 Task: Find connections with filter location Thorold with filter topic #Brandwith filter profile language French with filter current company Indman with filter school Deenbandhu Chhotu Ram University of Science & Technology with filter industry Waste Treatment and Disposal with filter service category Date Entry with filter keywords title Lodging Manager
Action: Mouse moved to (649, 124)
Screenshot: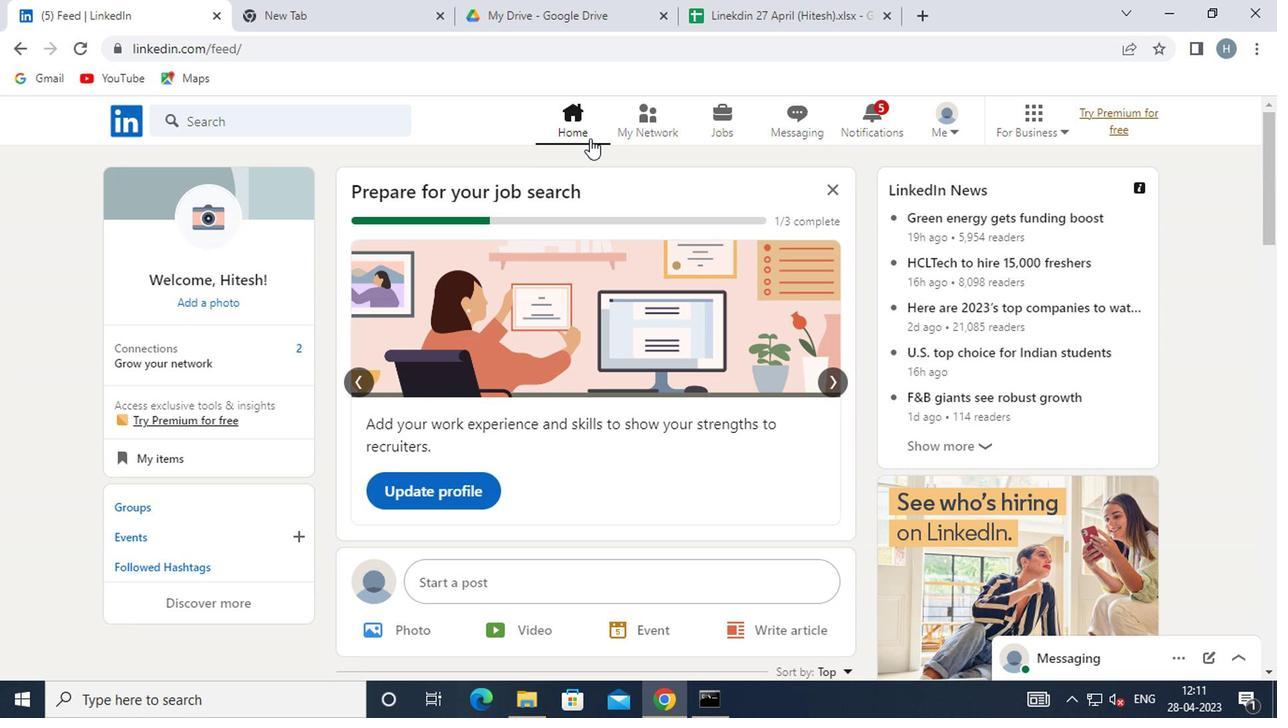 
Action: Mouse pressed left at (649, 124)
Screenshot: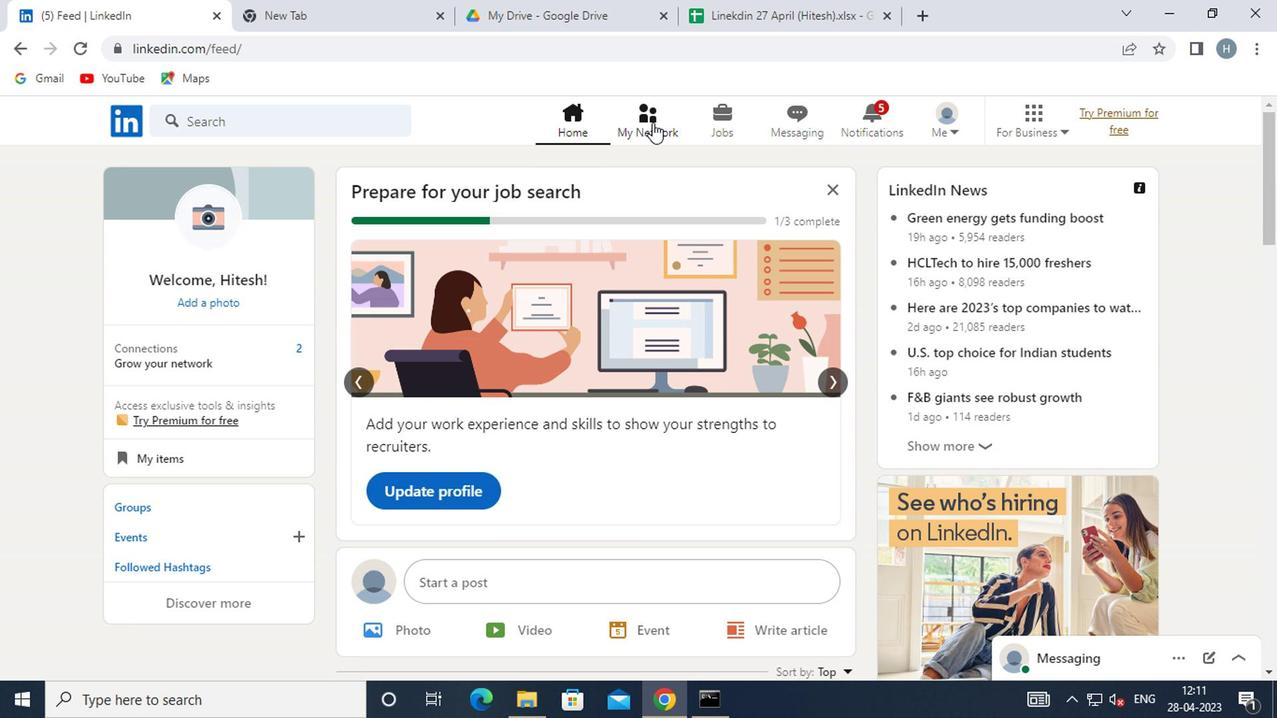 
Action: Mouse moved to (296, 222)
Screenshot: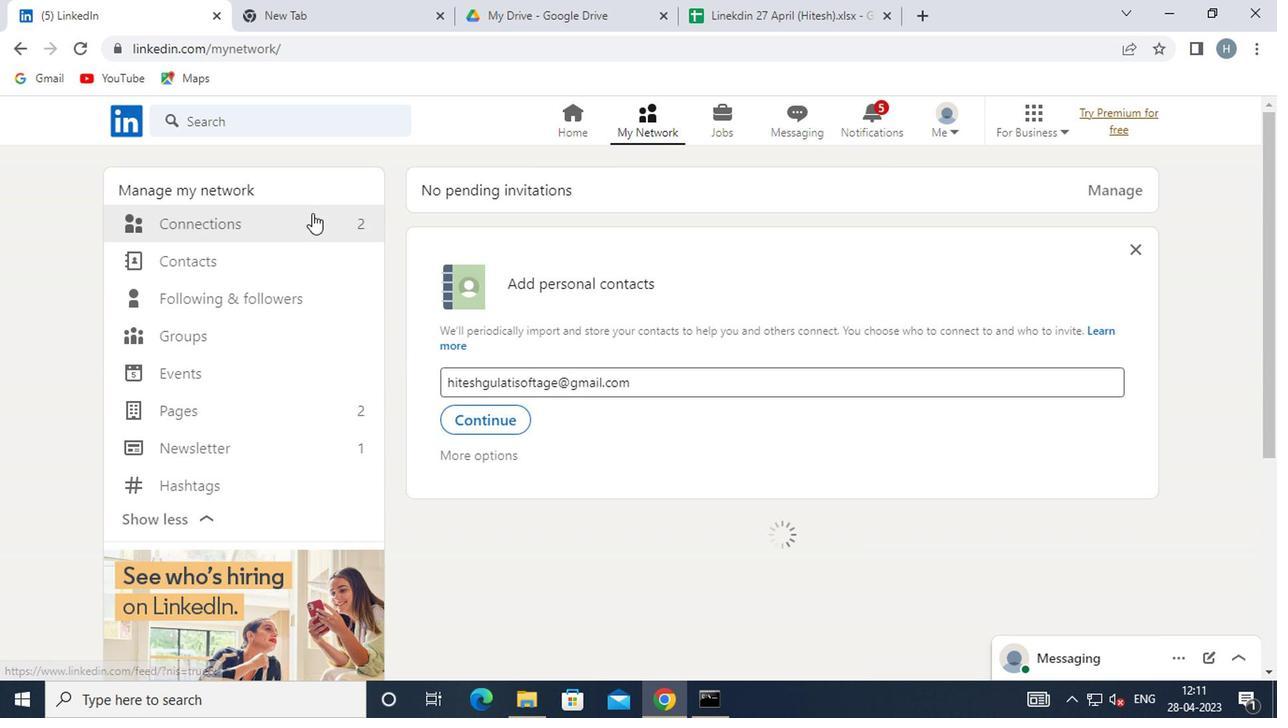 
Action: Mouse pressed left at (296, 222)
Screenshot: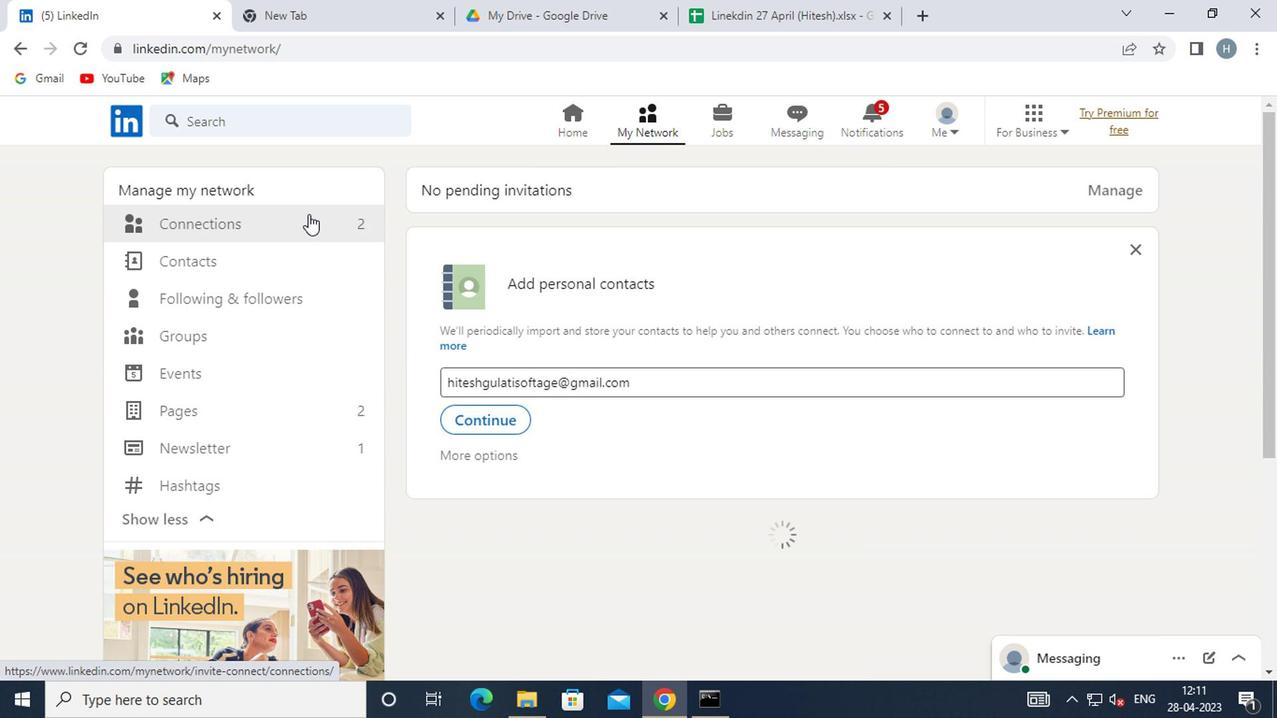 
Action: Mouse moved to (776, 223)
Screenshot: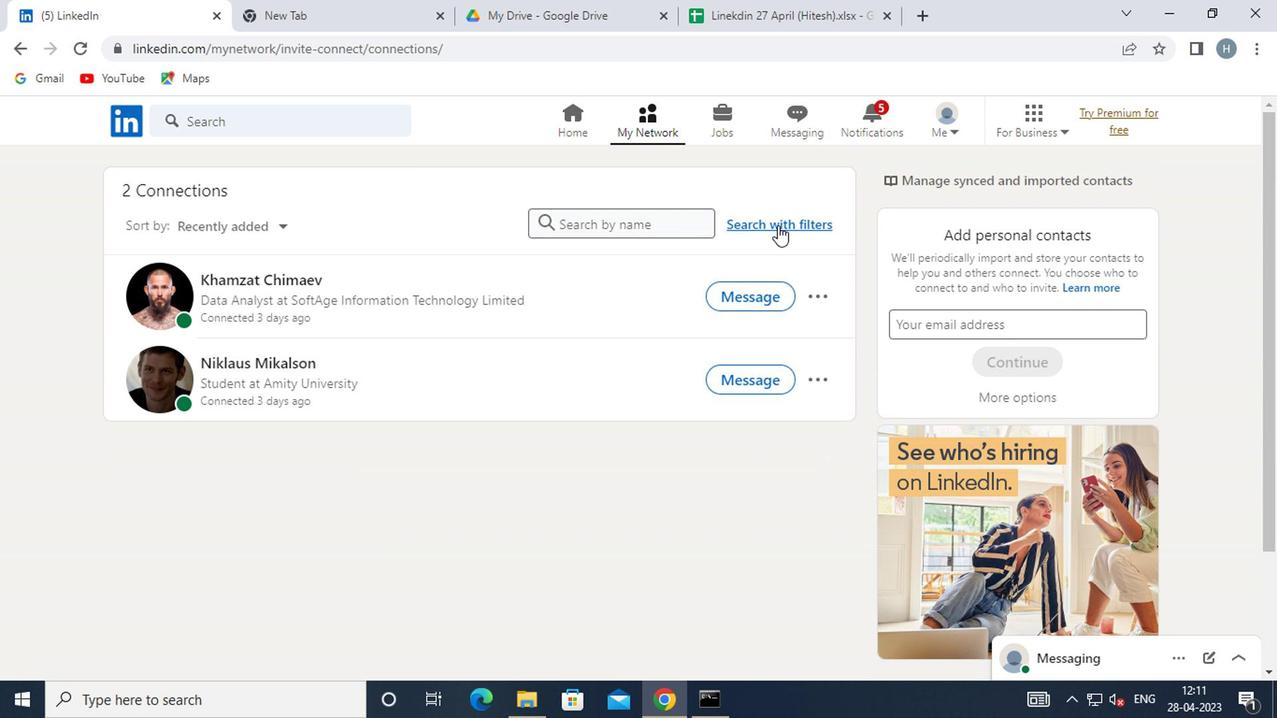 
Action: Mouse pressed left at (776, 223)
Screenshot: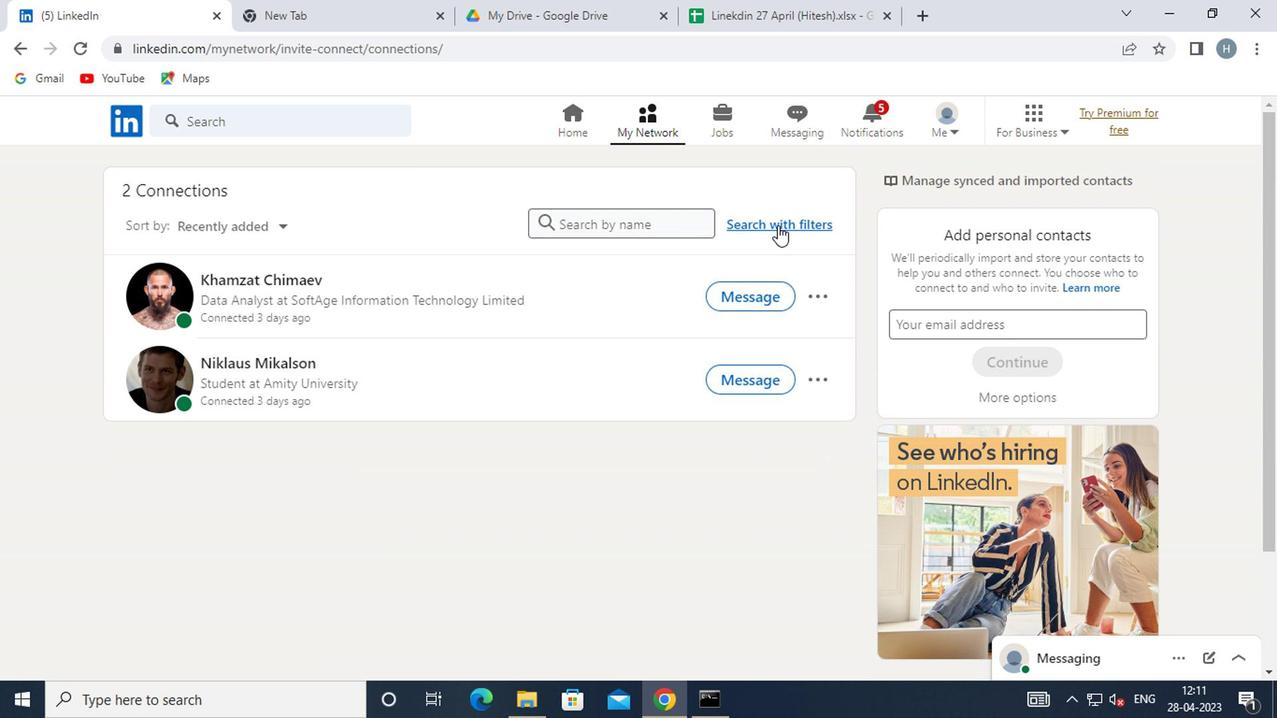 
Action: Mouse moved to (696, 175)
Screenshot: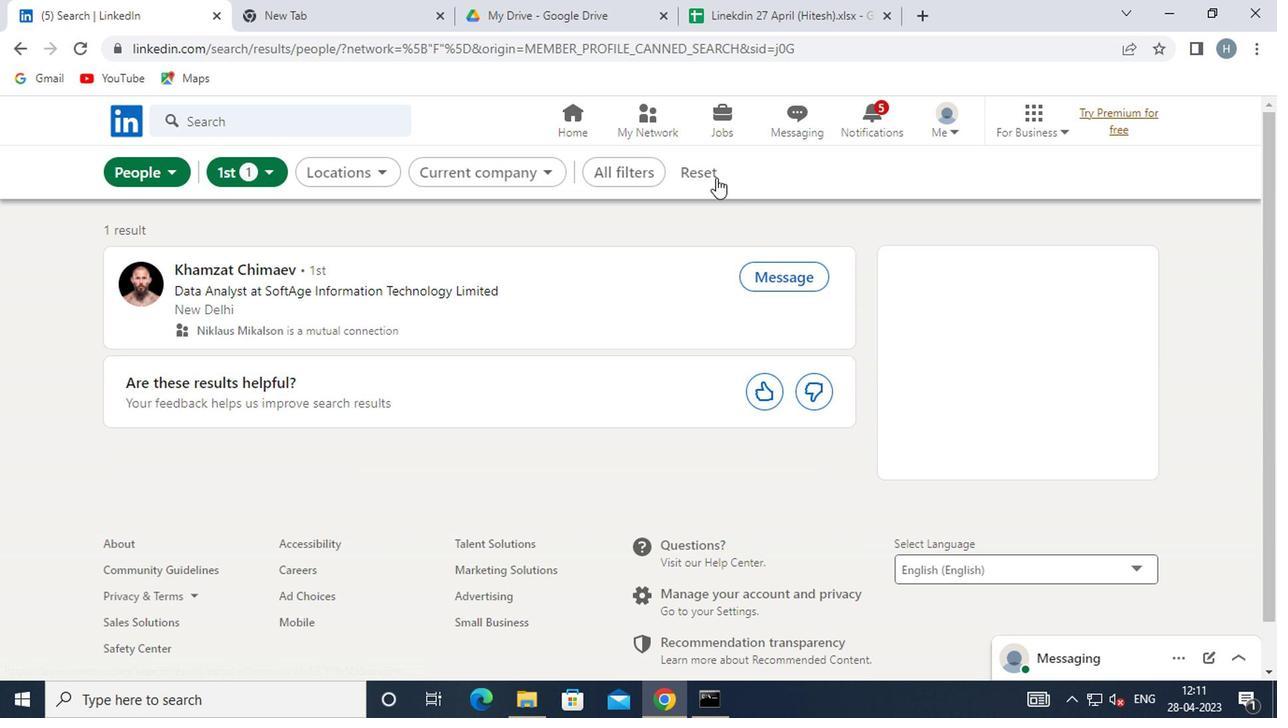 
Action: Mouse pressed left at (696, 175)
Screenshot: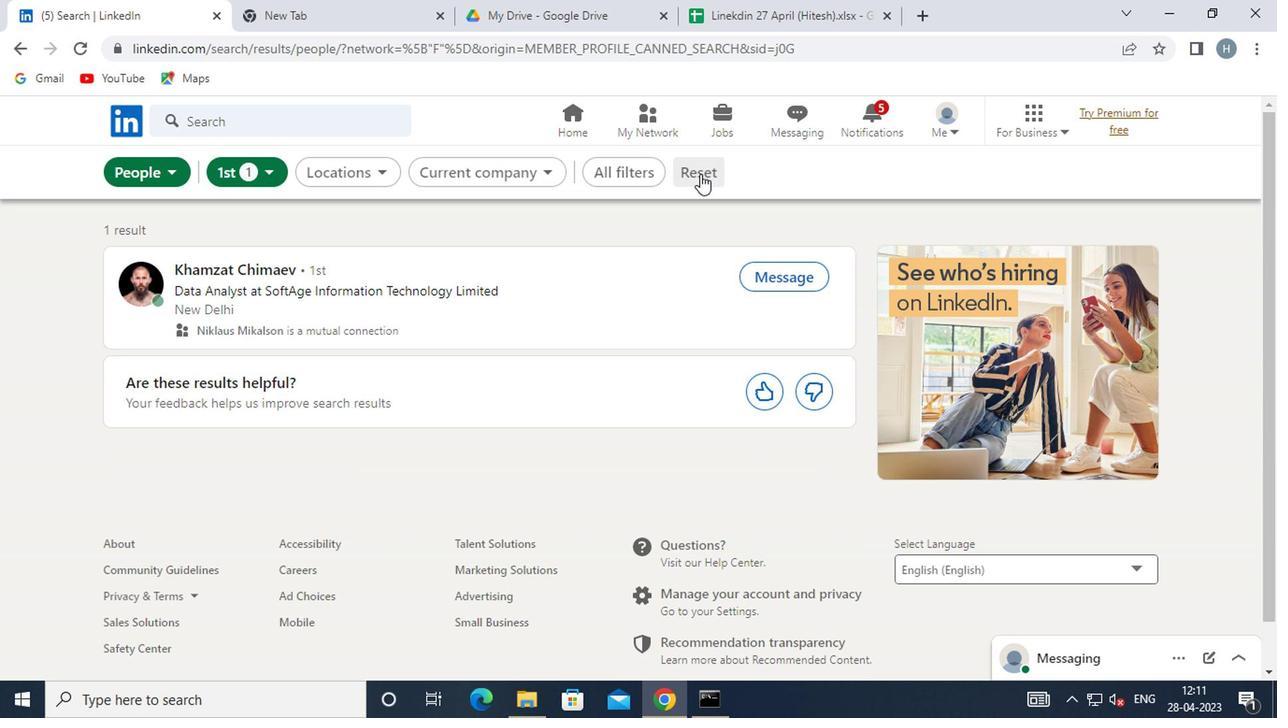 
Action: Mouse moved to (684, 173)
Screenshot: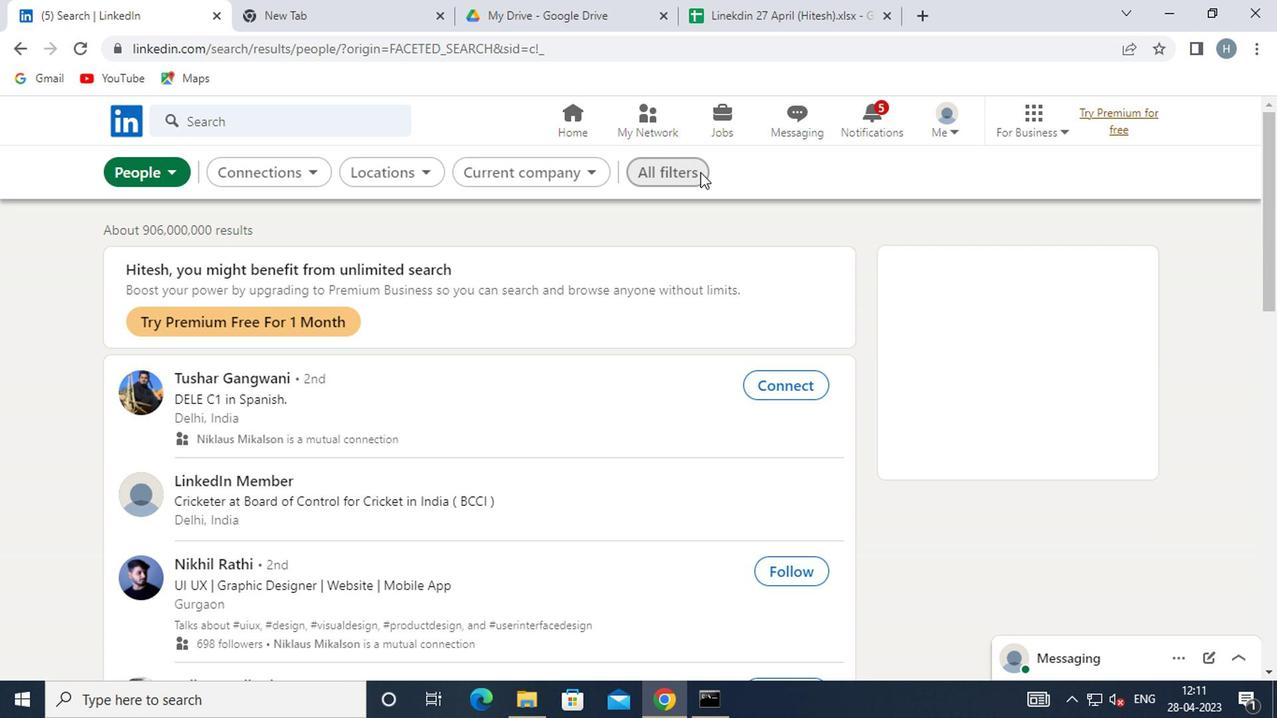 
Action: Mouse pressed left at (684, 173)
Screenshot: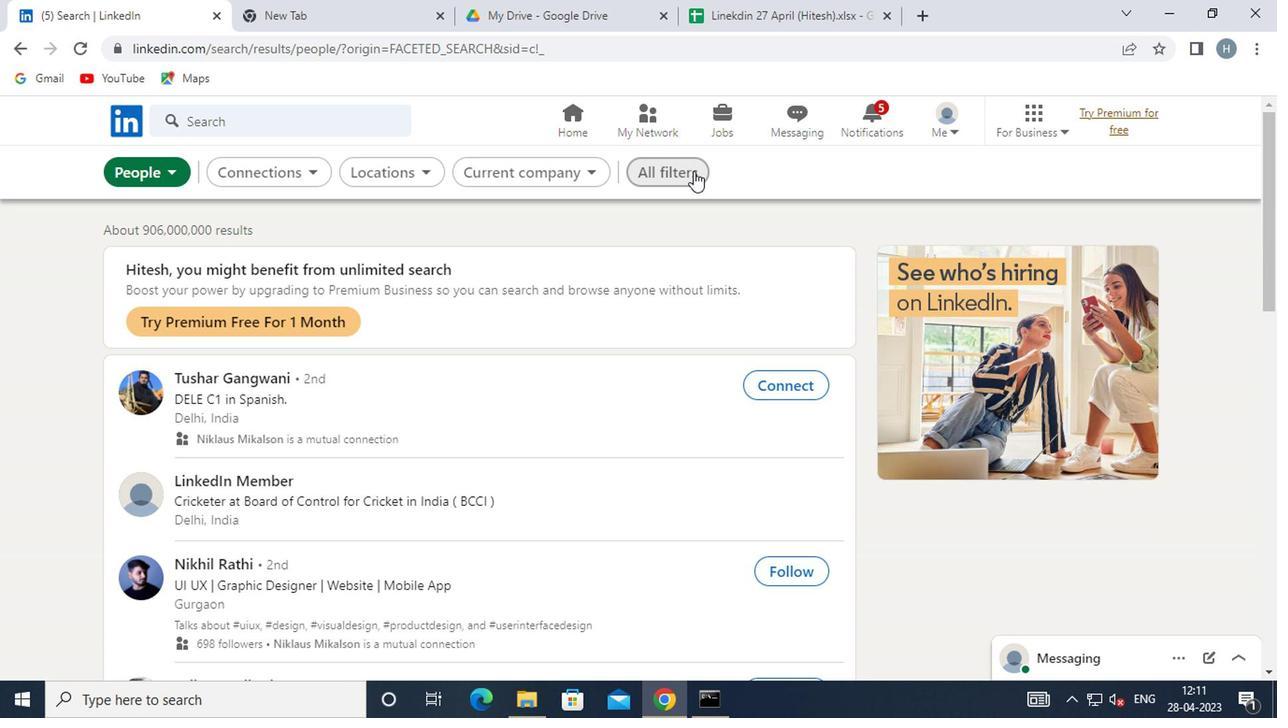 
Action: Mouse moved to (899, 486)
Screenshot: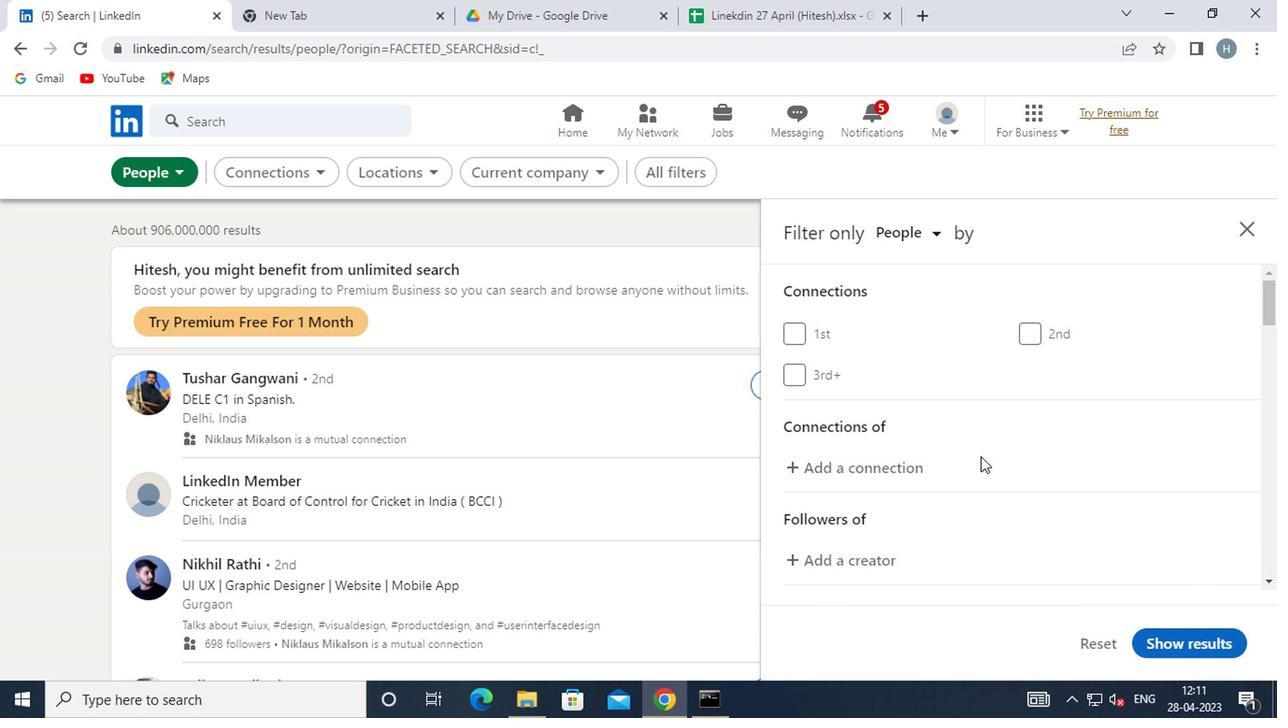 
Action: Mouse scrolled (899, 485) with delta (0, 0)
Screenshot: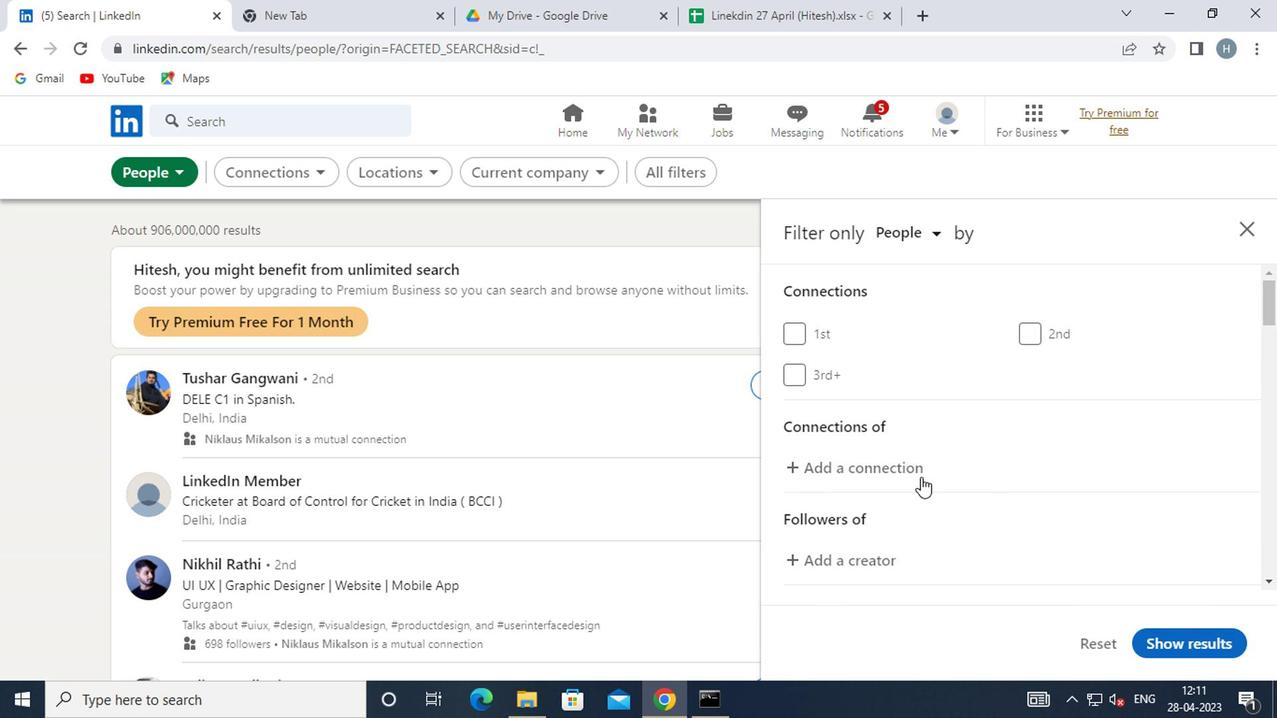 
Action: Mouse scrolled (899, 485) with delta (0, 0)
Screenshot: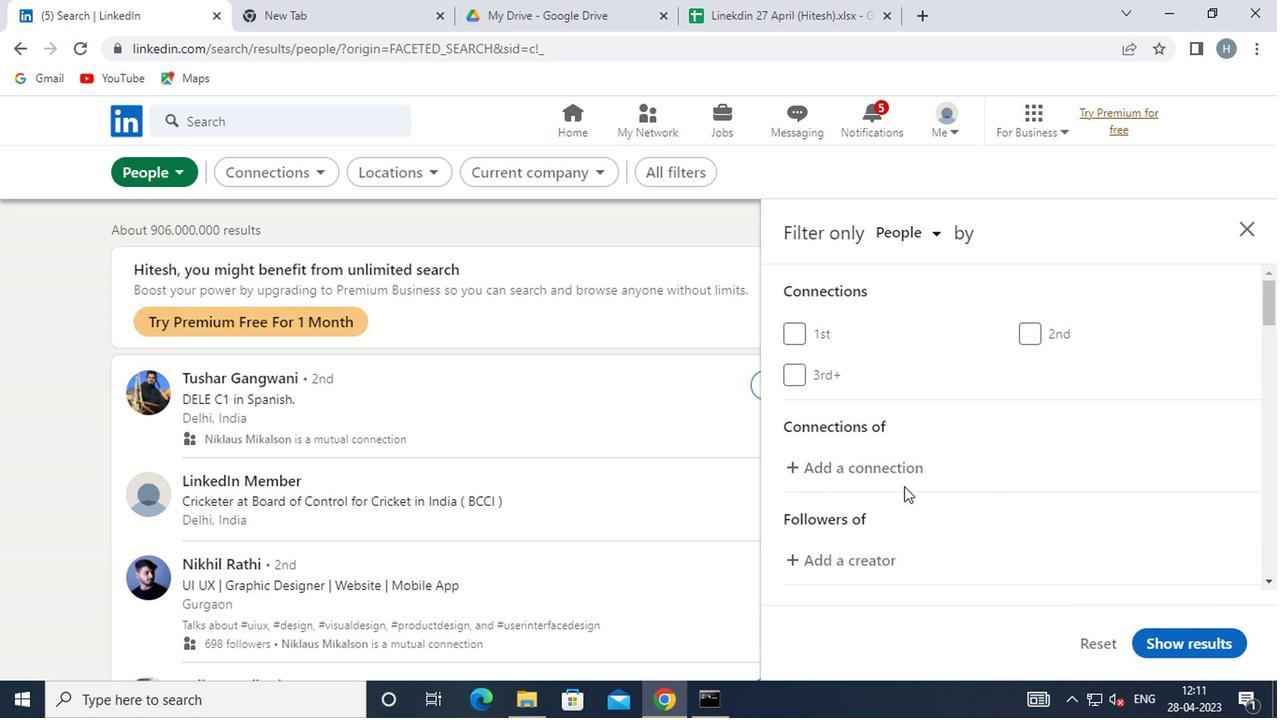 
Action: Mouse moved to (898, 479)
Screenshot: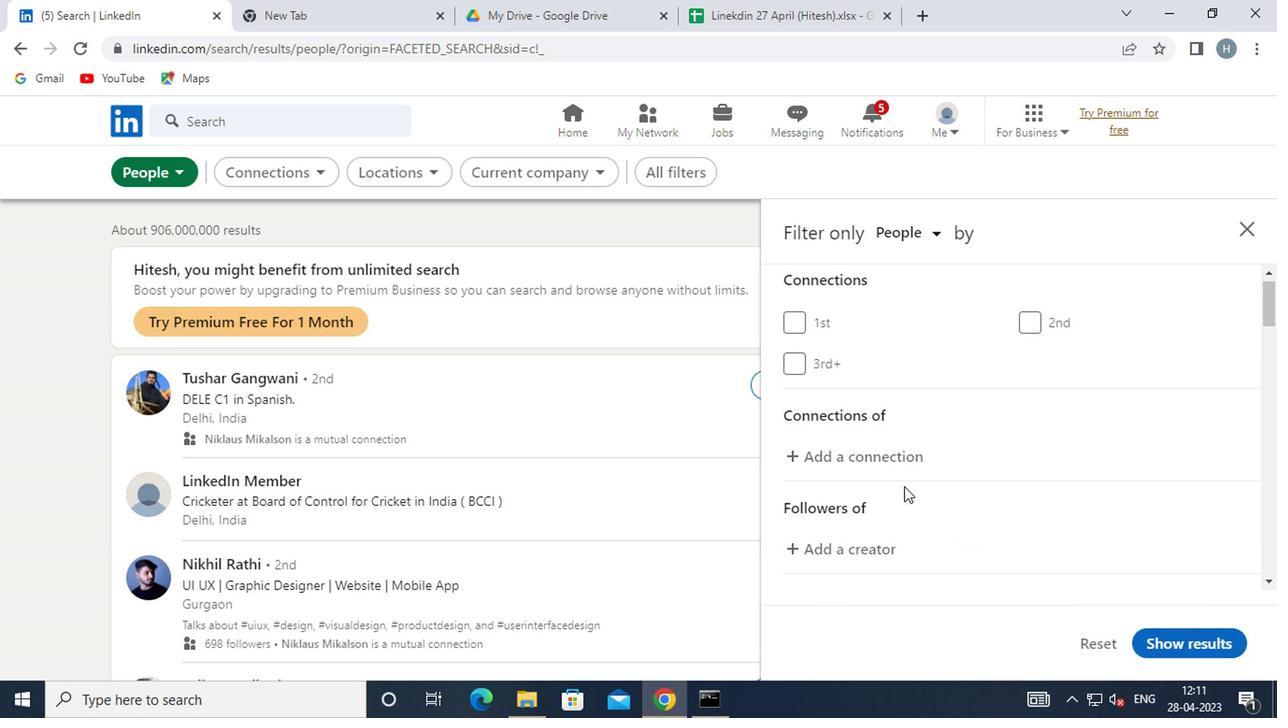 
Action: Mouse scrolled (898, 478) with delta (0, 0)
Screenshot: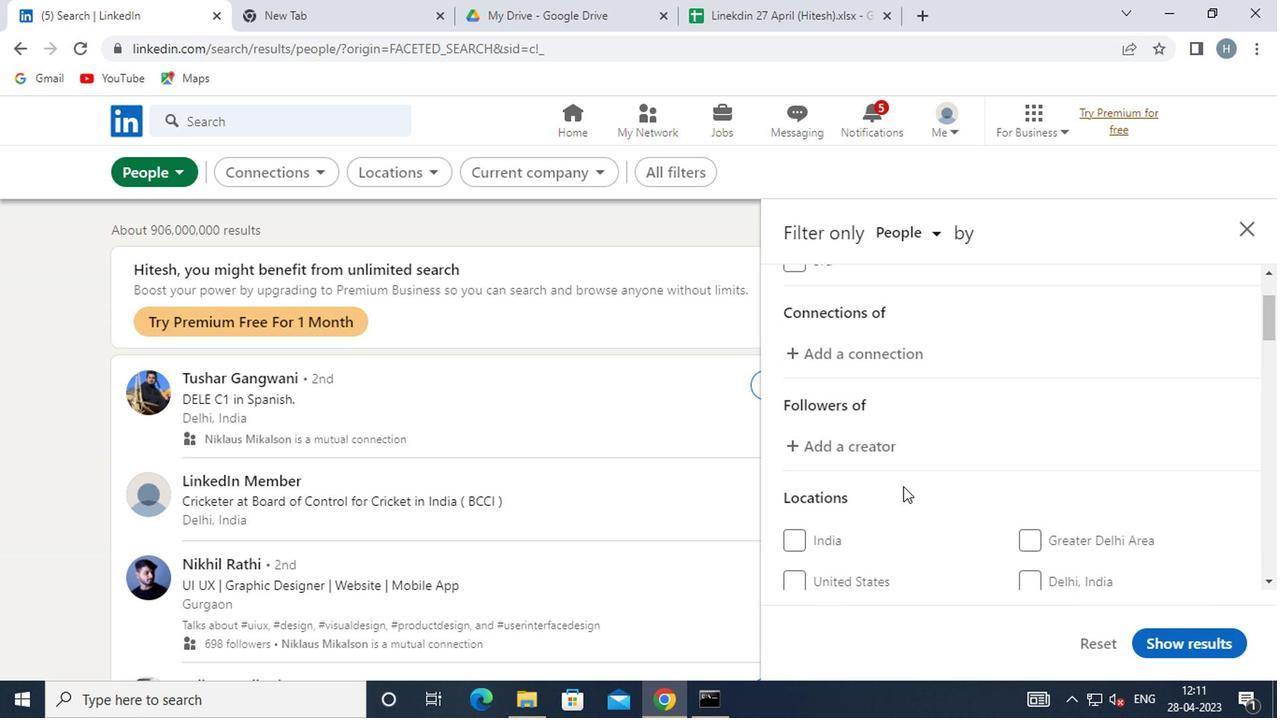 
Action: Mouse moved to (1054, 450)
Screenshot: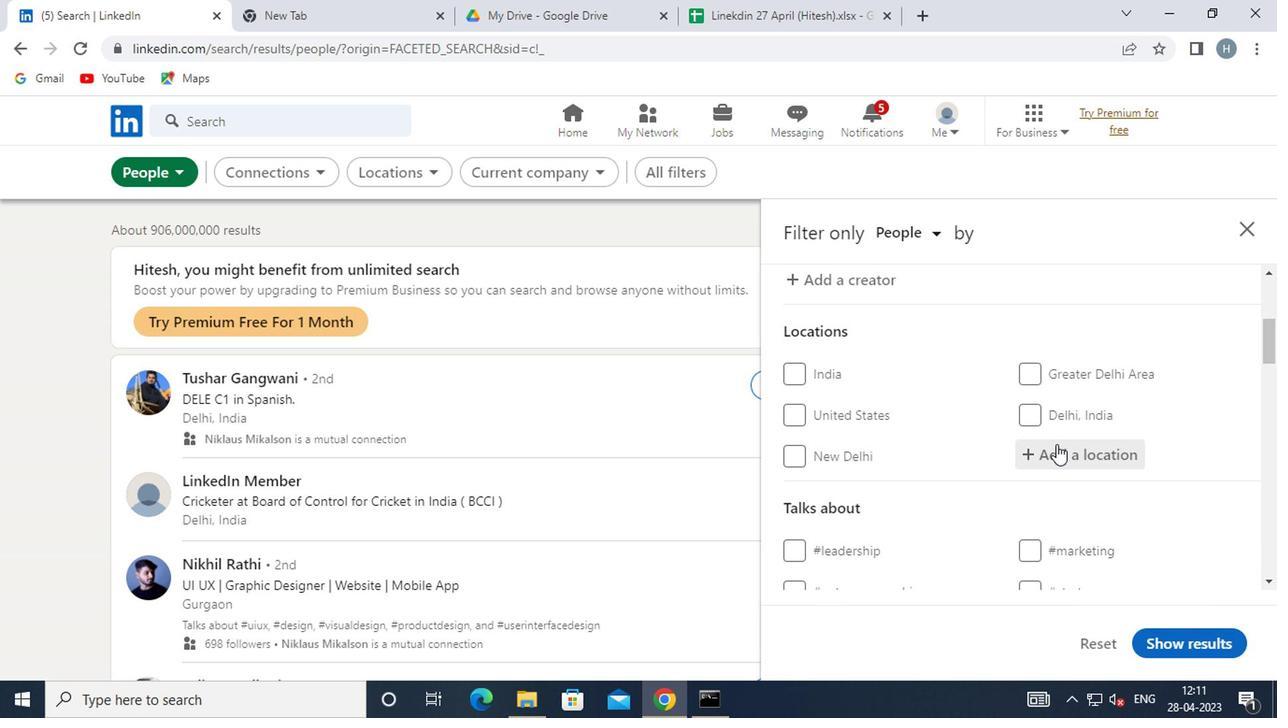 
Action: Mouse pressed left at (1054, 450)
Screenshot: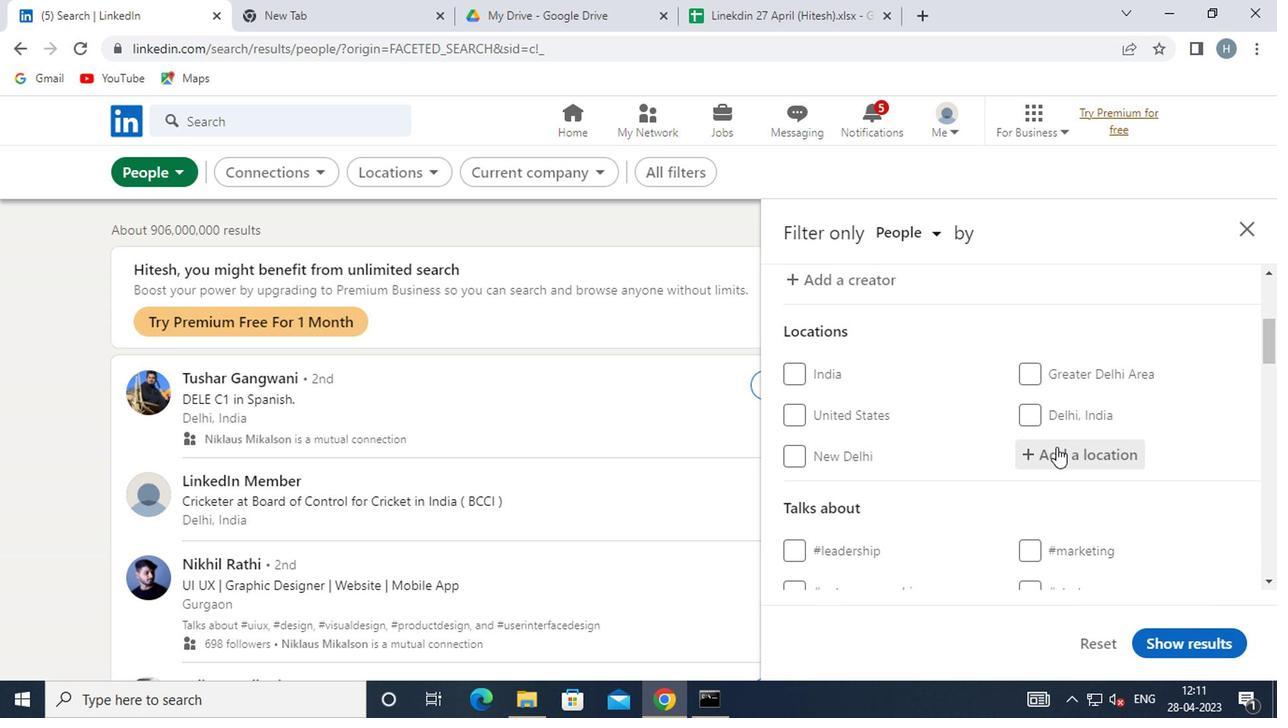 
Action: Mouse moved to (1054, 451)
Screenshot: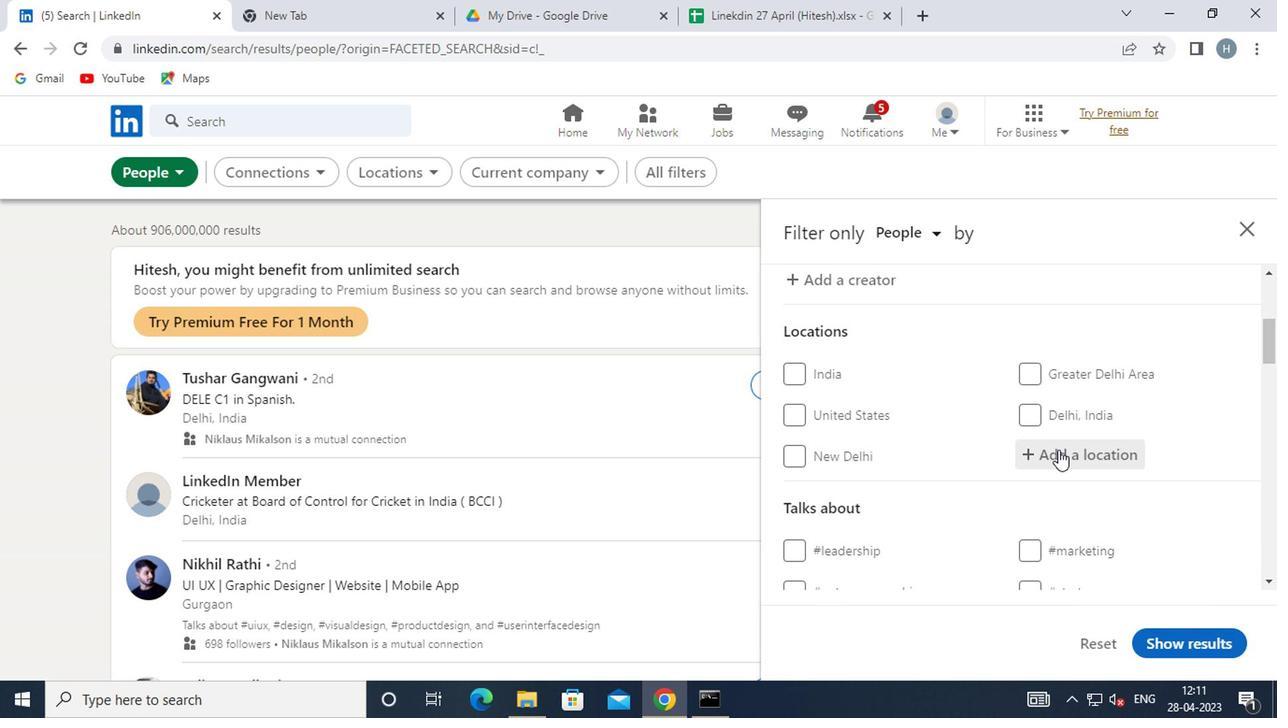 
Action: Key pressed <Key.shift>THOROL
Screenshot: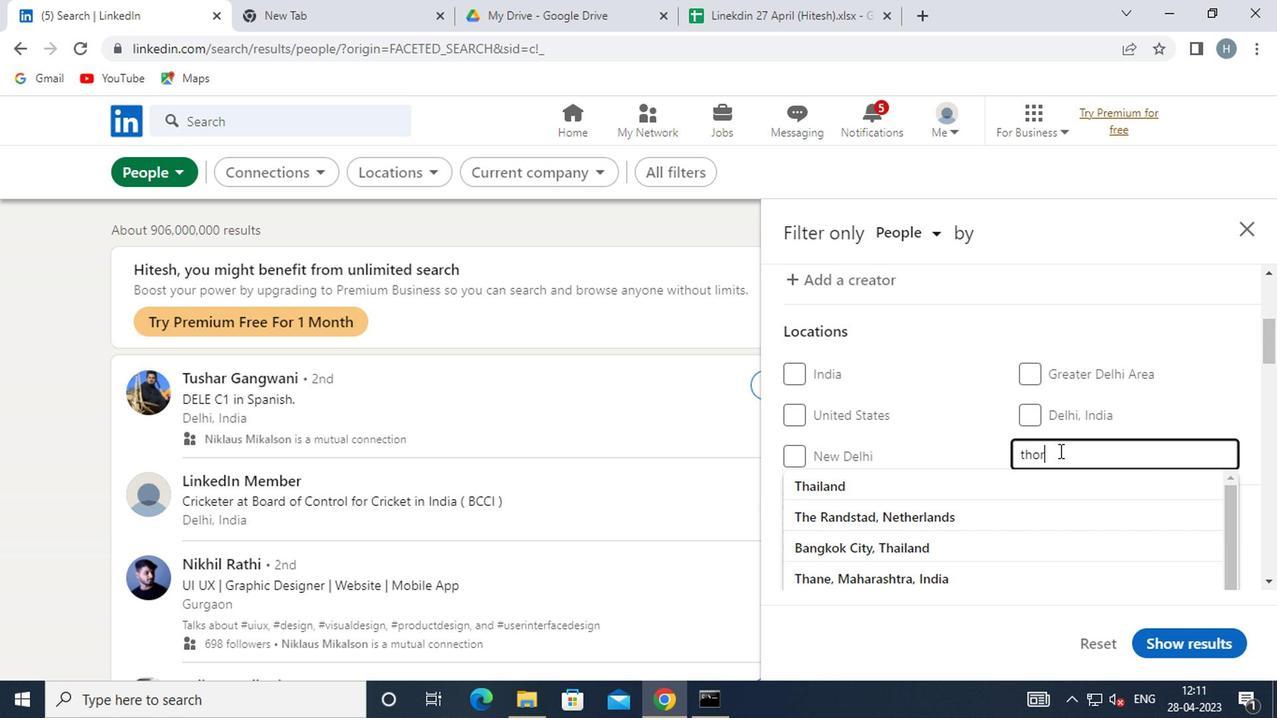 
Action: Mouse moved to (1017, 498)
Screenshot: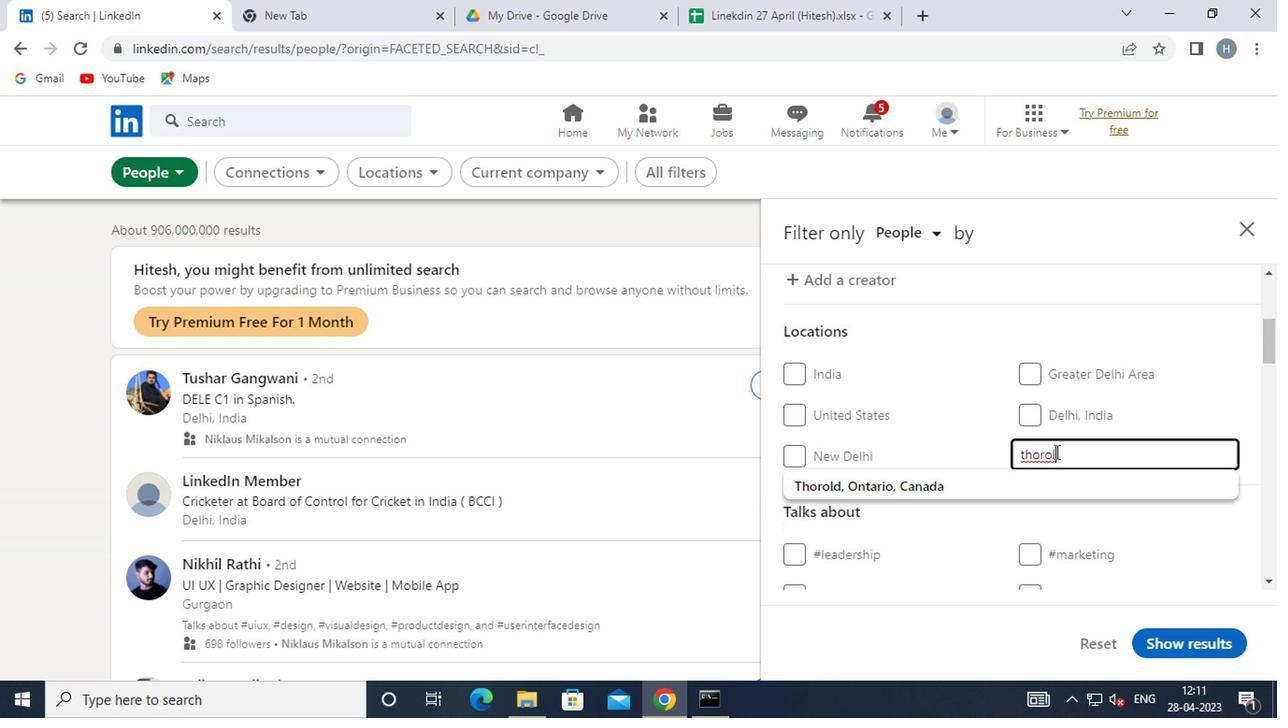 
Action: Mouse pressed left at (1017, 498)
Screenshot: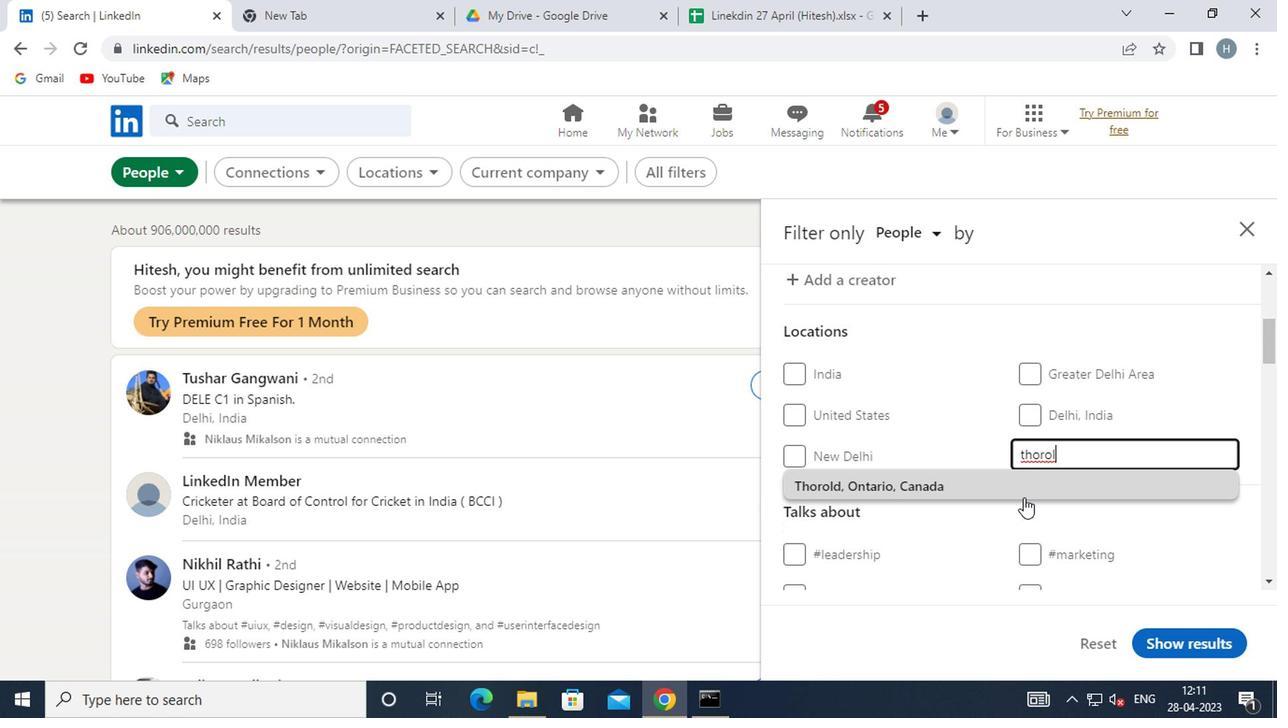 
Action: Mouse moved to (1020, 480)
Screenshot: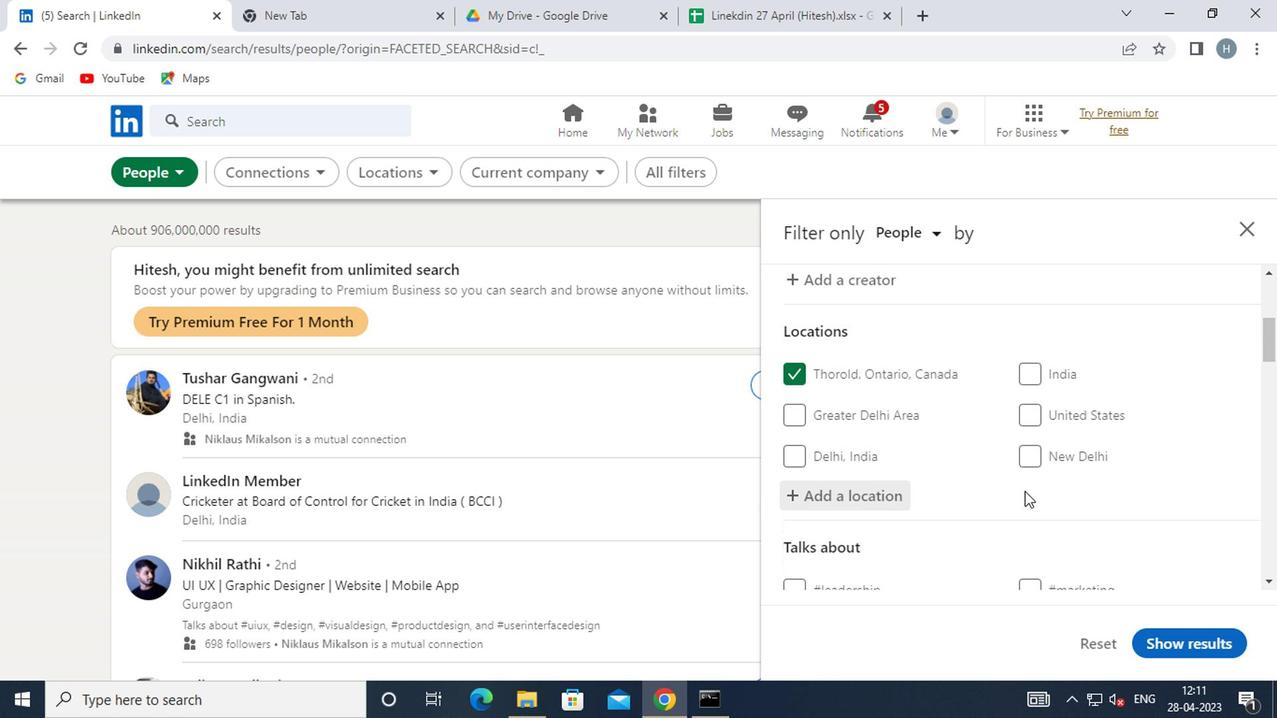 
Action: Mouse scrolled (1020, 479) with delta (0, -1)
Screenshot: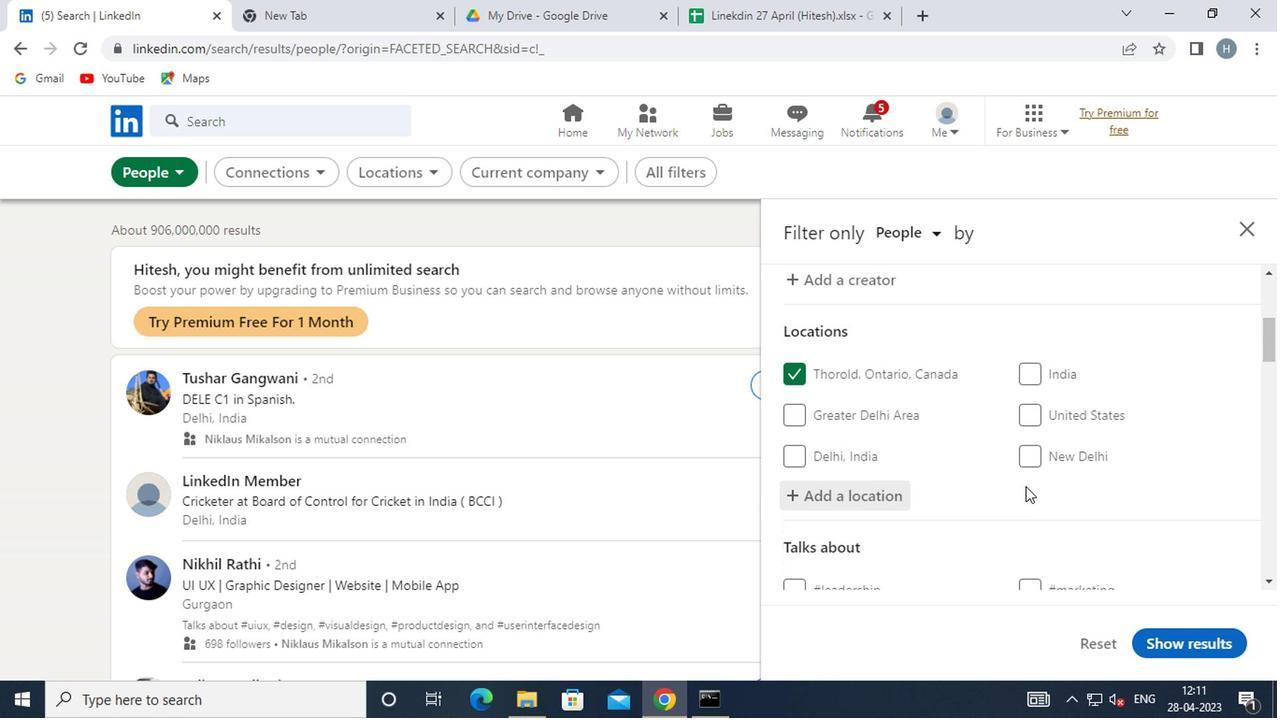 
Action: Mouse scrolled (1020, 479) with delta (0, -1)
Screenshot: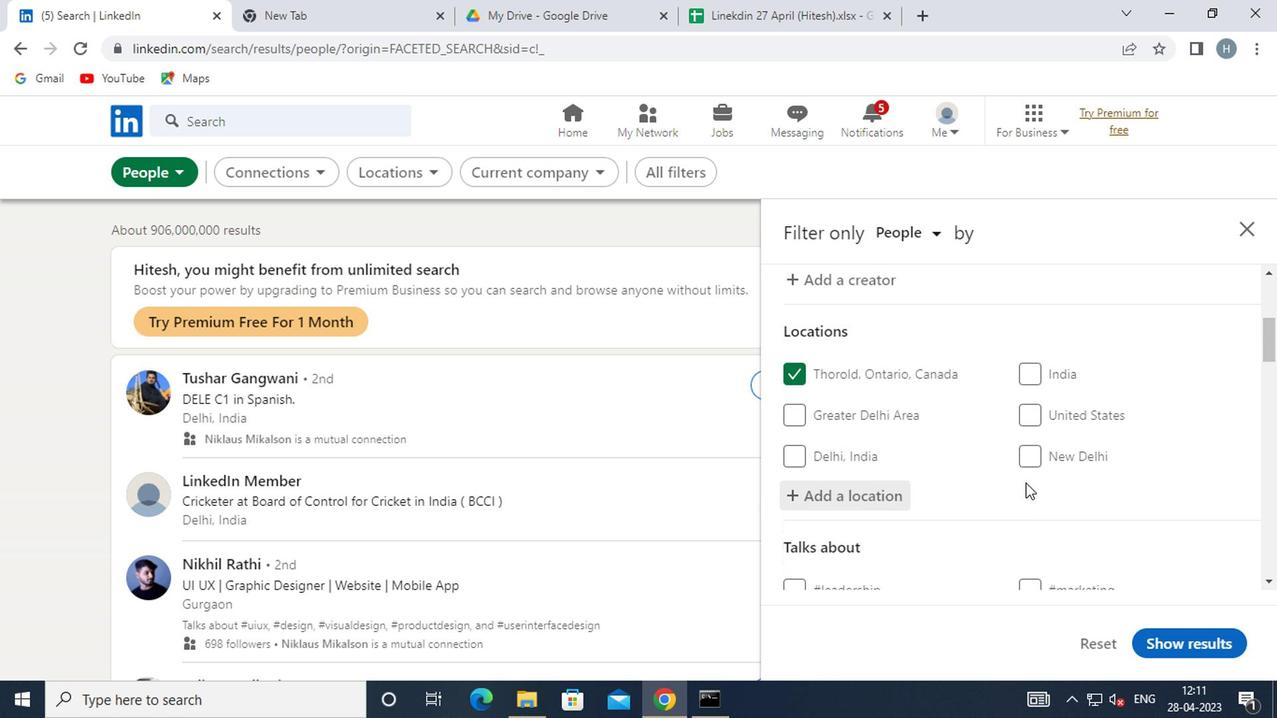 
Action: Mouse moved to (1042, 481)
Screenshot: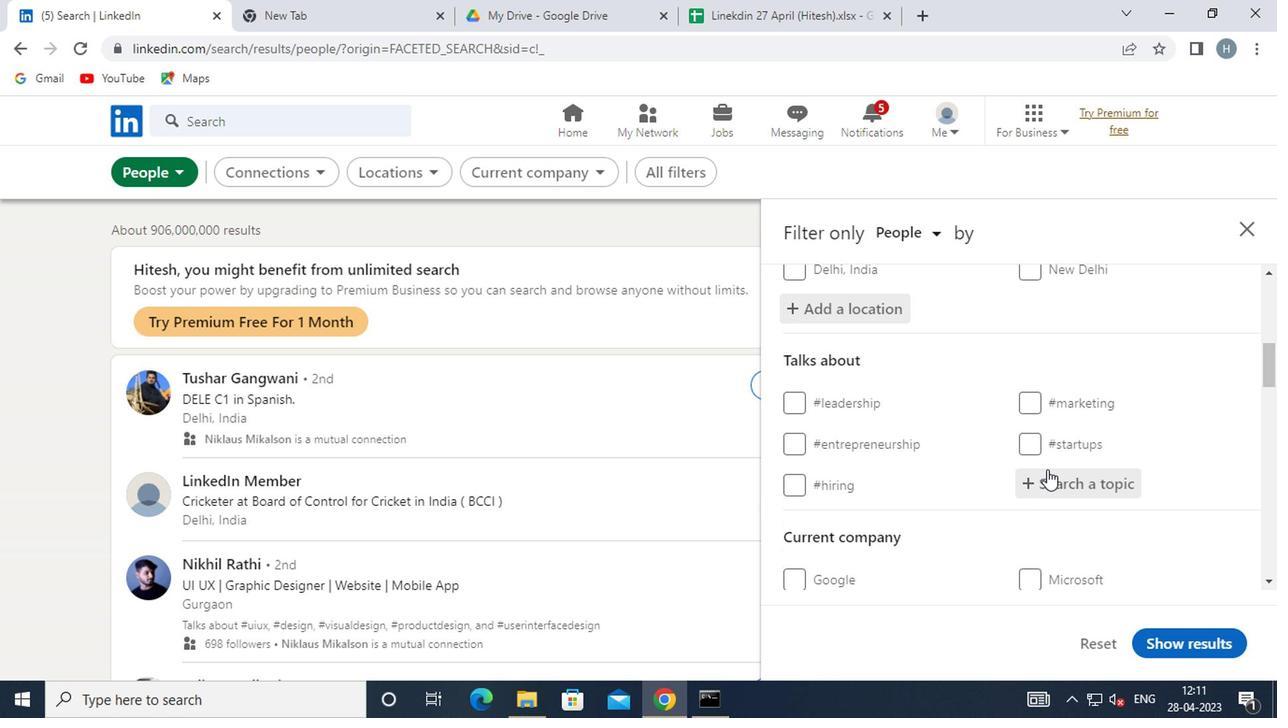 
Action: Mouse pressed left at (1042, 481)
Screenshot: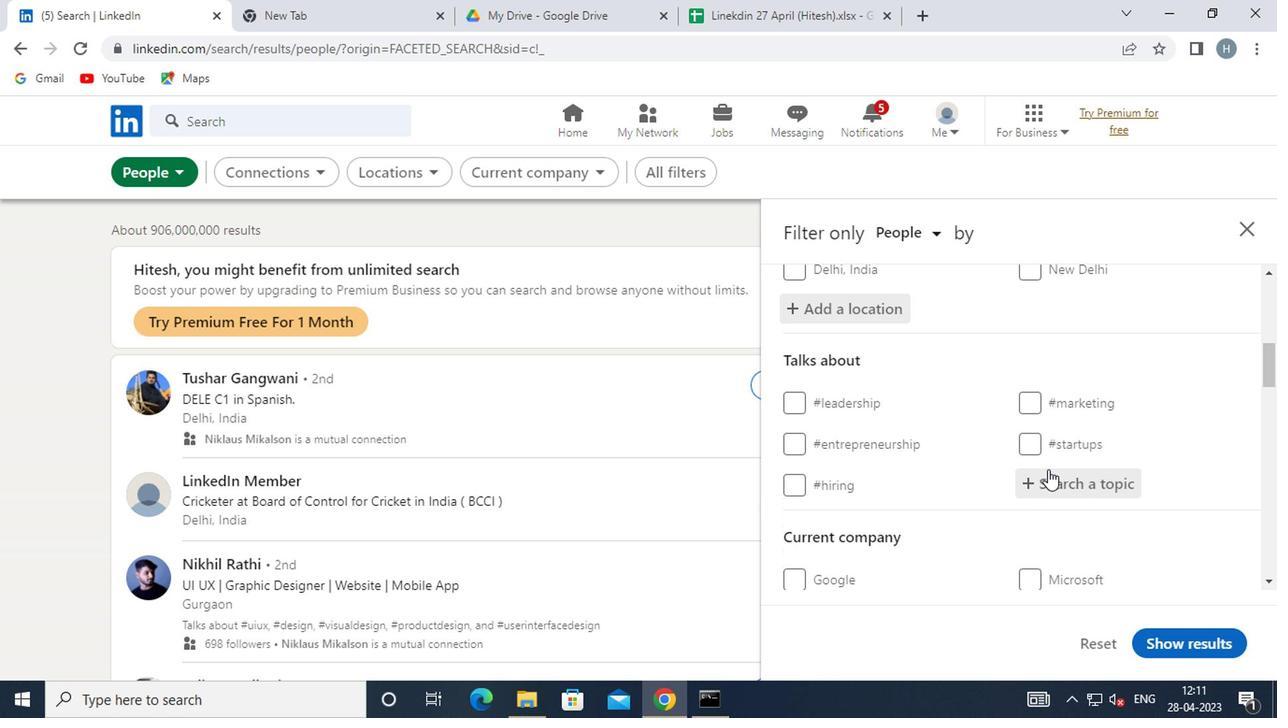 
Action: Key pressed <Key.shift><Key.shift><Key.shift><Key.shift><Key.shift><Key.shift><Key.shift><Key.shift>#<Key.shift>BRAND
Screenshot: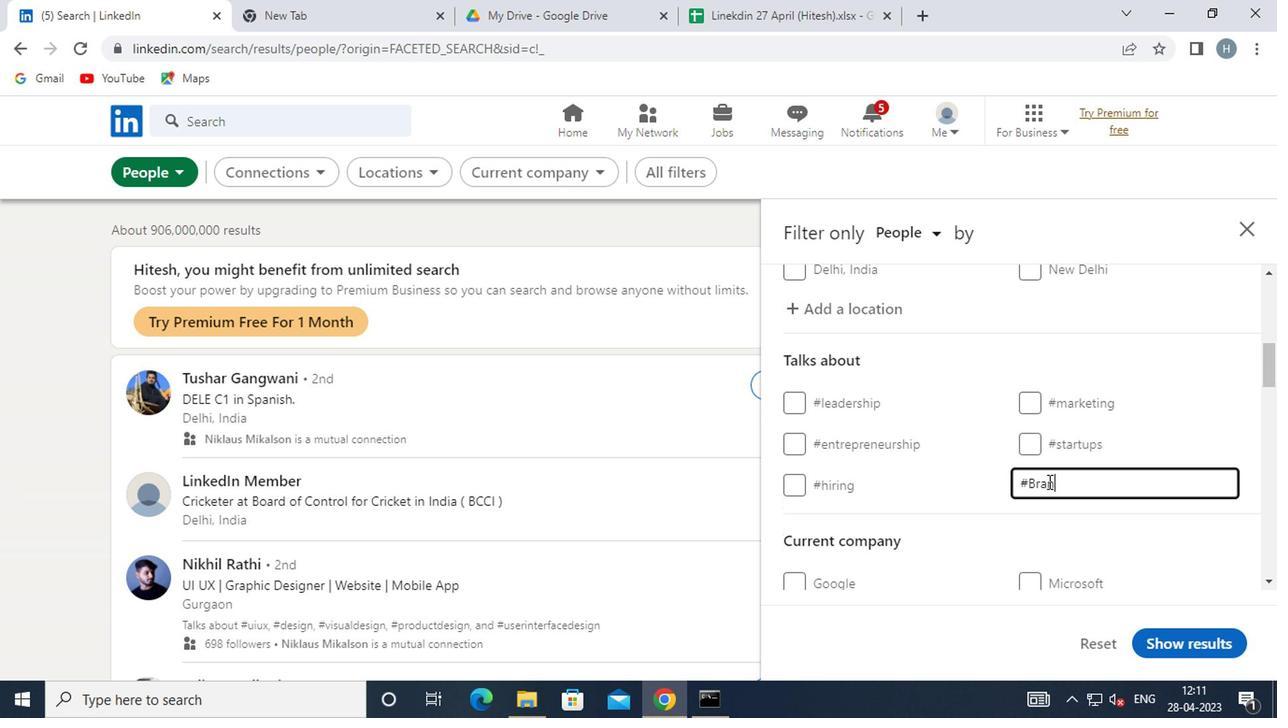 
Action: Mouse moved to (1108, 540)
Screenshot: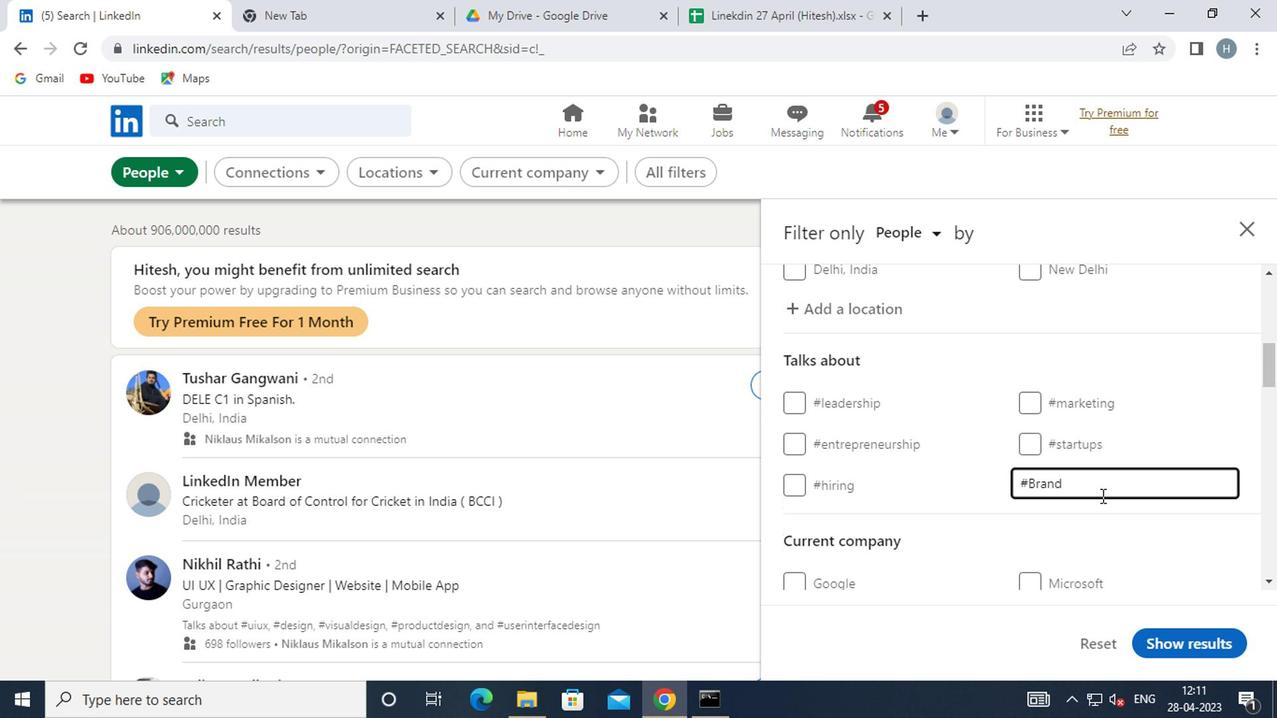 
Action: Mouse scrolled (1108, 539) with delta (0, 0)
Screenshot: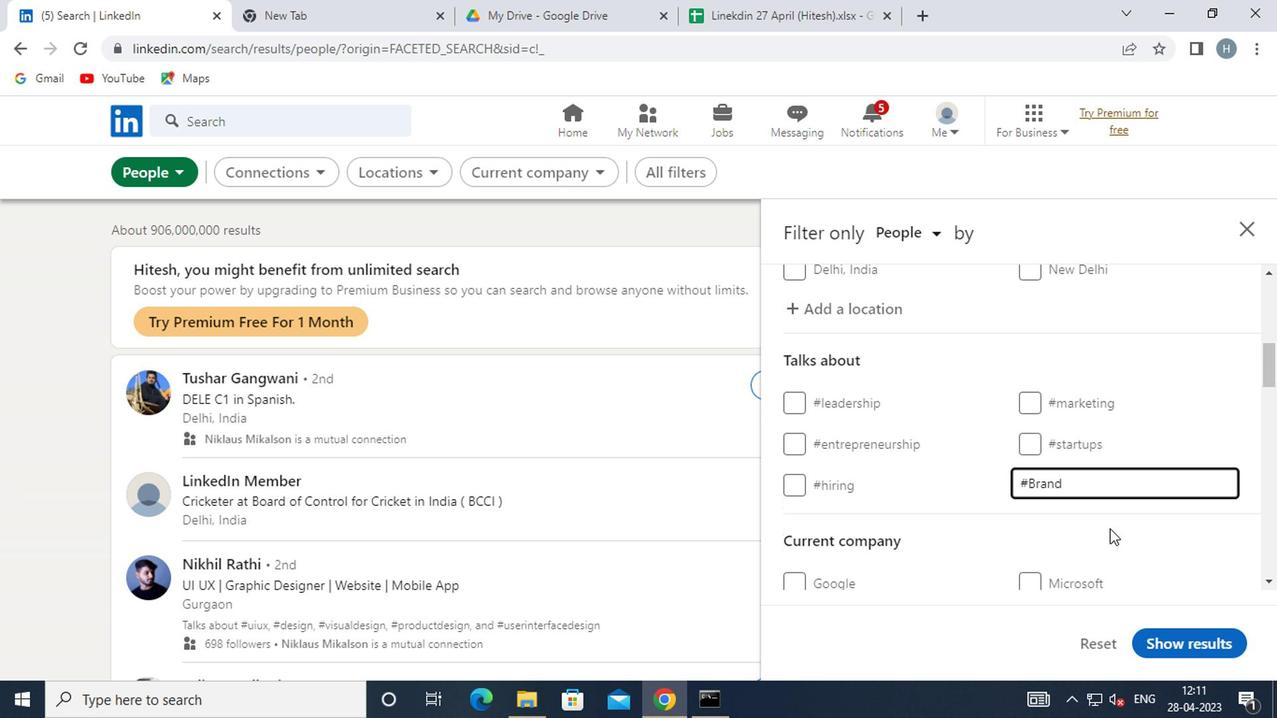 
Action: Mouse scrolled (1108, 539) with delta (0, 0)
Screenshot: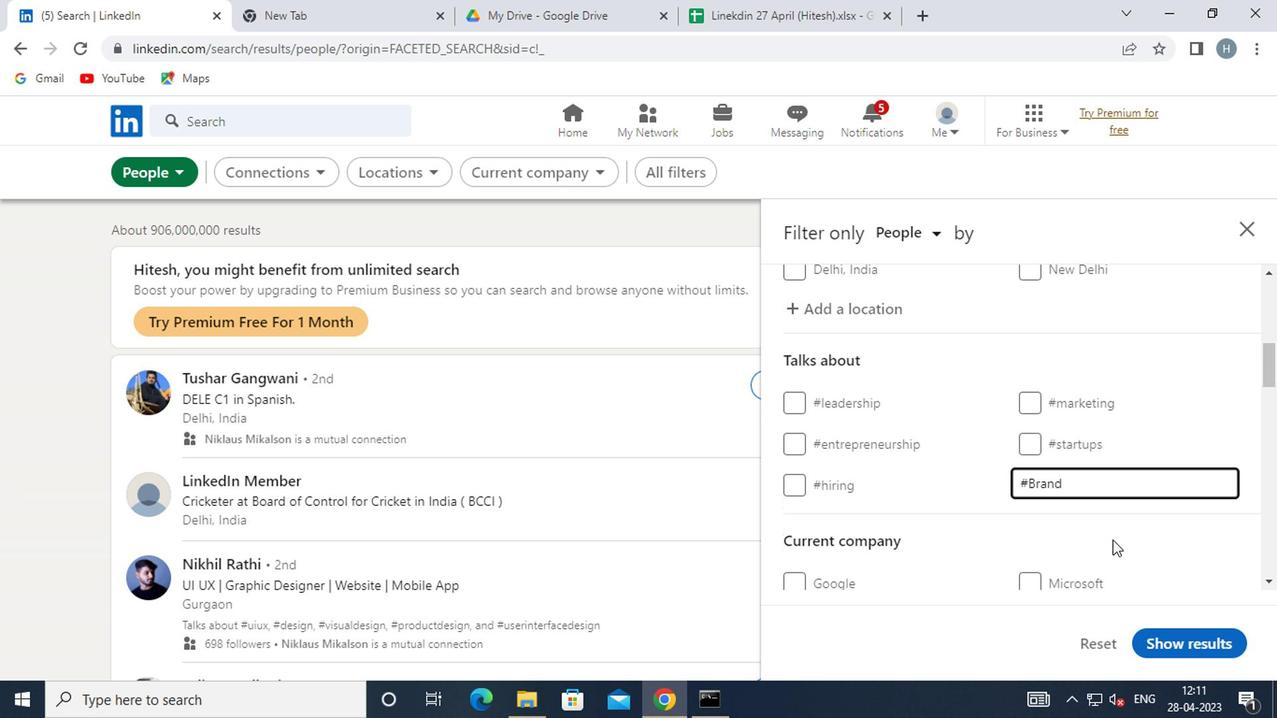 
Action: Mouse scrolled (1108, 539) with delta (0, 0)
Screenshot: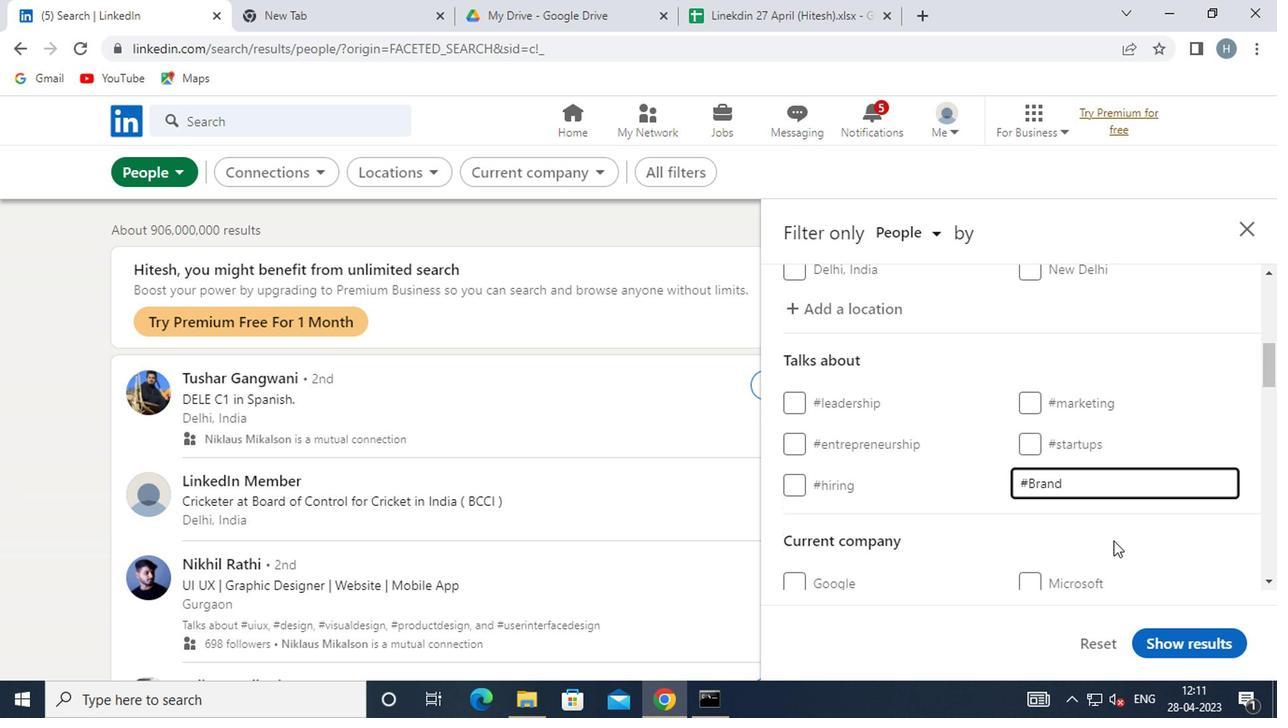 
Action: Mouse moved to (1108, 495)
Screenshot: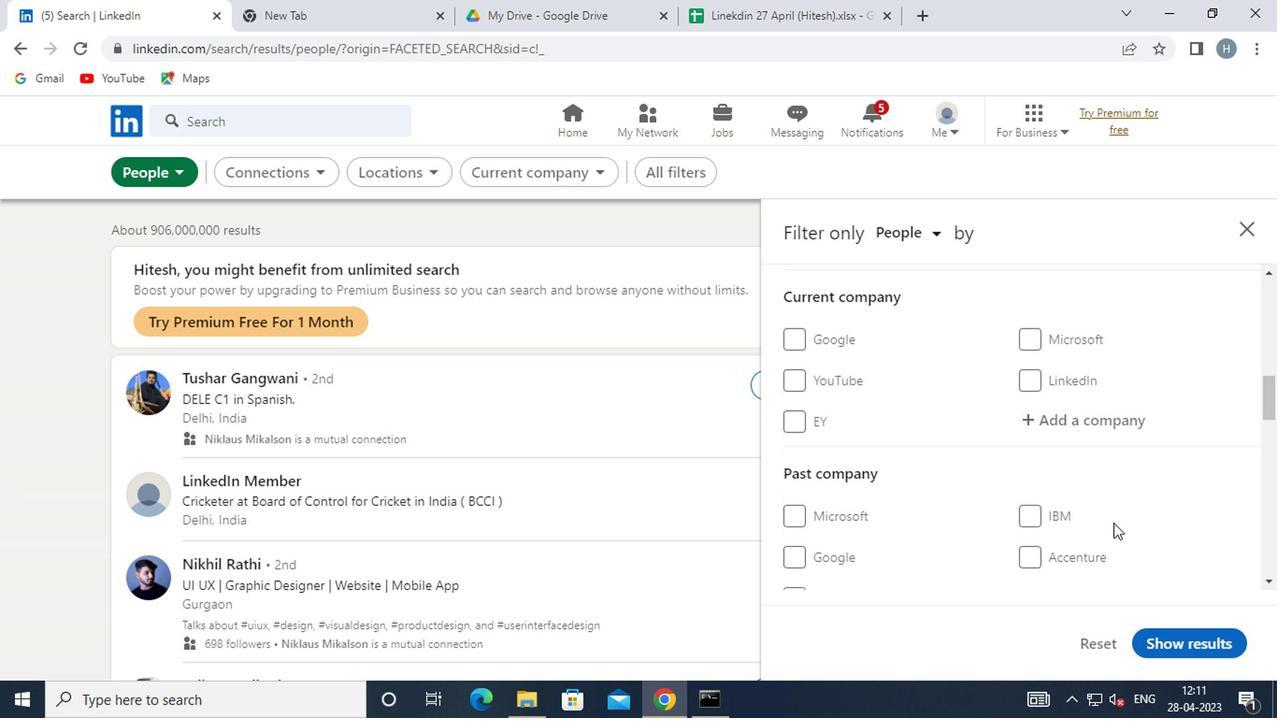 
Action: Mouse scrolled (1108, 493) with delta (0, -1)
Screenshot: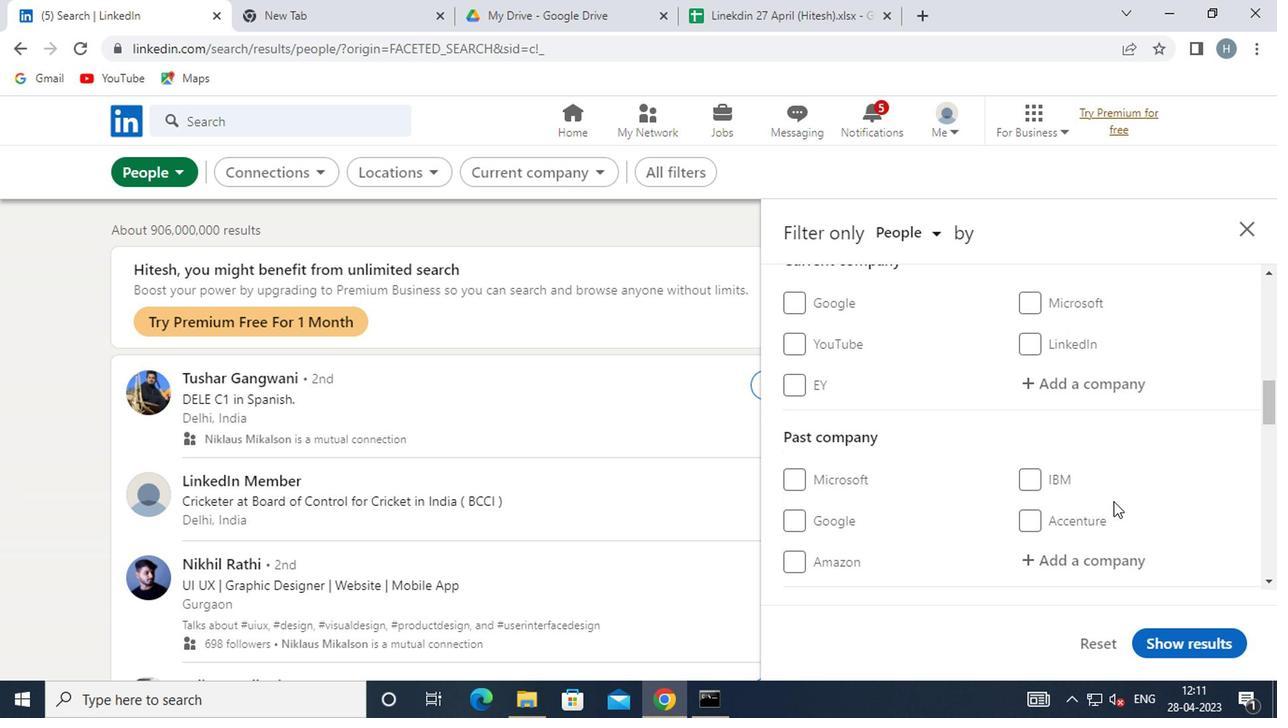 
Action: Mouse moved to (1108, 493)
Screenshot: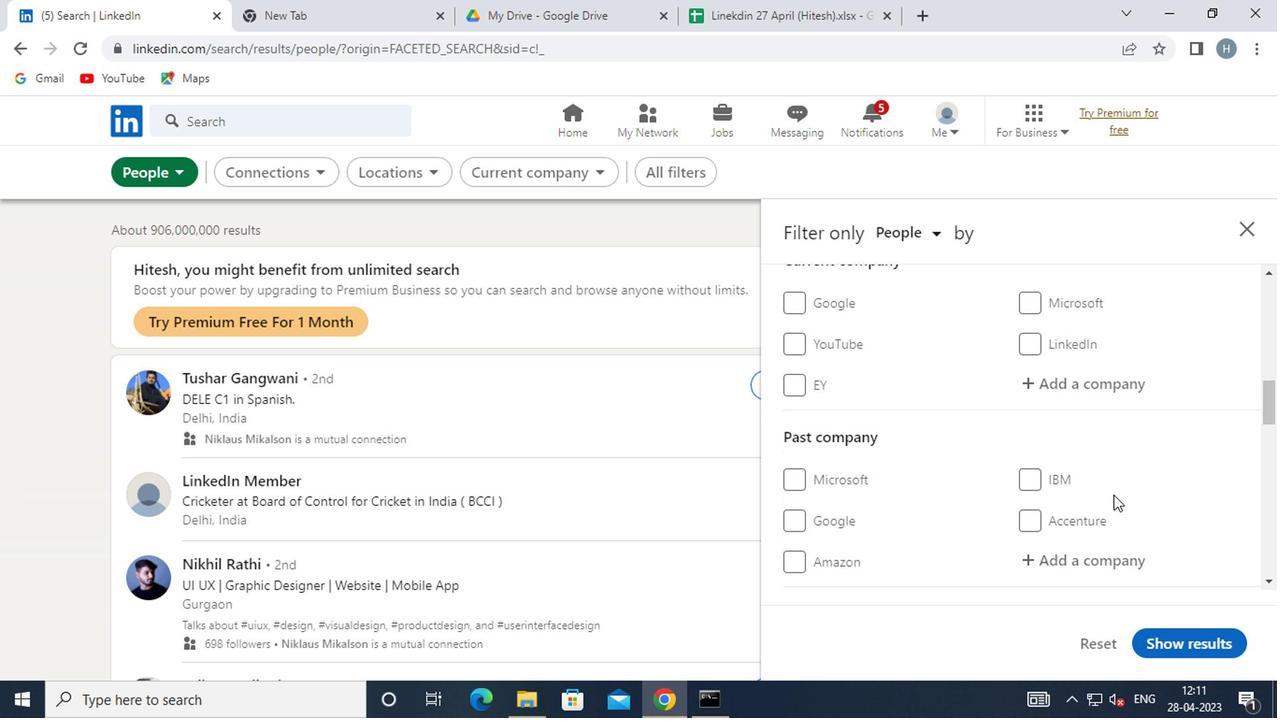 
Action: Mouse scrolled (1108, 493) with delta (0, 0)
Screenshot: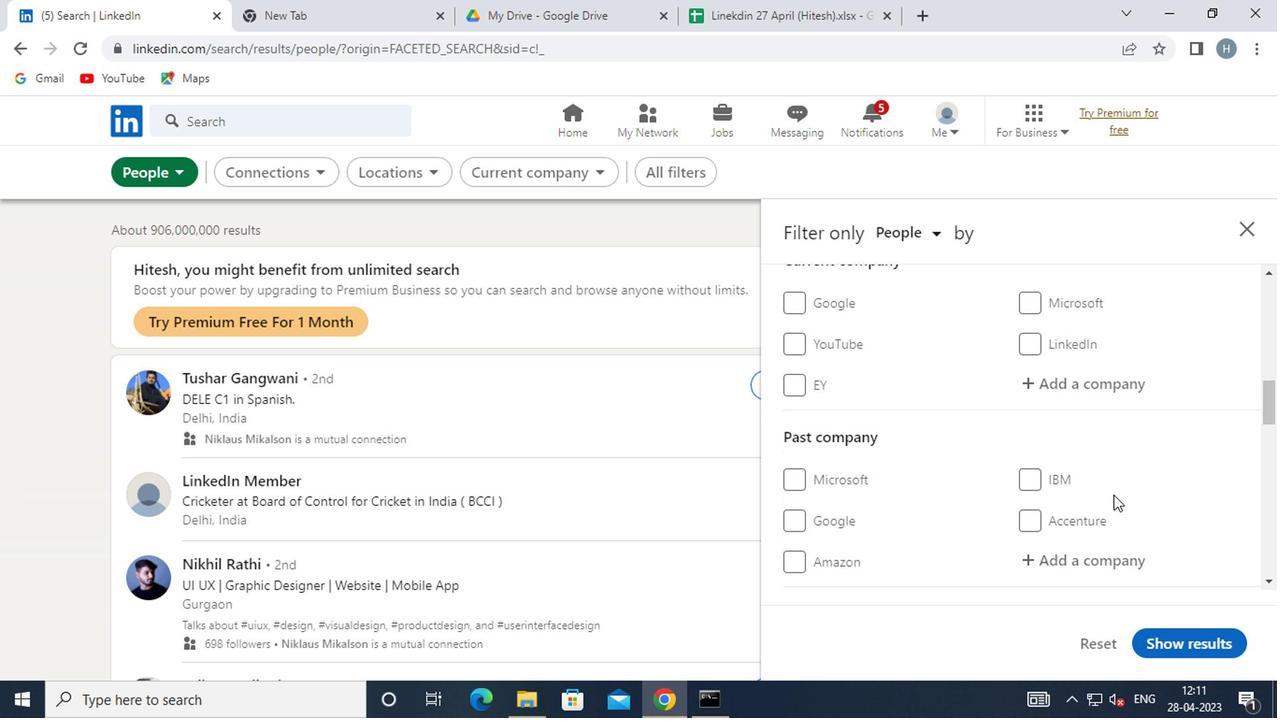 
Action: Mouse moved to (1114, 491)
Screenshot: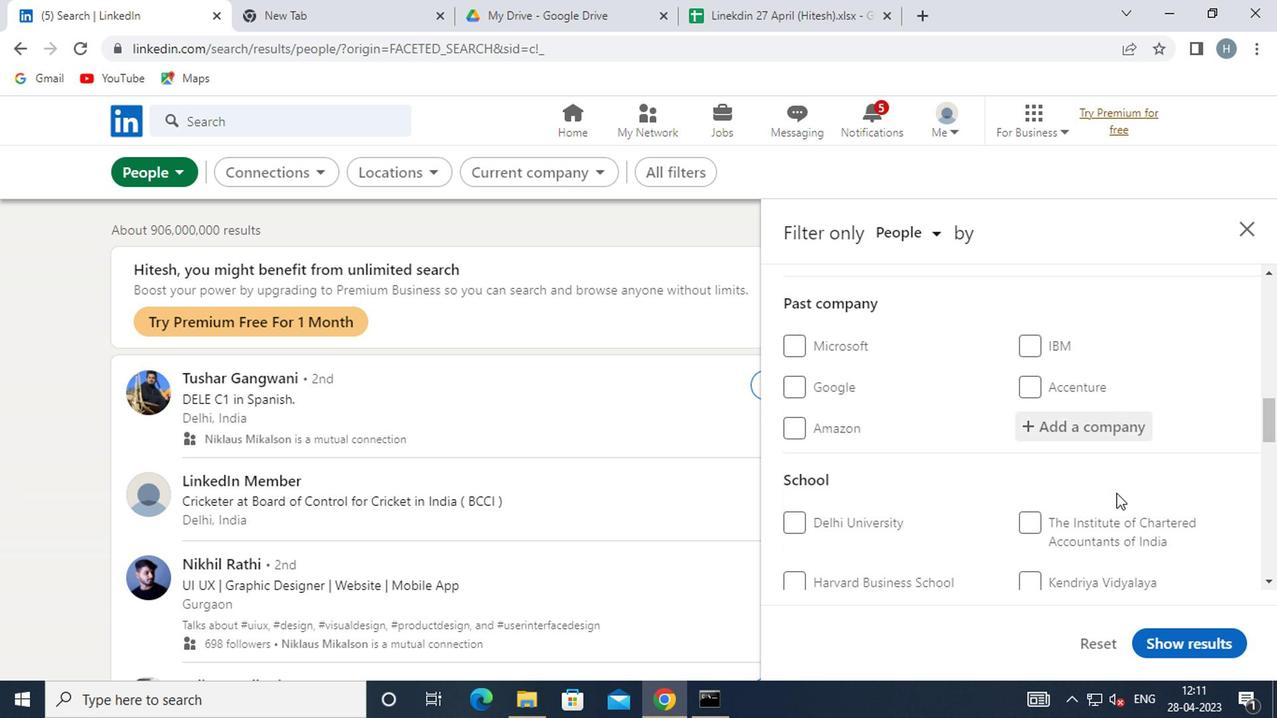 
Action: Mouse scrolled (1114, 490) with delta (0, 0)
Screenshot: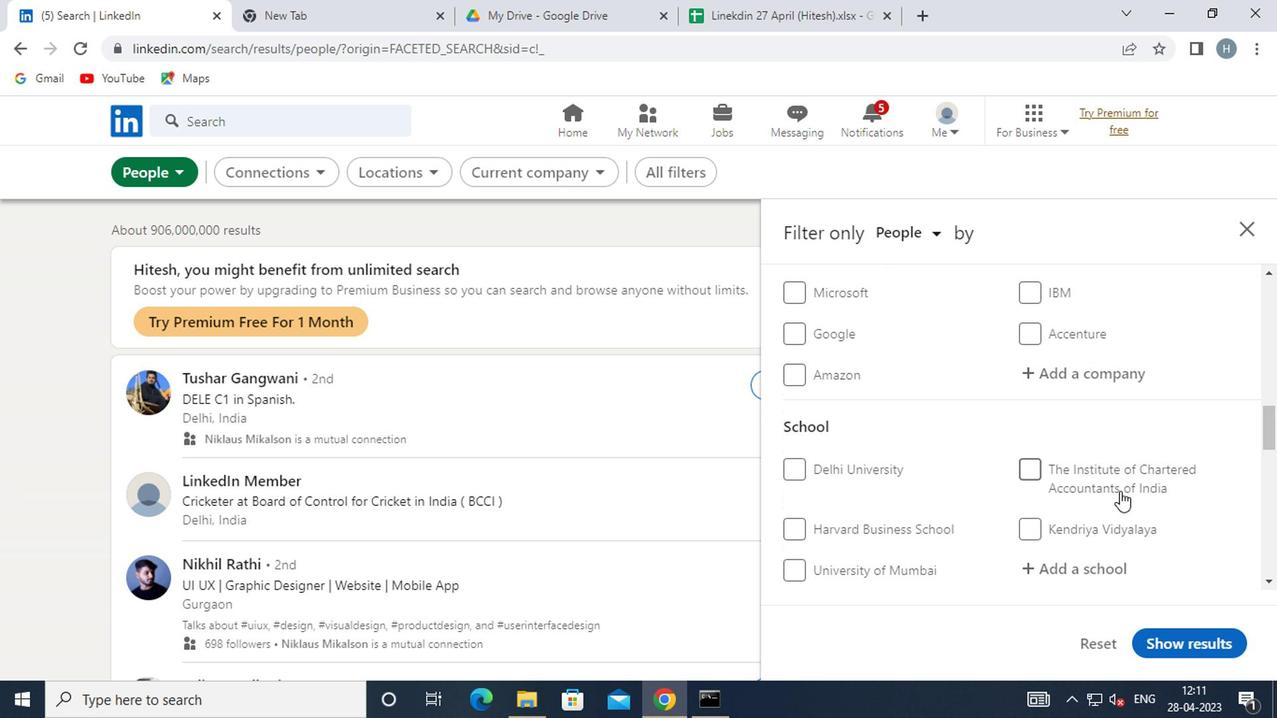 
Action: Mouse moved to (1114, 491)
Screenshot: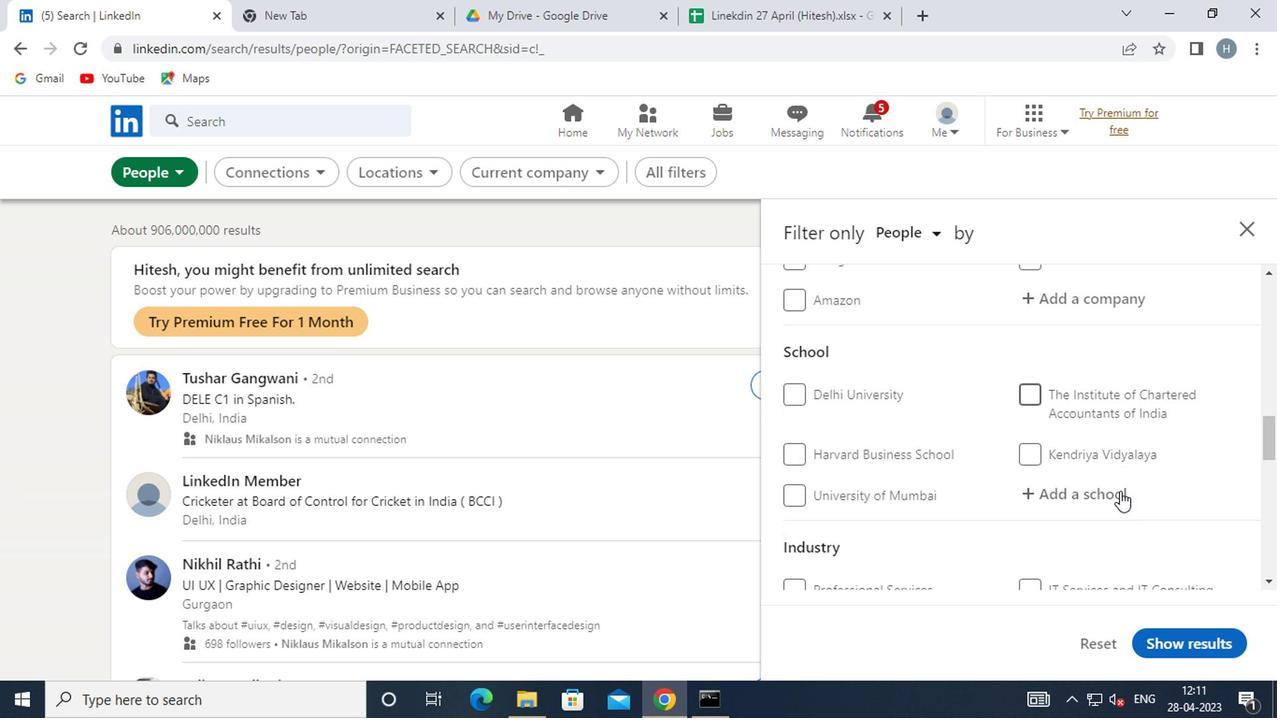 
Action: Mouse scrolled (1114, 490) with delta (0, 0)
Screenshot: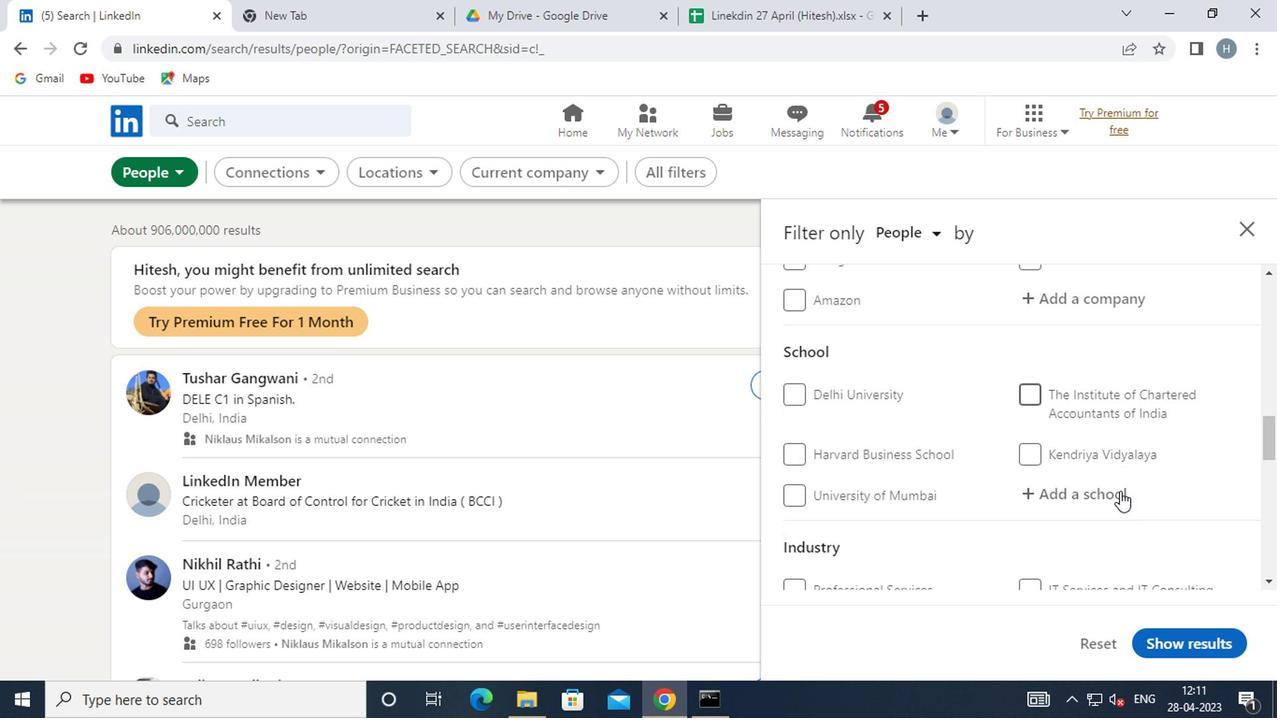 
Action: Mouse moved to (1102, 500)
Screenshot: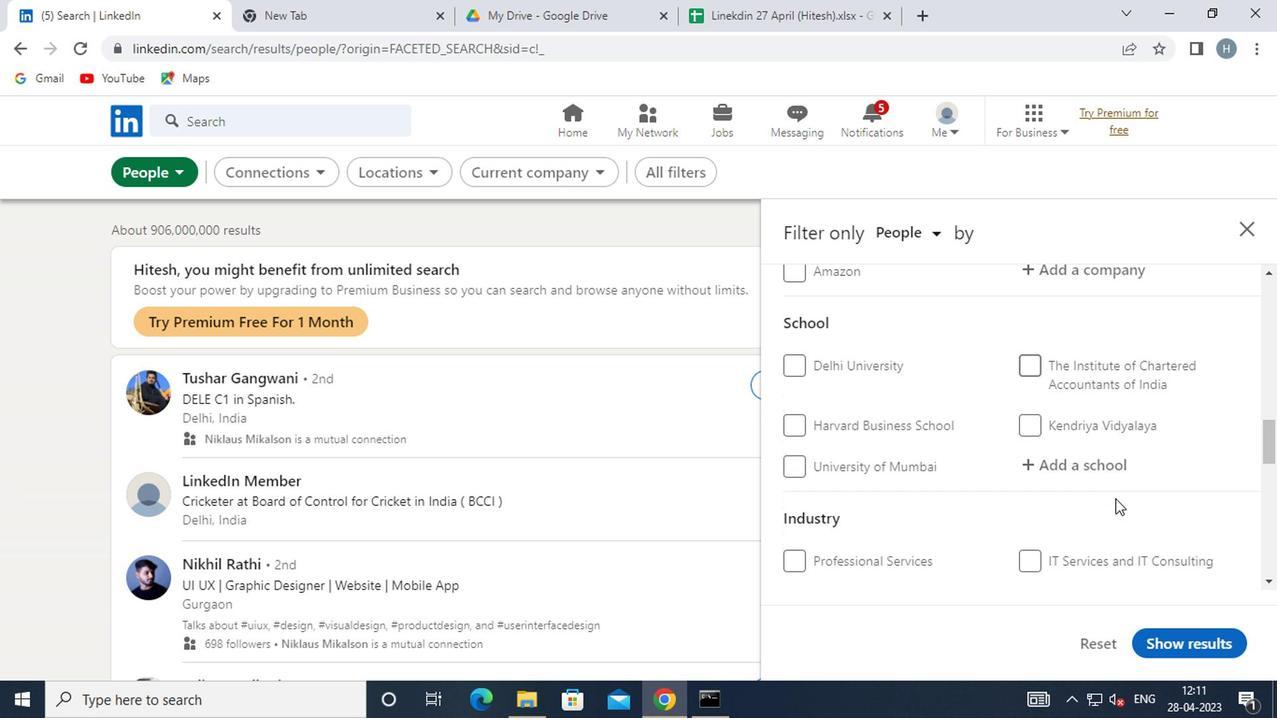 
Action: Mouse scrolled (1102, 499) with delta (0, 0)
Screenshot: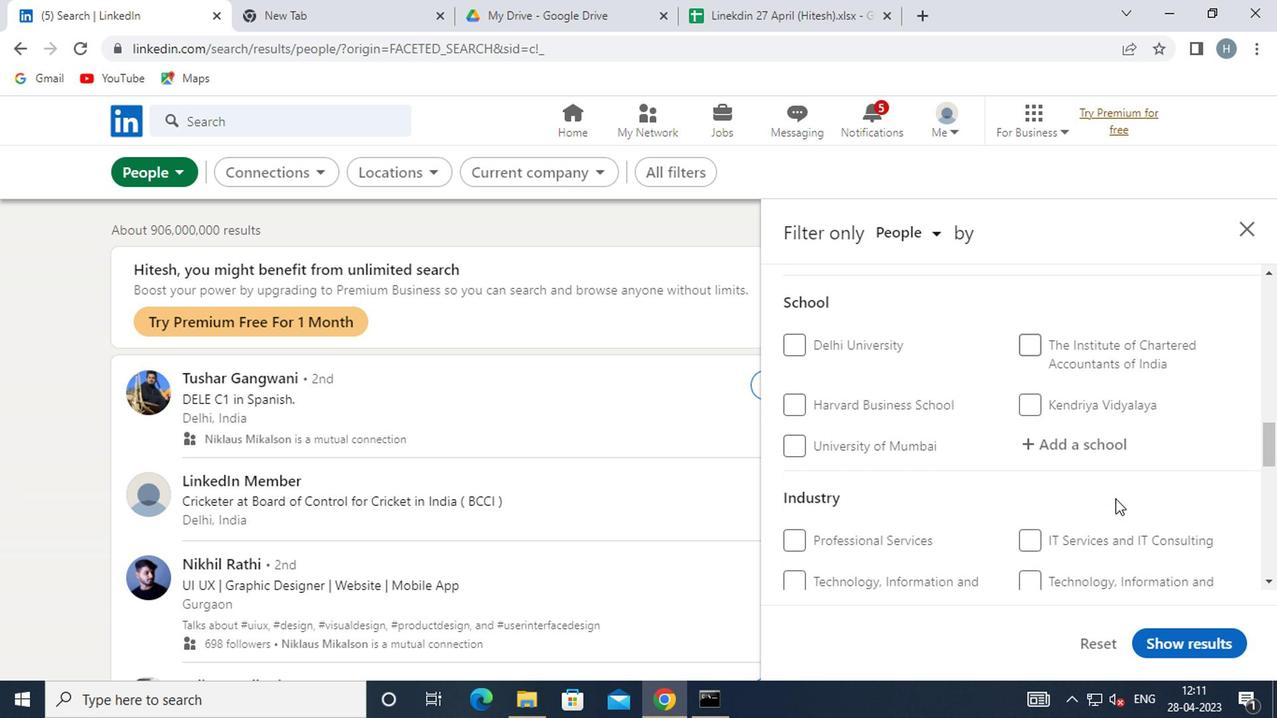 
Action: Mouse scrolled (1102, 499) with delta (0, 0)
Screenshot: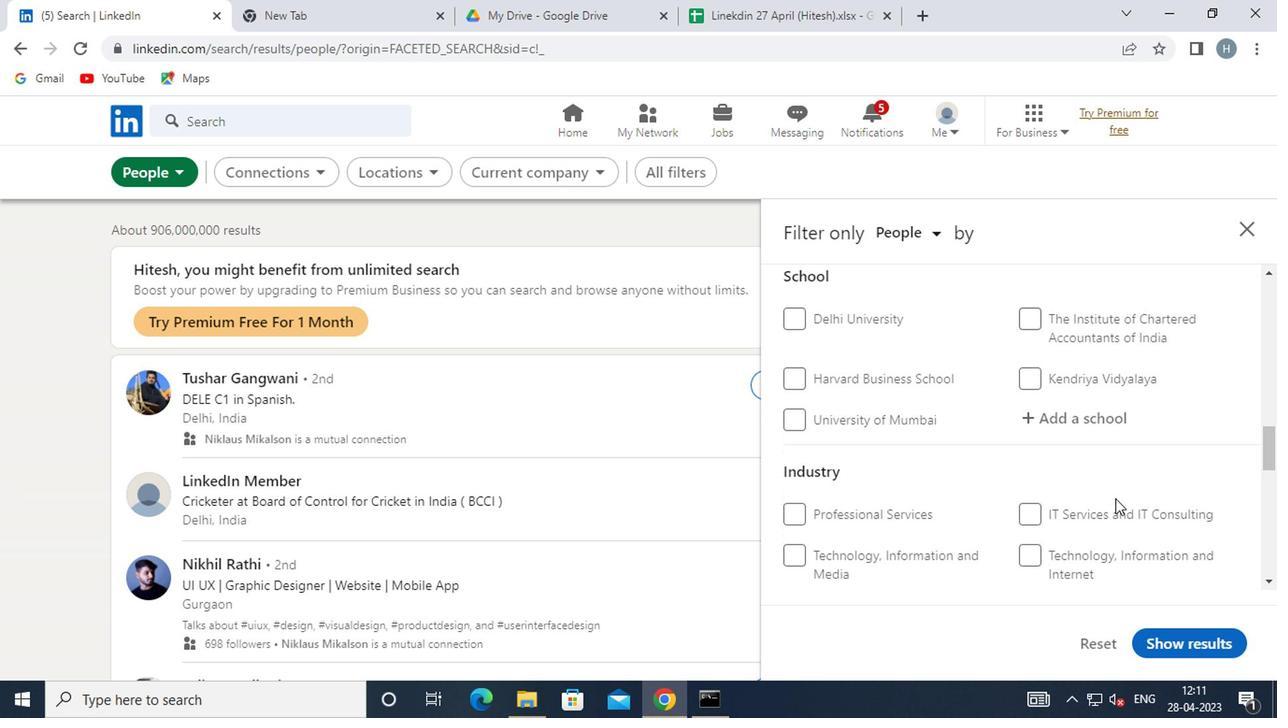 
Action: Mouse moved to (1091, 500)
Screenshot: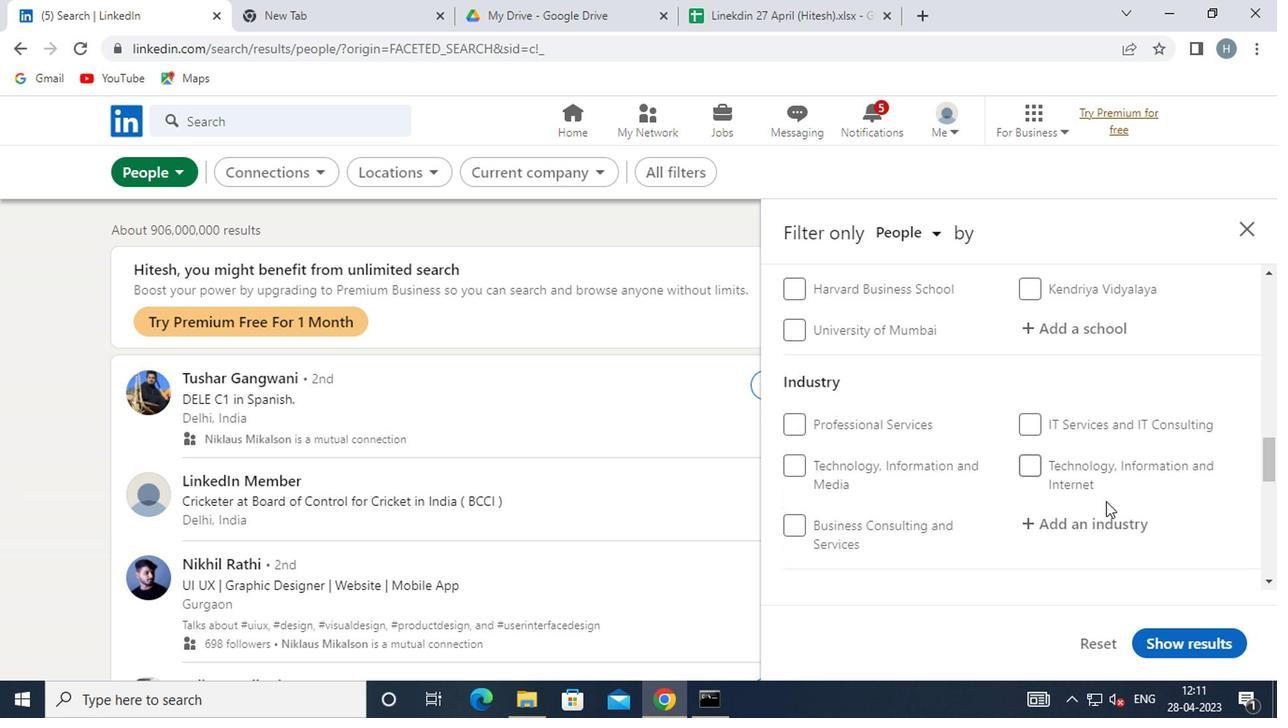
Action: Mouse scrolled (1091, 499) with delta (0, 0)
Screenshot: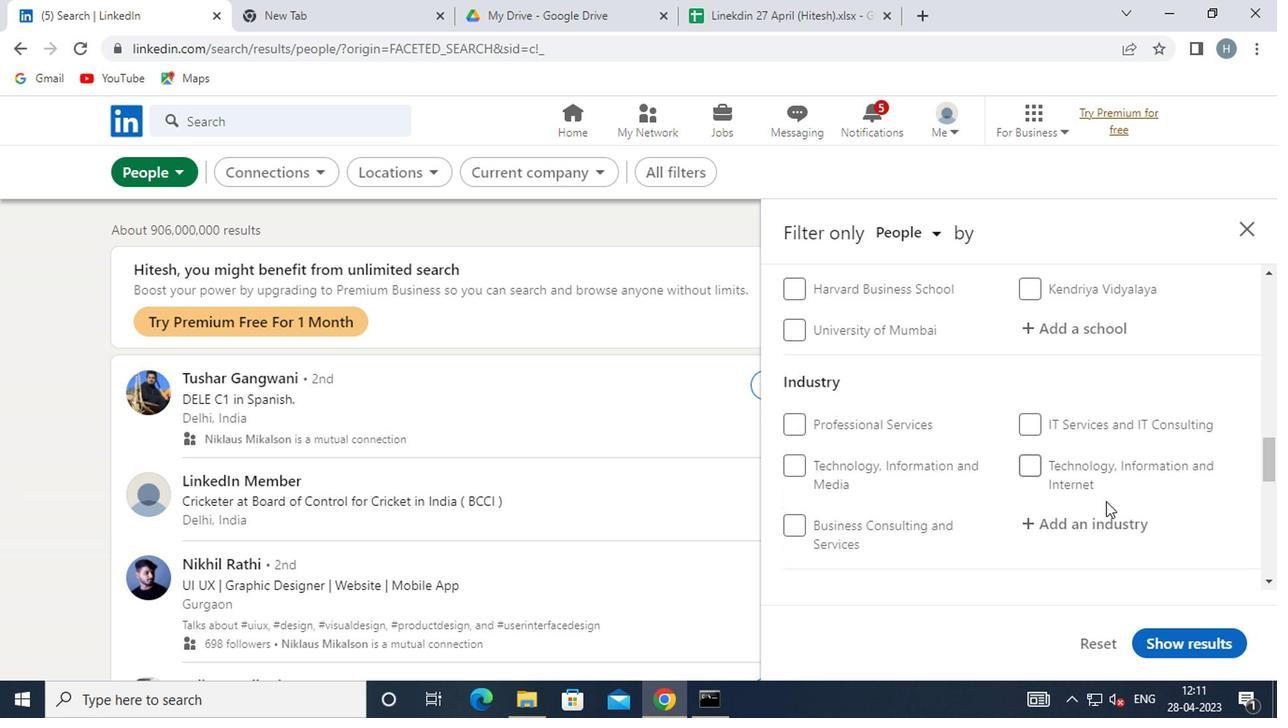 
Action: Mouse moved to (1031, 415)
Screenshot: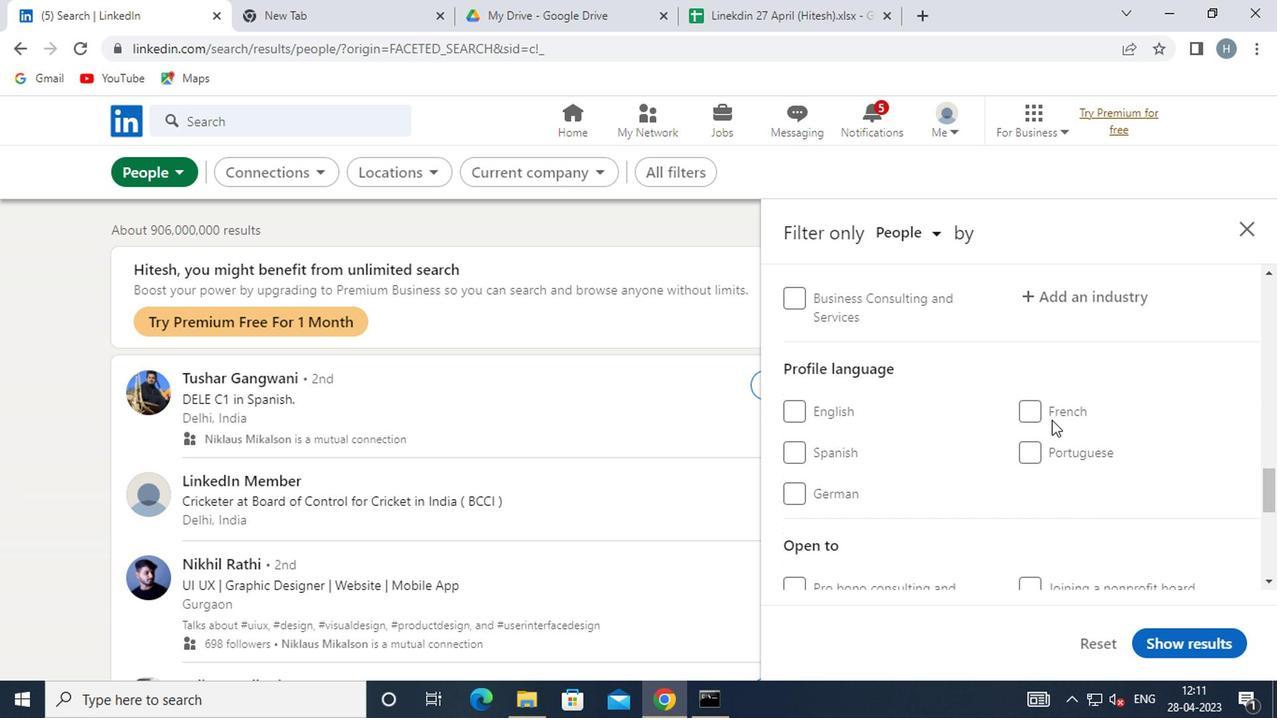 
Action: Mouse pressed left at (1031, 415)
Screenshot: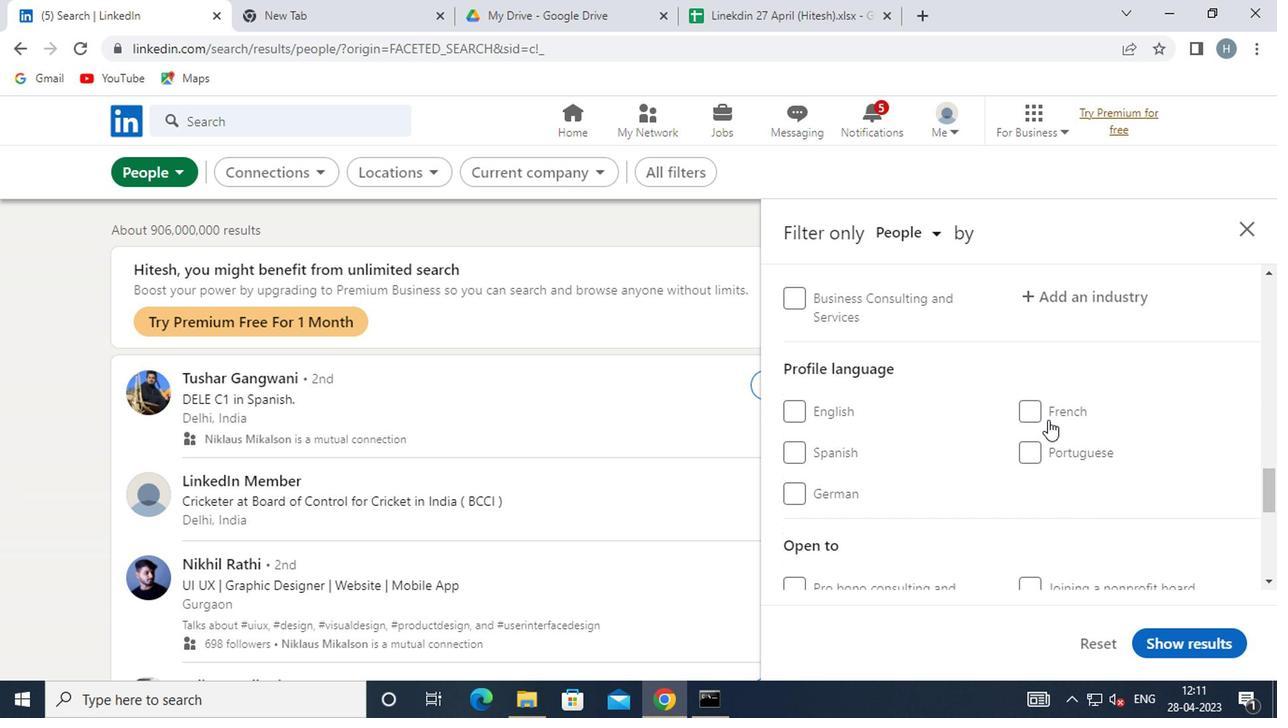 
Action: Mouse moved to (1101, 421)
Screenshot: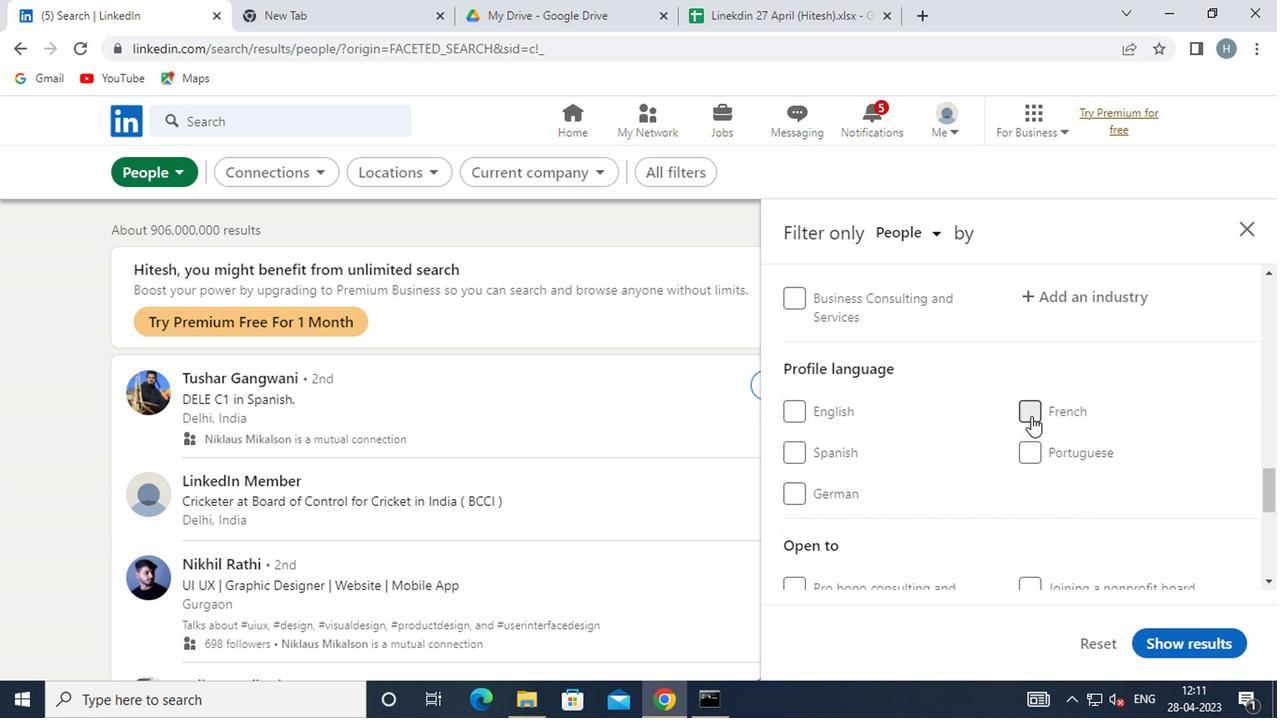 
Action: Mouse scrolled (1101, 422) with delta (0, 0)
Screenshot: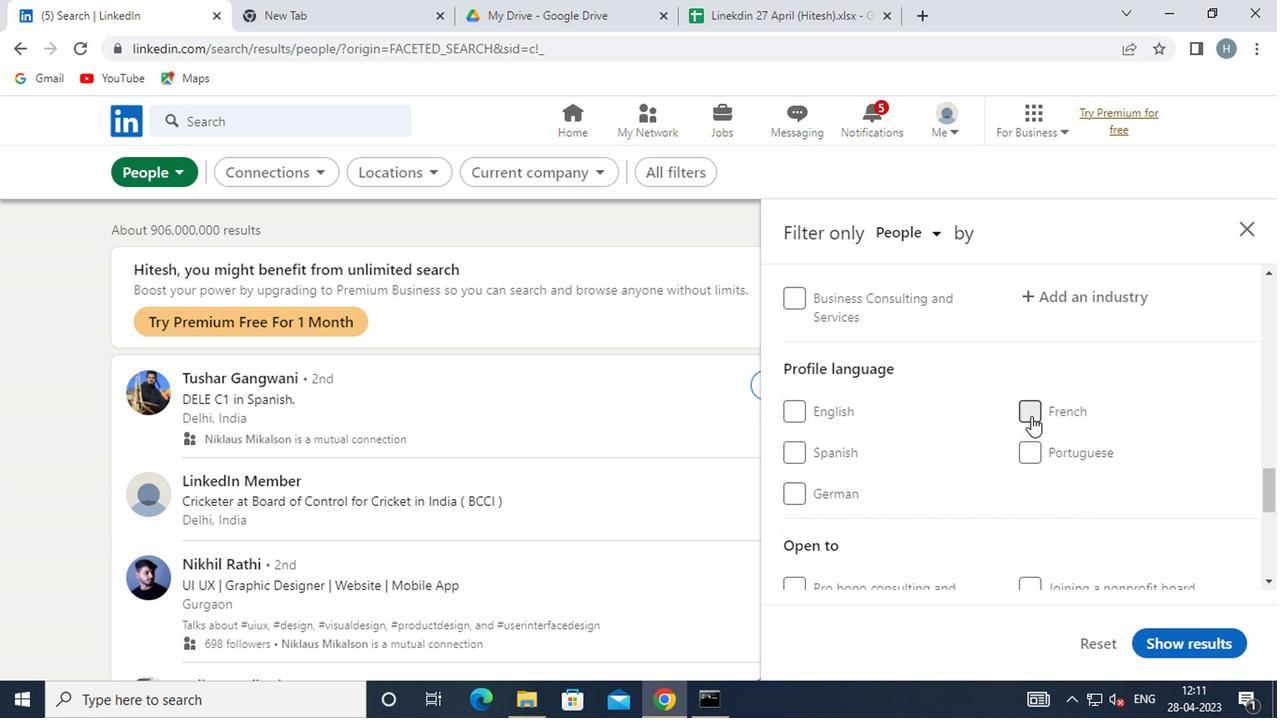 
Action: Mouse moved to (1102, 421)
Screenshot: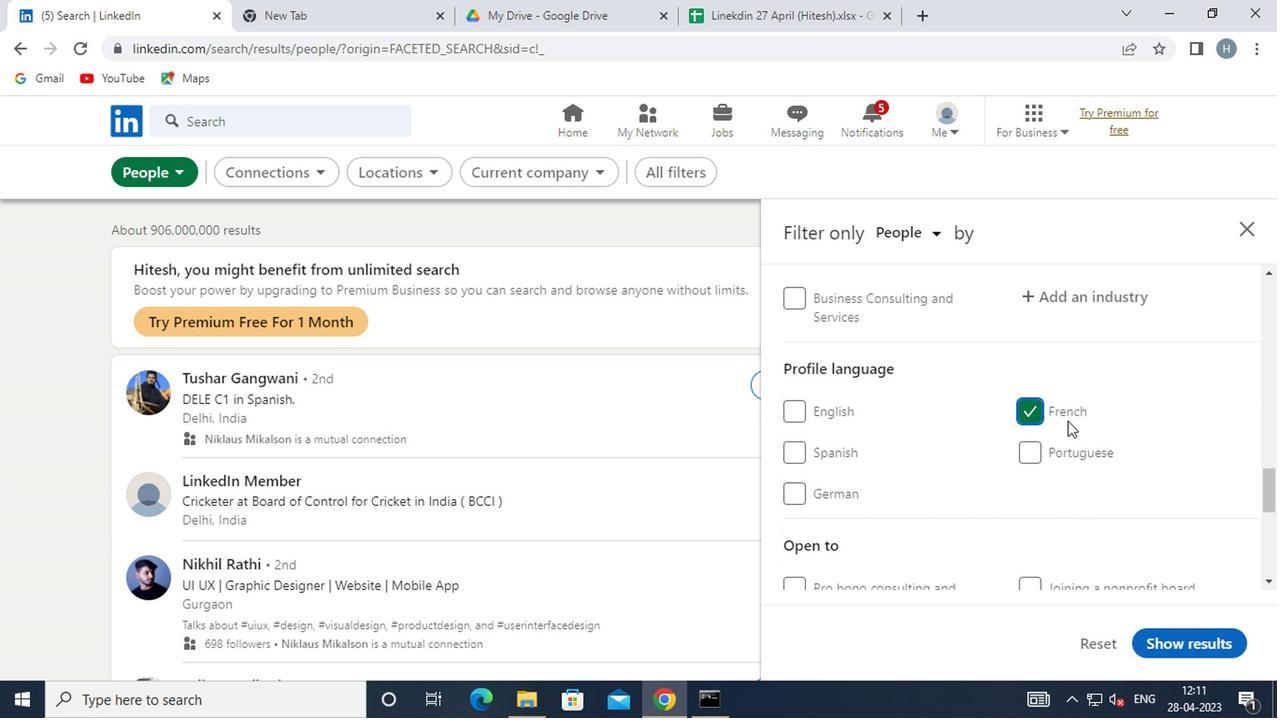
Action: Mouse scrolled (1102, 422) with delta (0, 0)
Screenshot: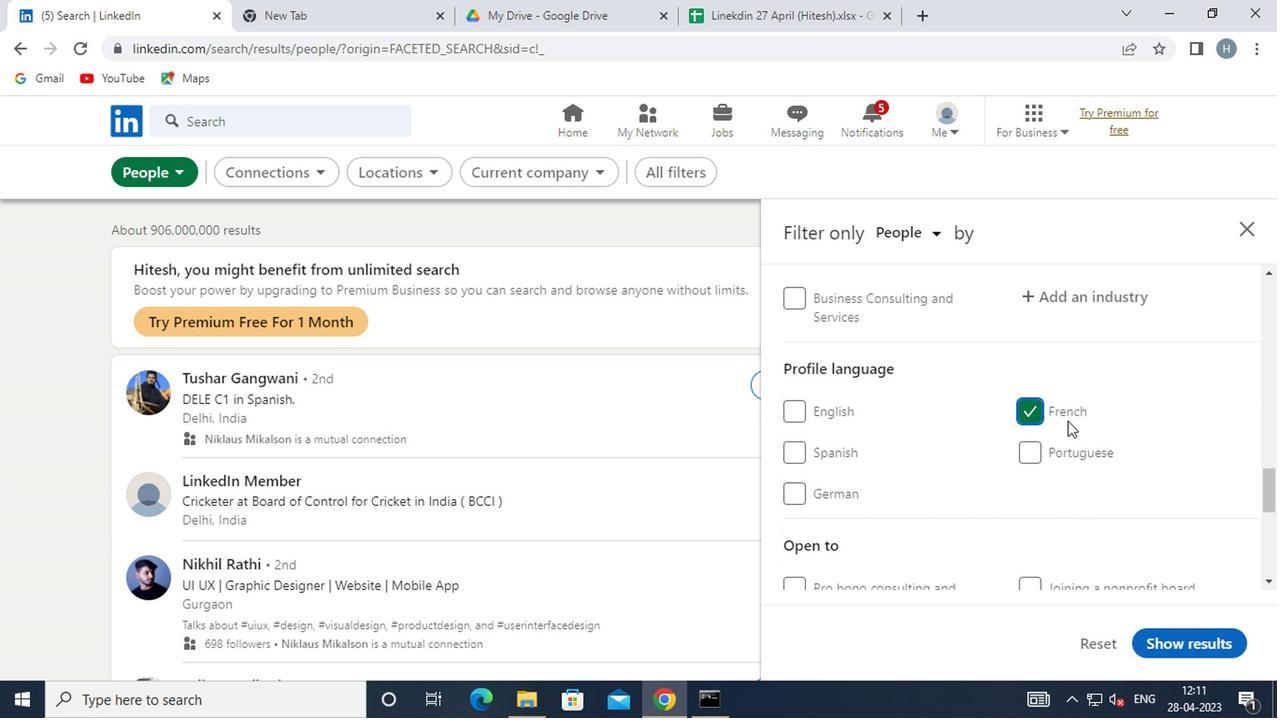 
Action: Mouse scrolled (1102, 422) with delta (0, 0)
Screenshot: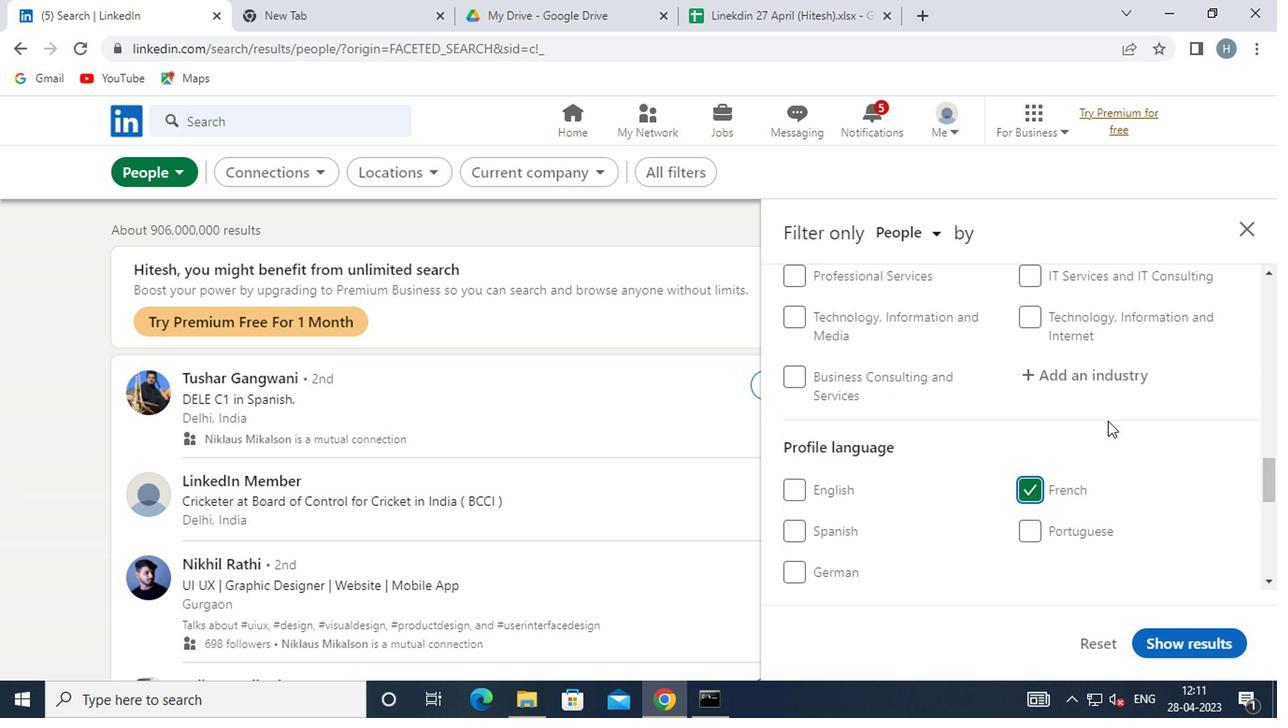 
Action: Mouse scrolled (1102, 422) with delta (0, 0)
Screenshot: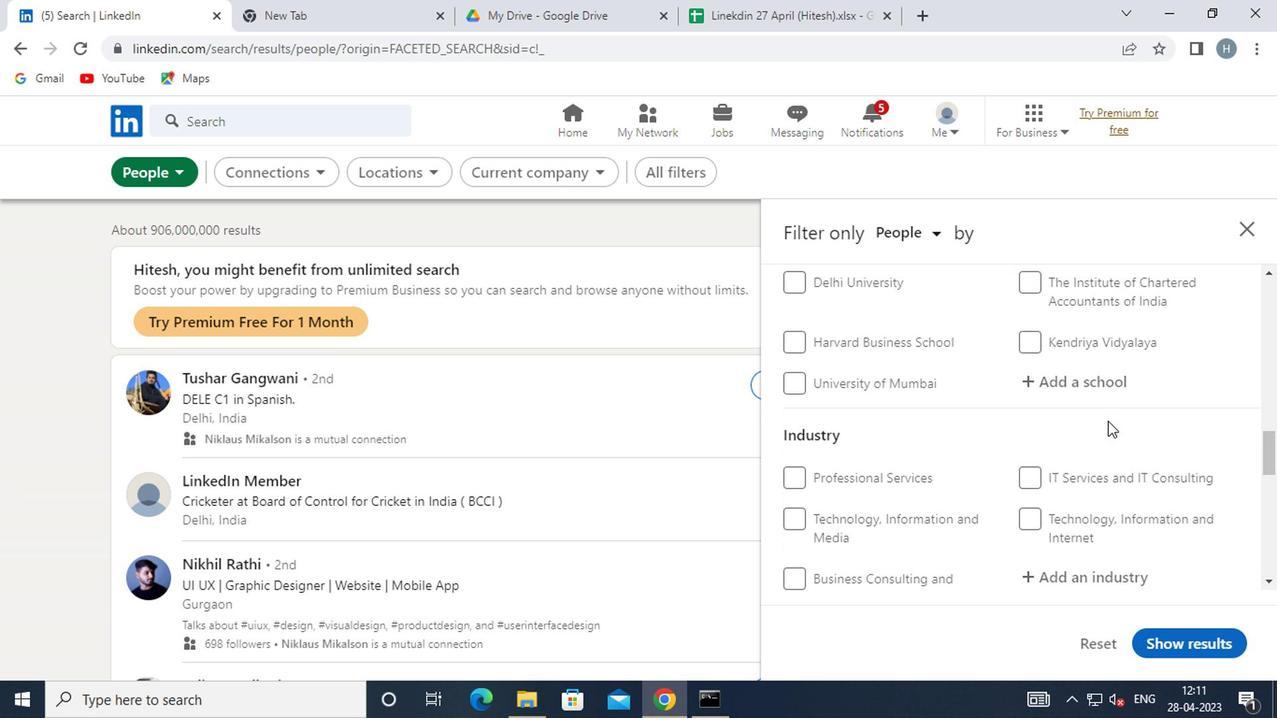 
Action: Mouse scrolled (1102, 422) with delta (0, 0)
Screenshot: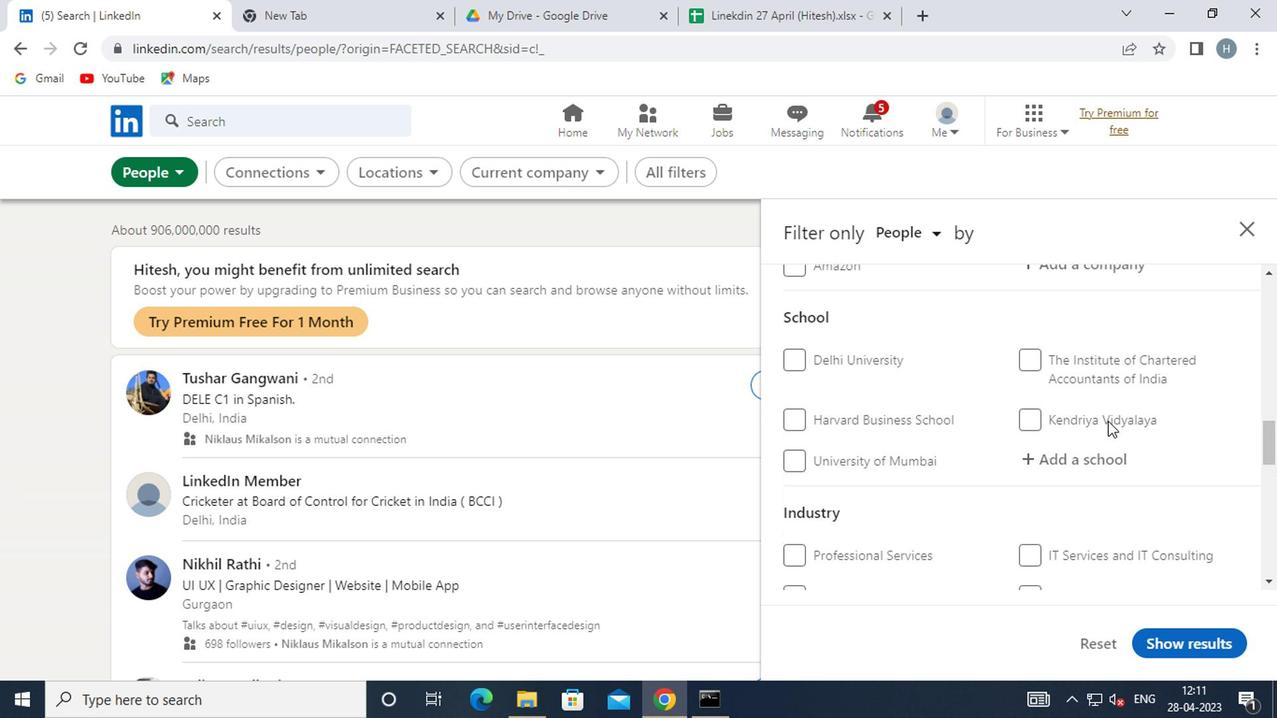 
Action: Mouse moved to (1102, 421)
Screenshot: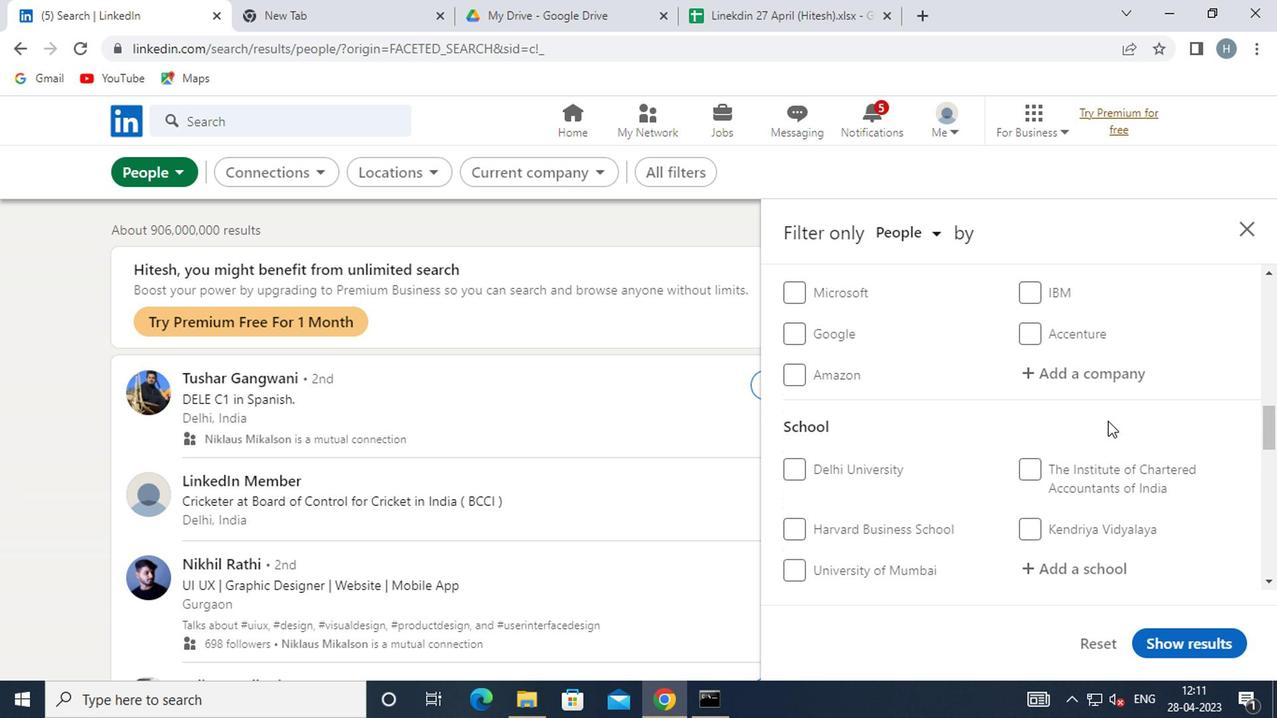 
Action: Mouse scrolled (1102, 422) with delta (0, 0)
Screenshot: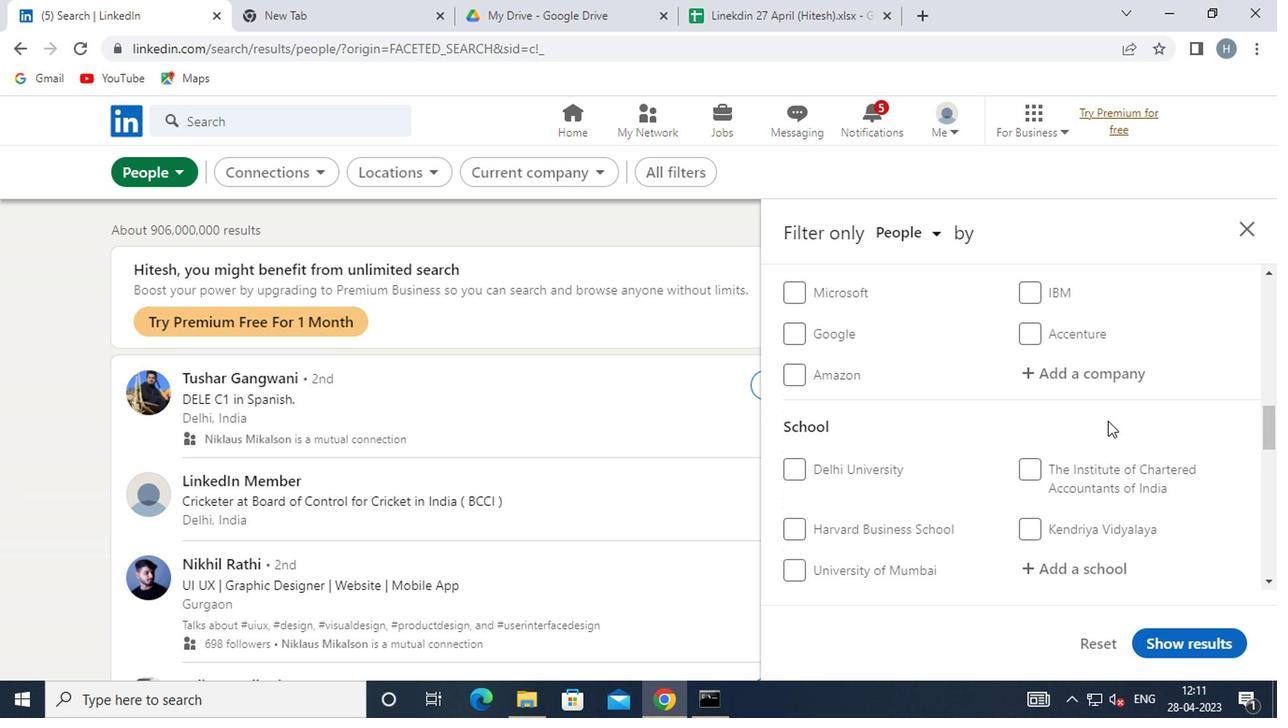 
Action: Mouse scrolled (1102, 422) with delta (0, 0)
Screenshot: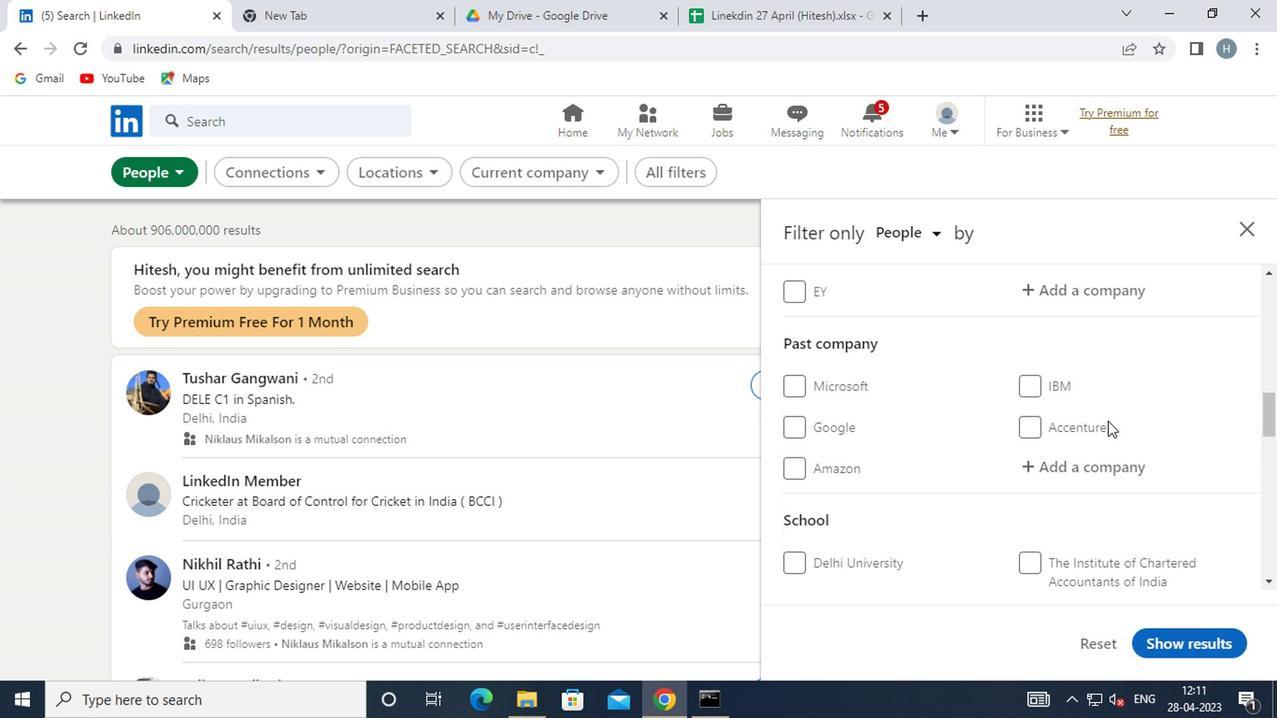 
Action: Mouse moved to (1099, 385)
Screenshot: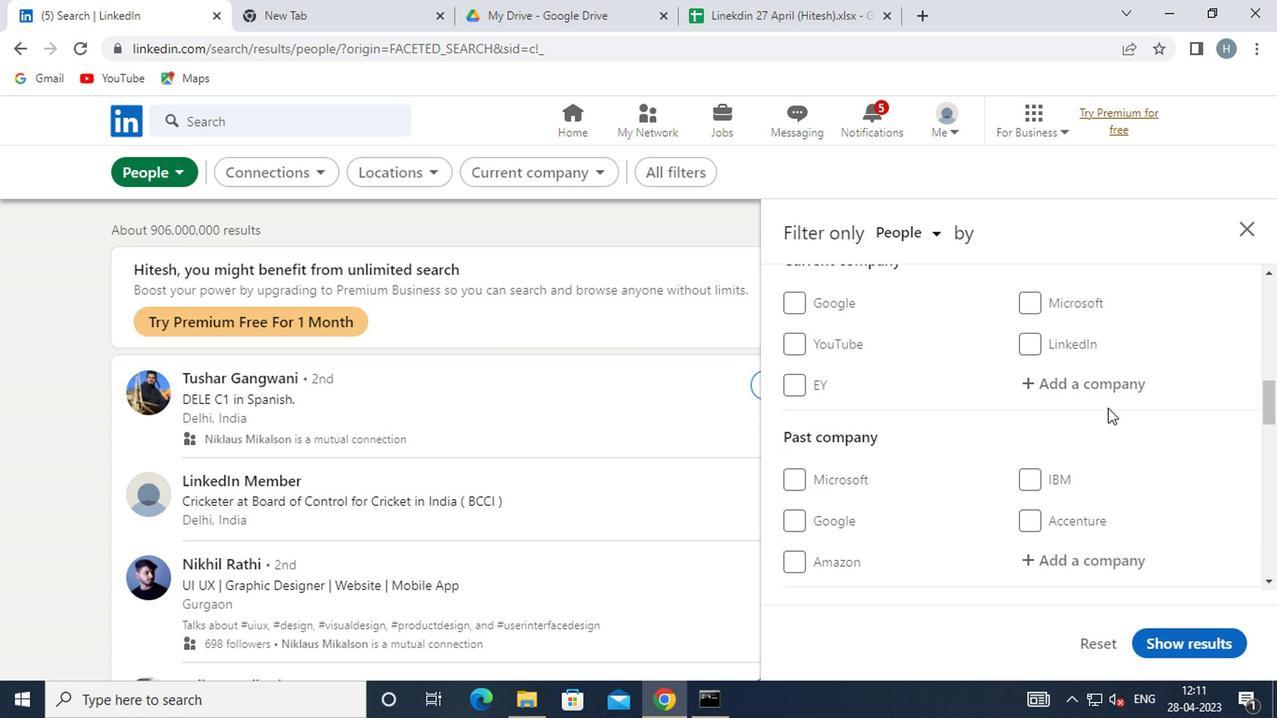 
Action: Mouse pressed left at (1099, 385)
Screenshot: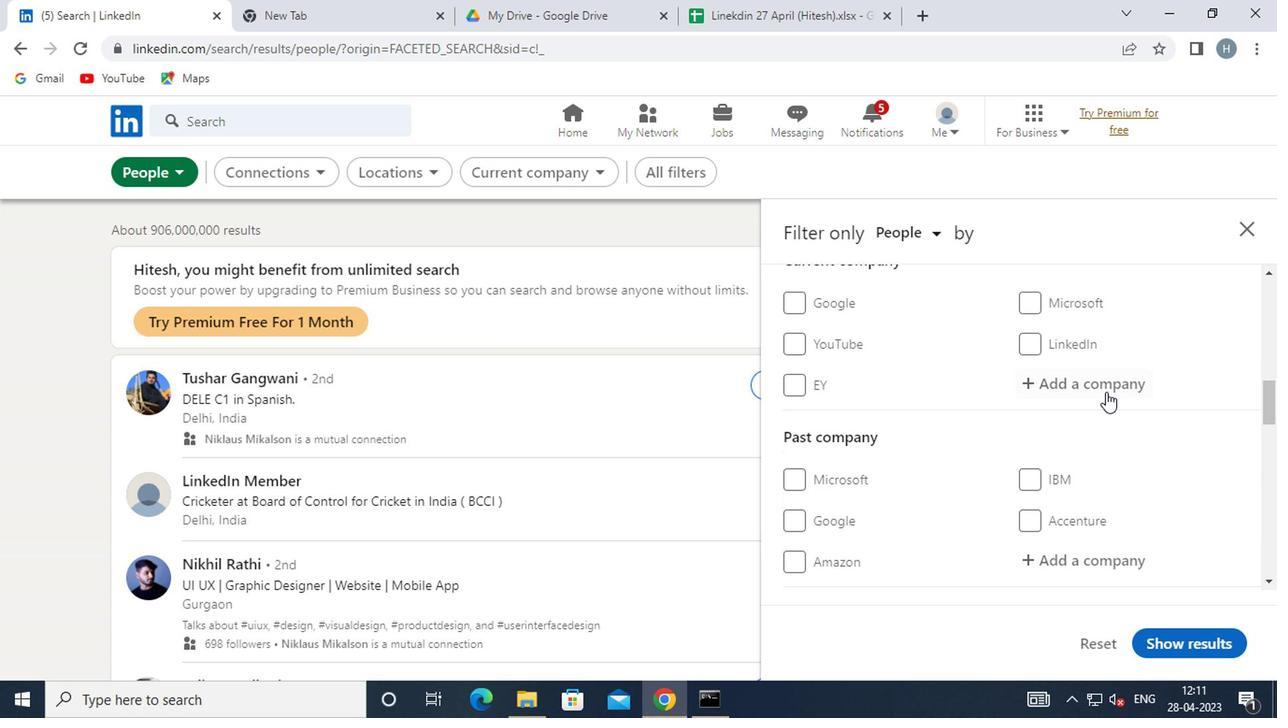 
Action: Mouse moved to (1099, 383)
Screenshot: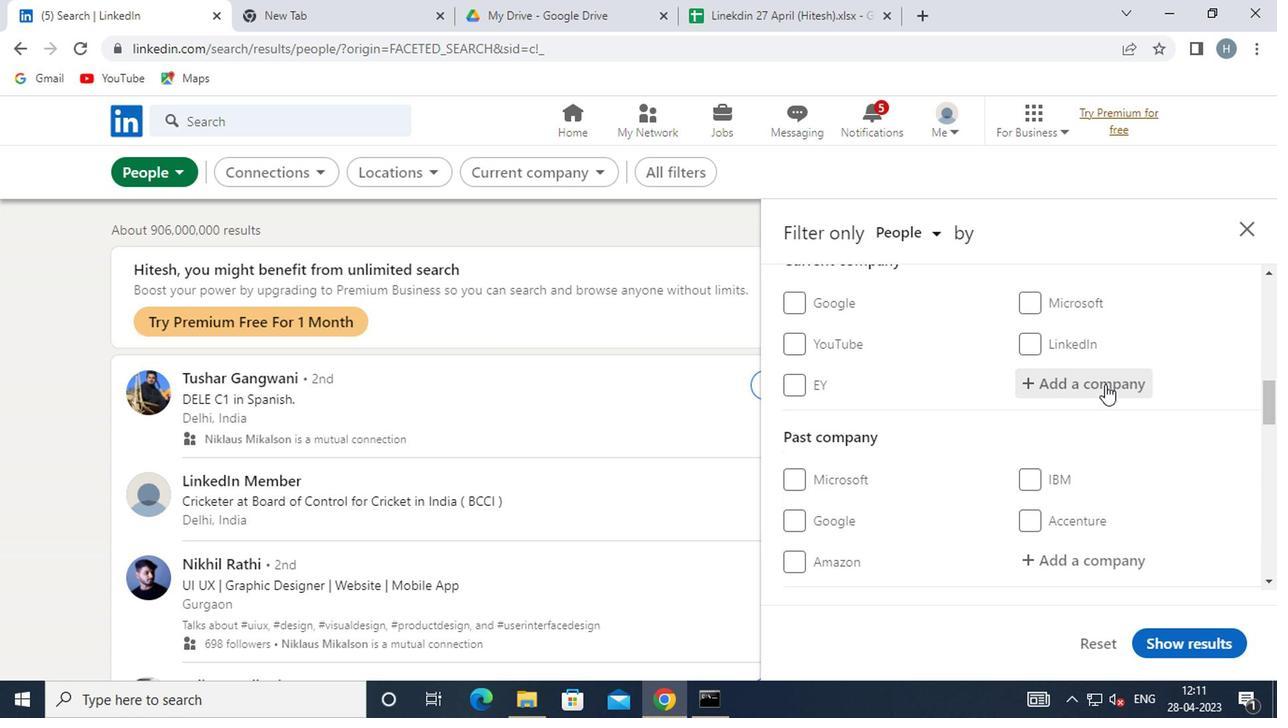 
Action: Key pressed <Key.shift>INDMAN
Screenshot: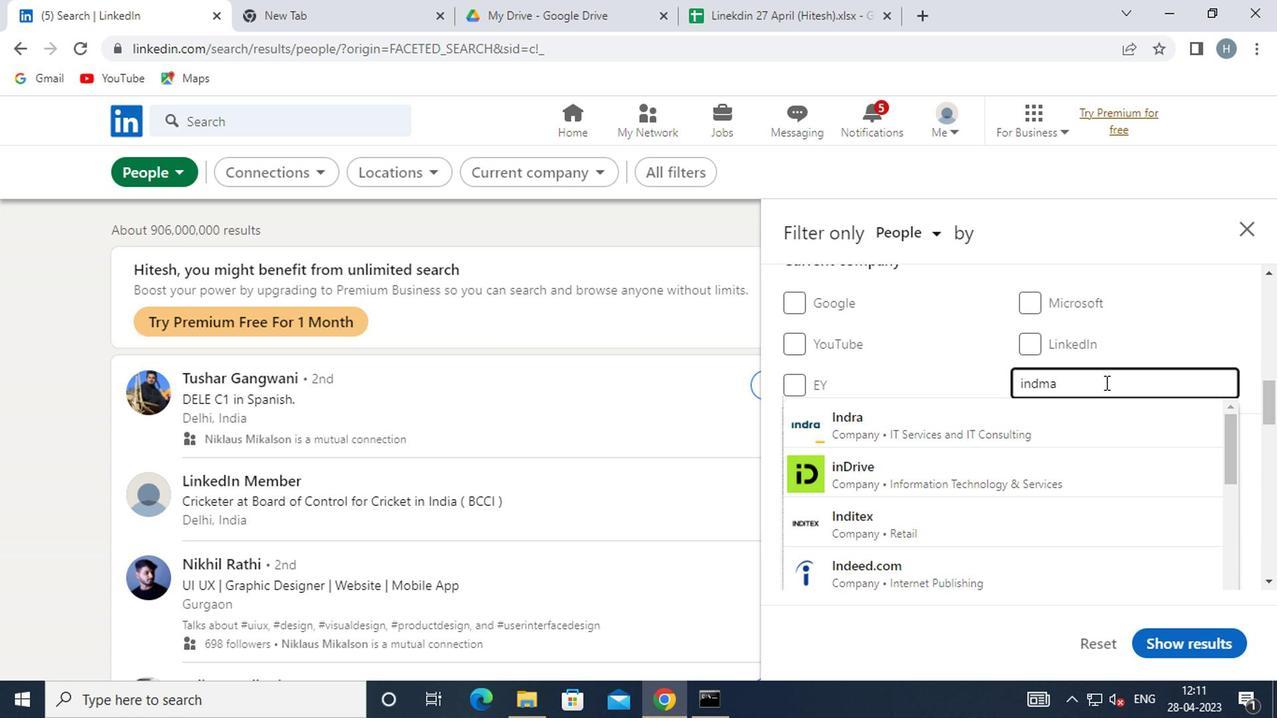 
Action: Mouse moved to (1004, 425)
Screenshot: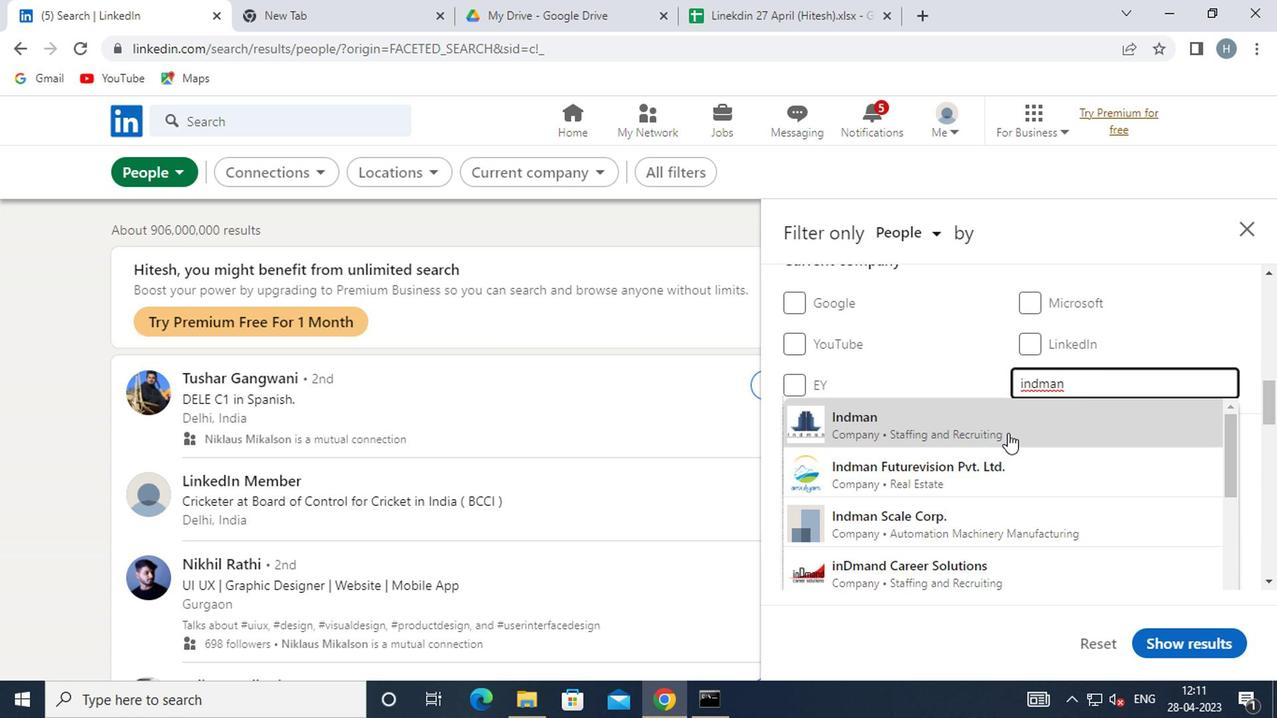 
Action: Mouse pressed left at (1004, 425)
Screenshot: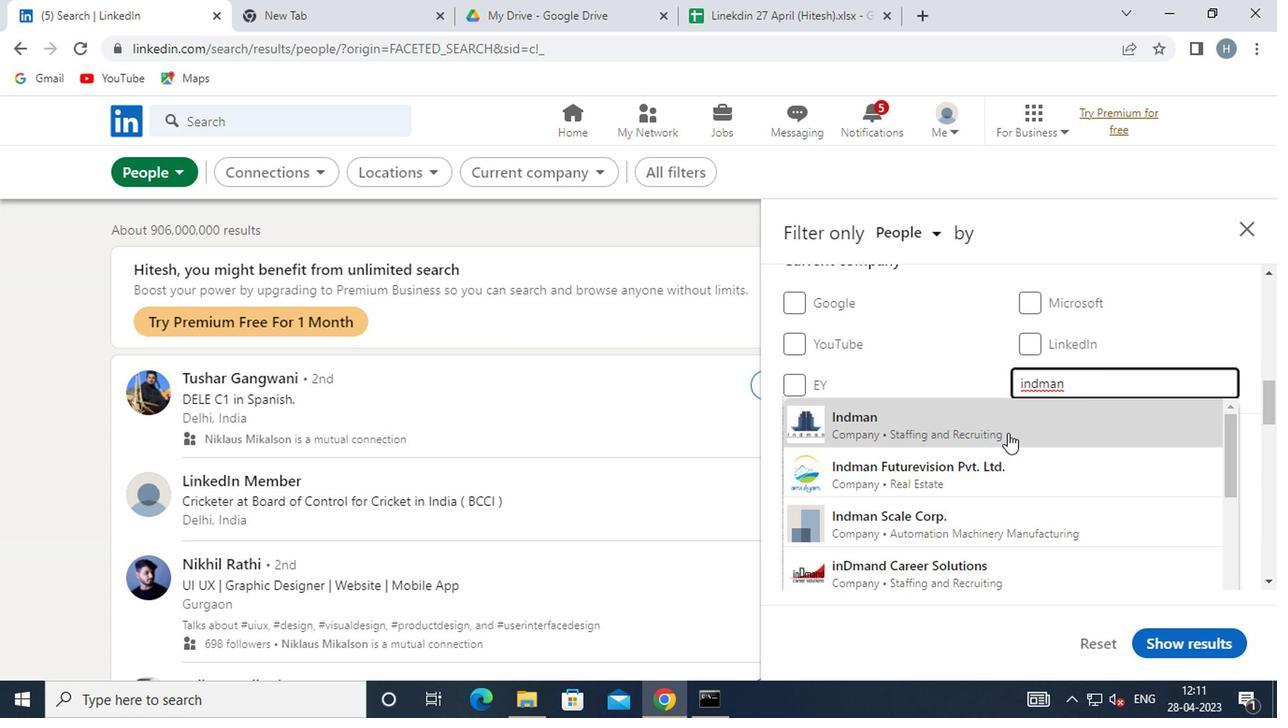 
Action: Mouse moved to (1005, 421)
Screenshot: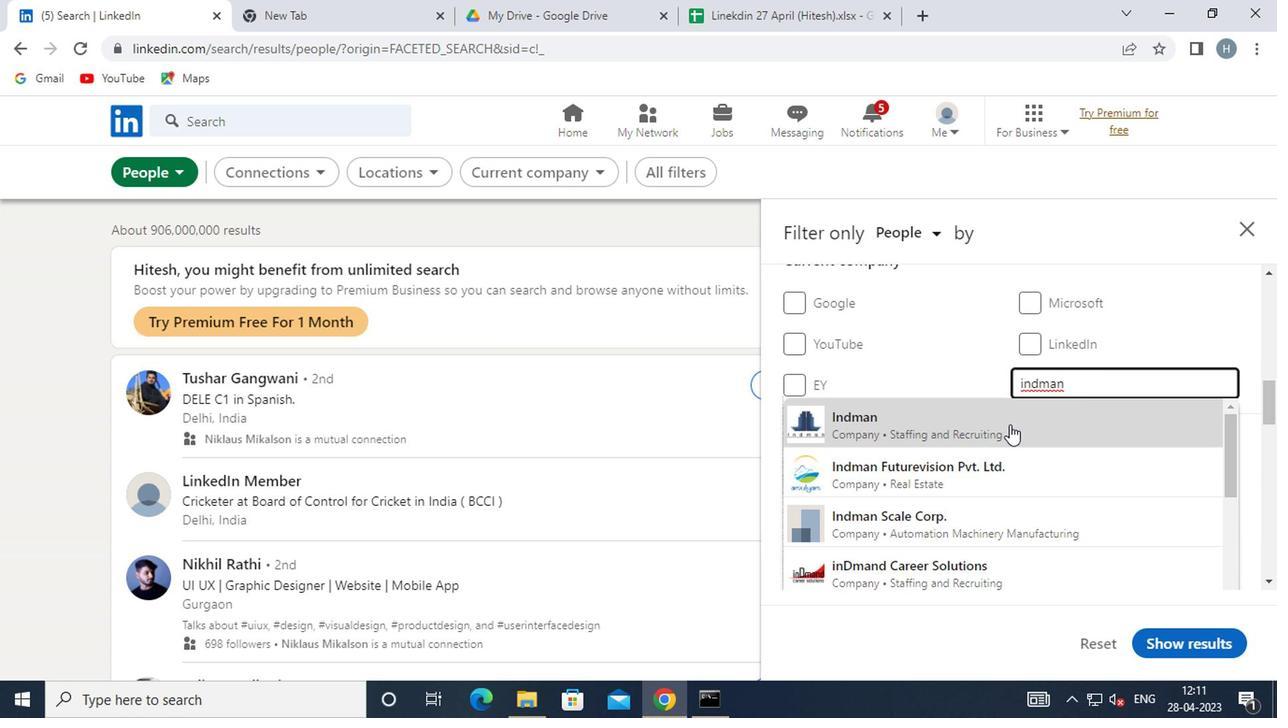 
Action: Mouse scrolled (1005, 420) with delta (0, -1)
Screenshot: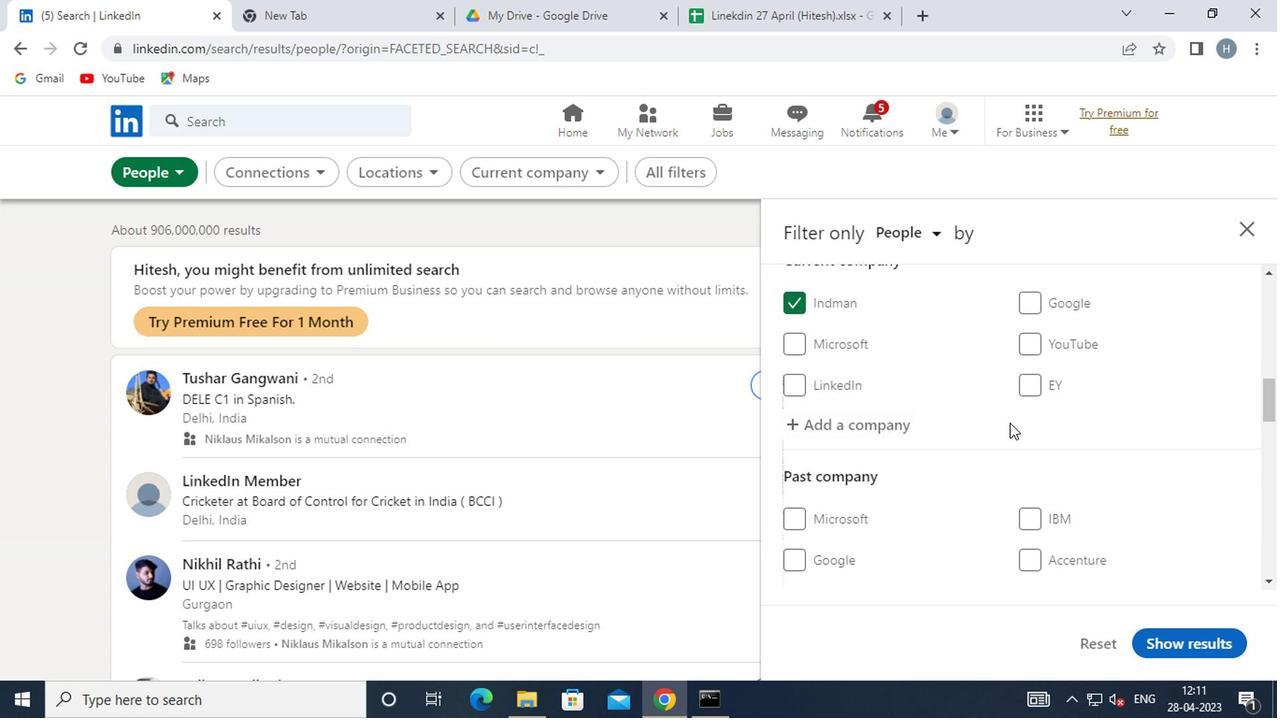 
Action: Mouse scrolled (1005, 420) with delta (0, -1)
Screenshot: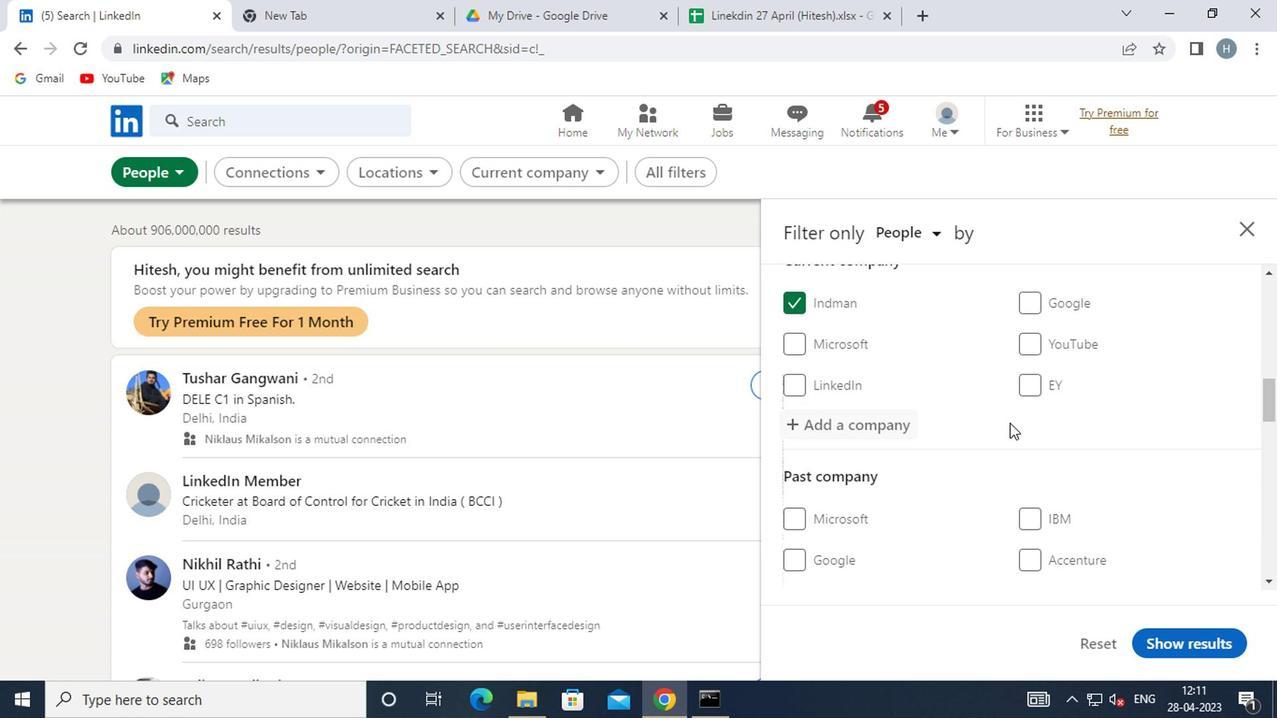 
Action: Mouse moved to (999, 418)
Screenshot: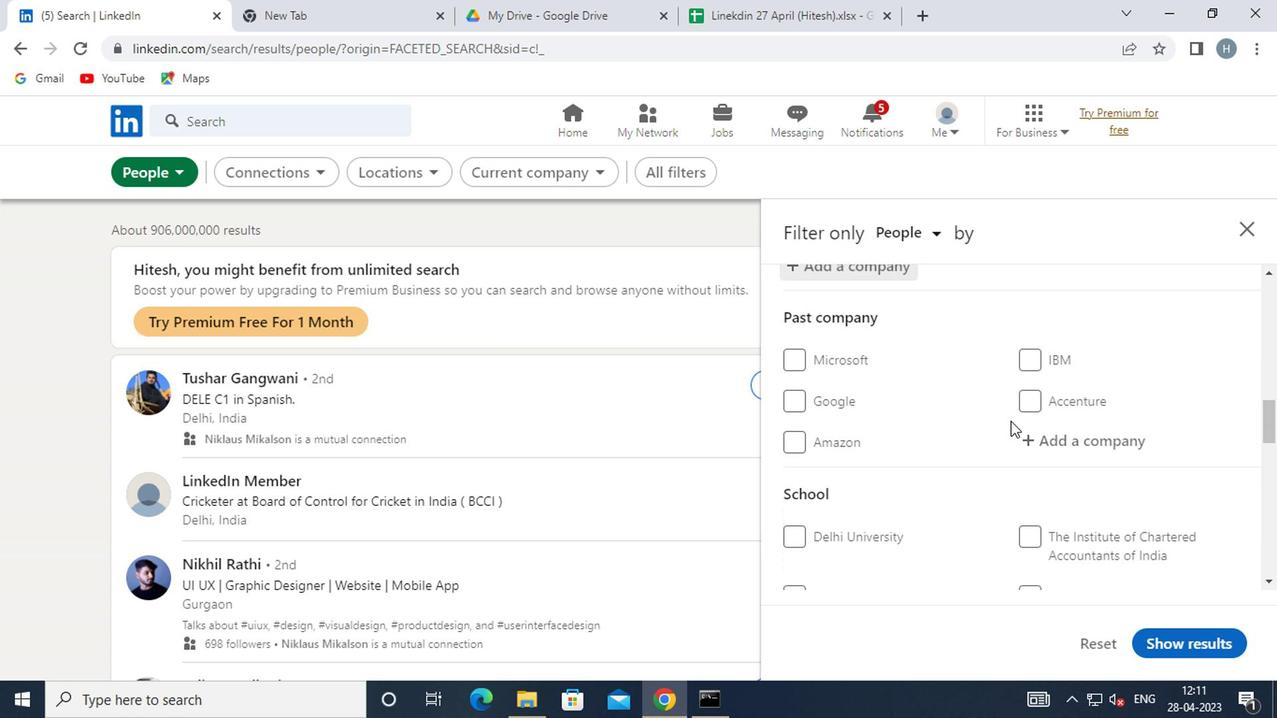 
Action: Mouse scrolled (999, 417) with delta (0, 0)
Screenshot: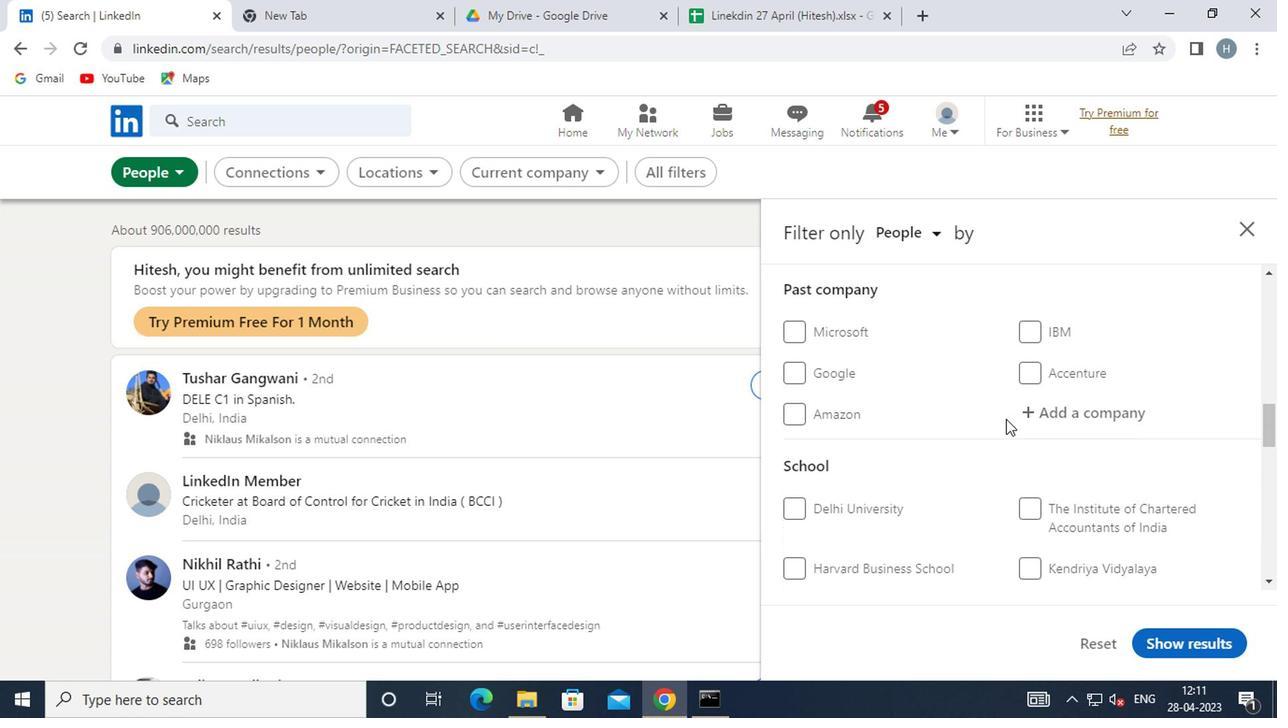 
Action: Mouse scrolled (999, 417) with delta (0, 0)
Screenshot: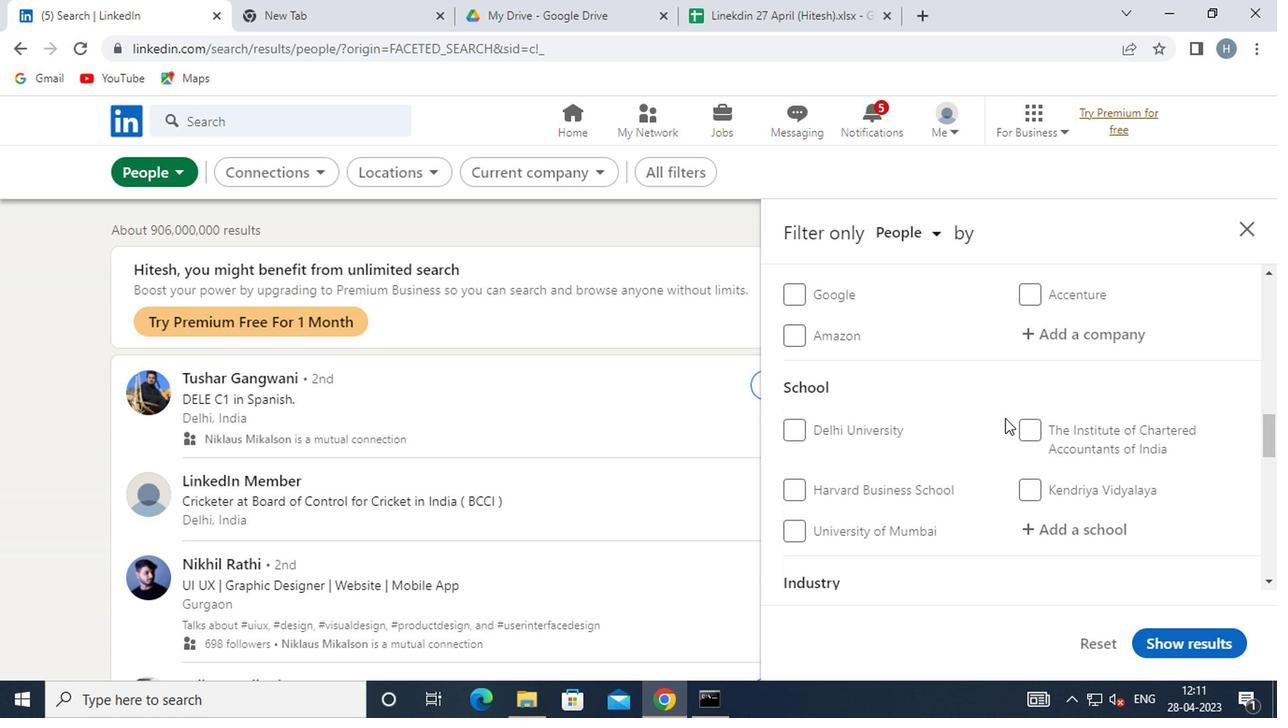 
Action: Mouse moved to (1070, 420)
Screenshot: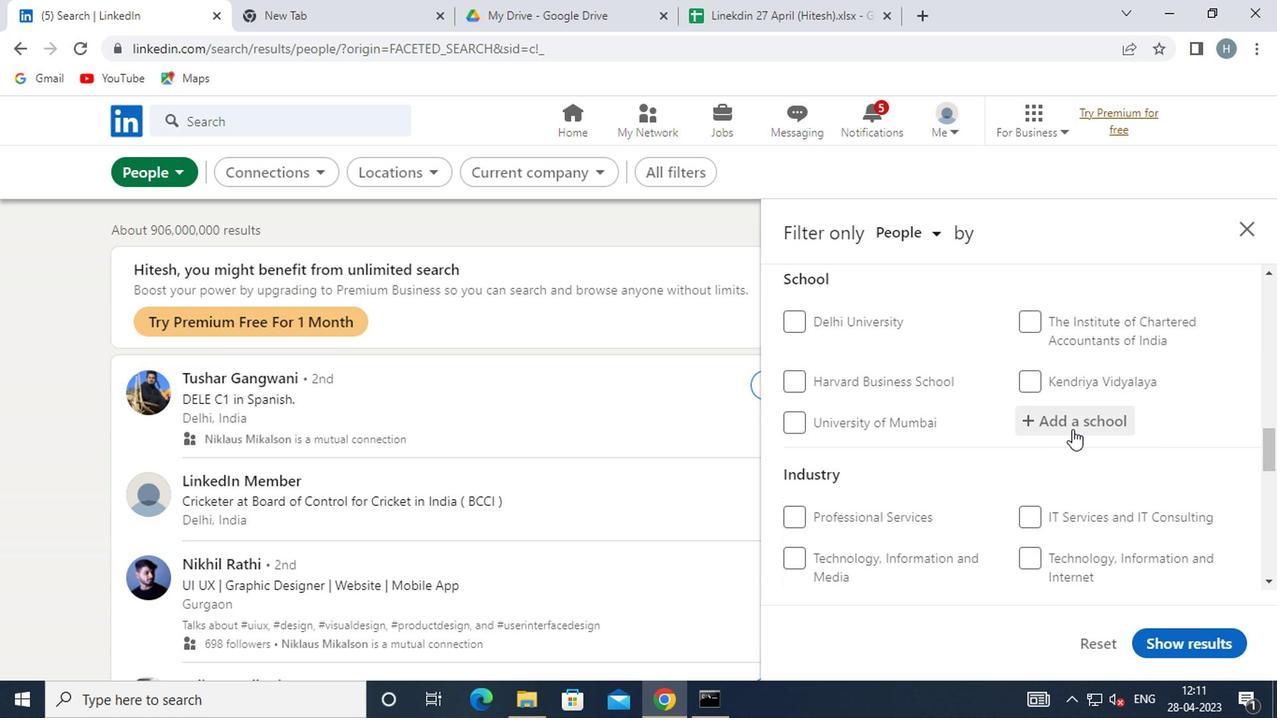
Action: Mouse pressed left at (1070, 420)
Screenshot: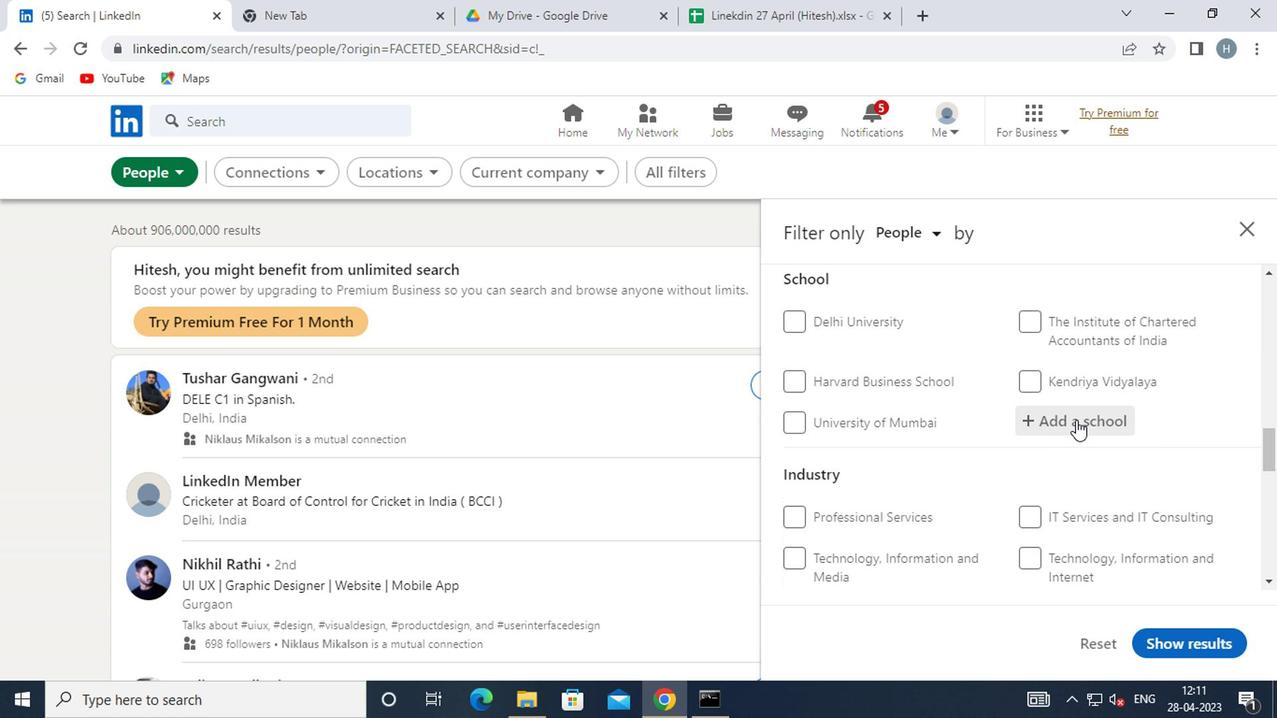 
Action: Key pressed <Key.shift>DEEN
Screenshot: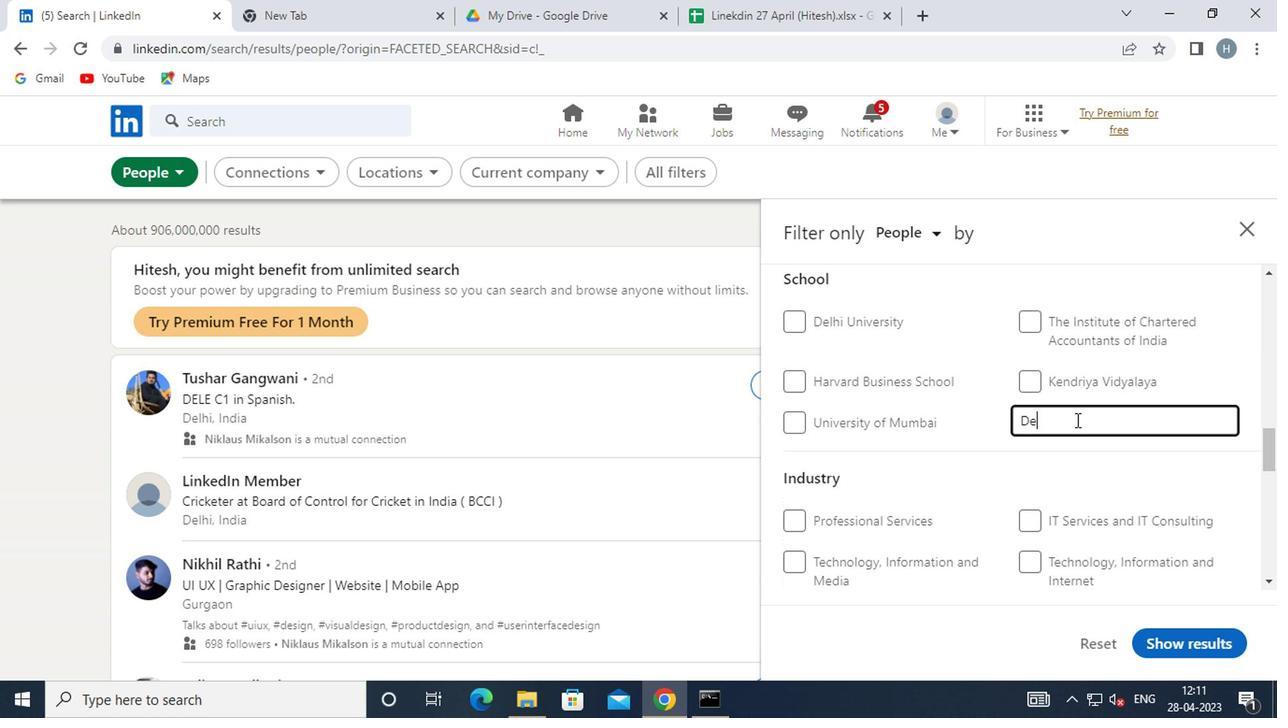 
Action: Mouse moved to (1071, 418)
Screenshot: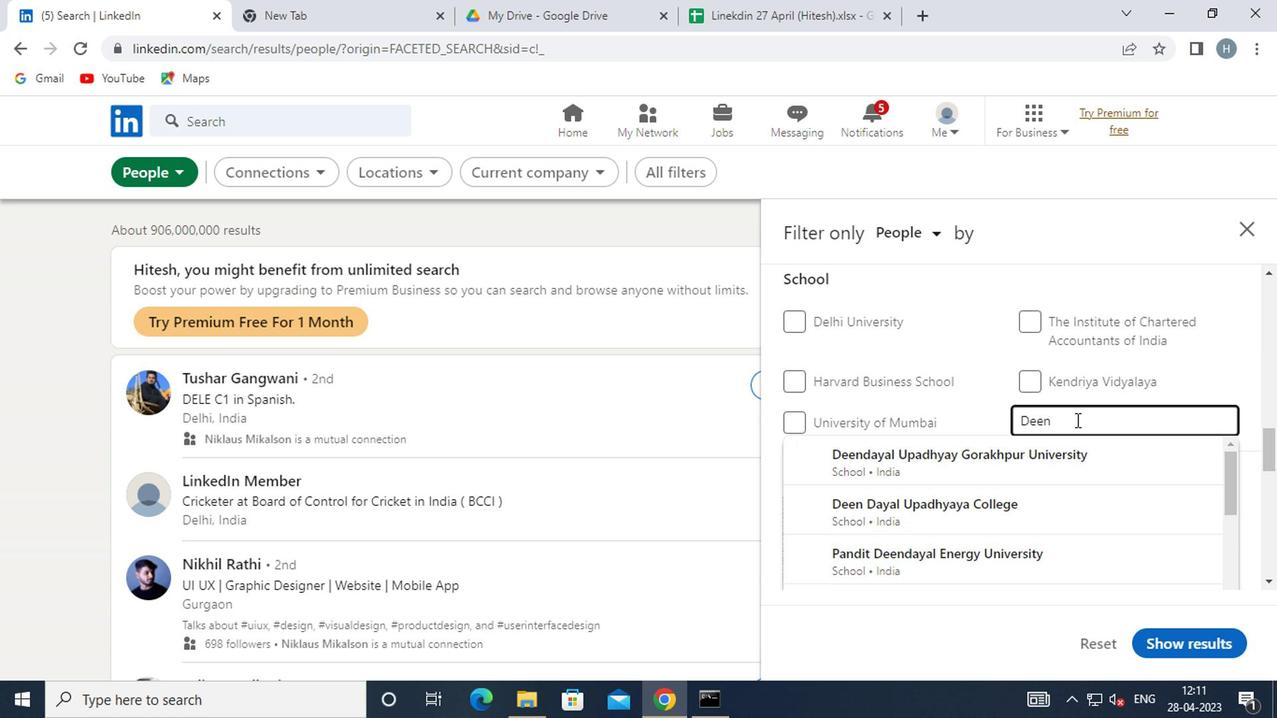 
Action: Key pressed BA
Screenshot: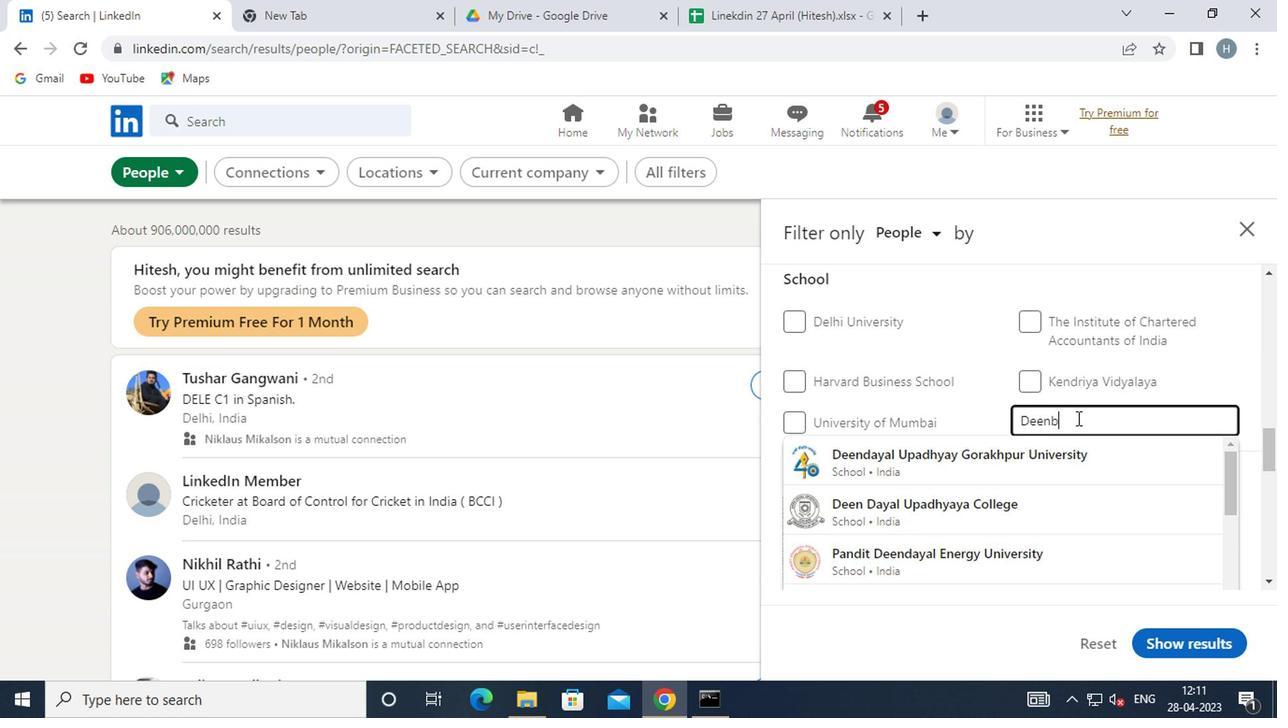 
Action: Mouse moved to (1071, 416)
Screenshot: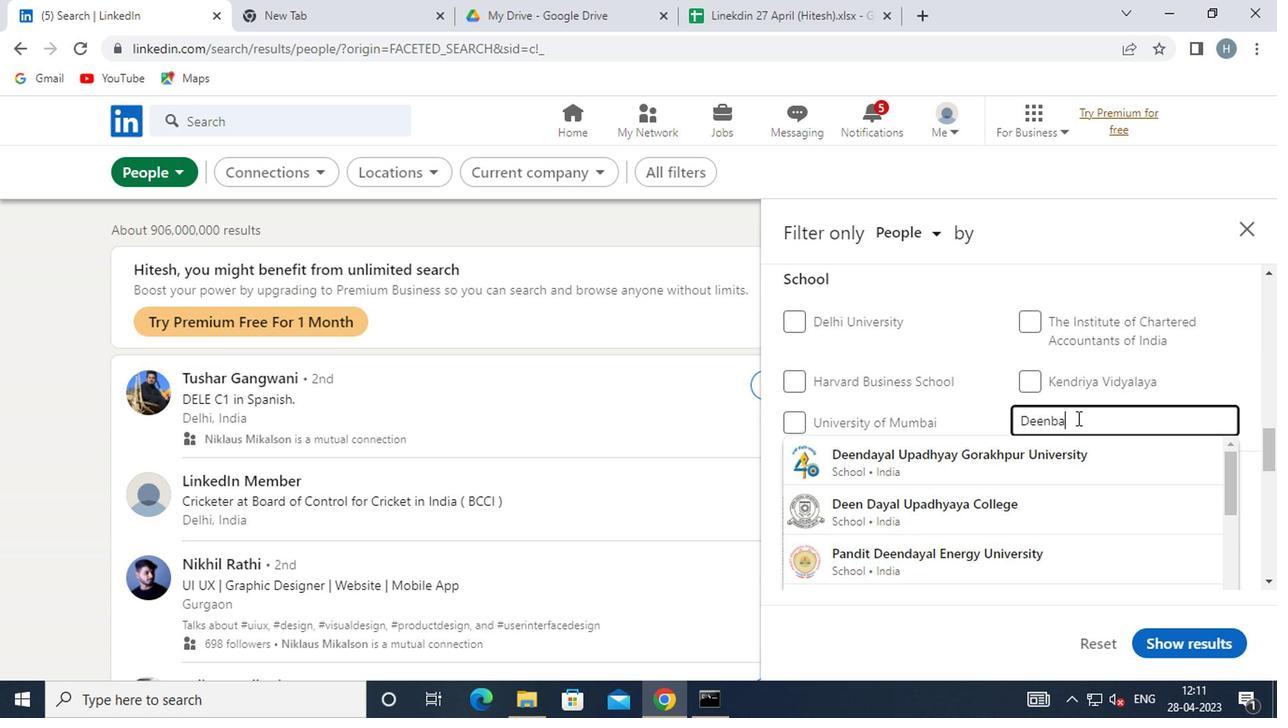 
Action: Key pressed N
Screenshot: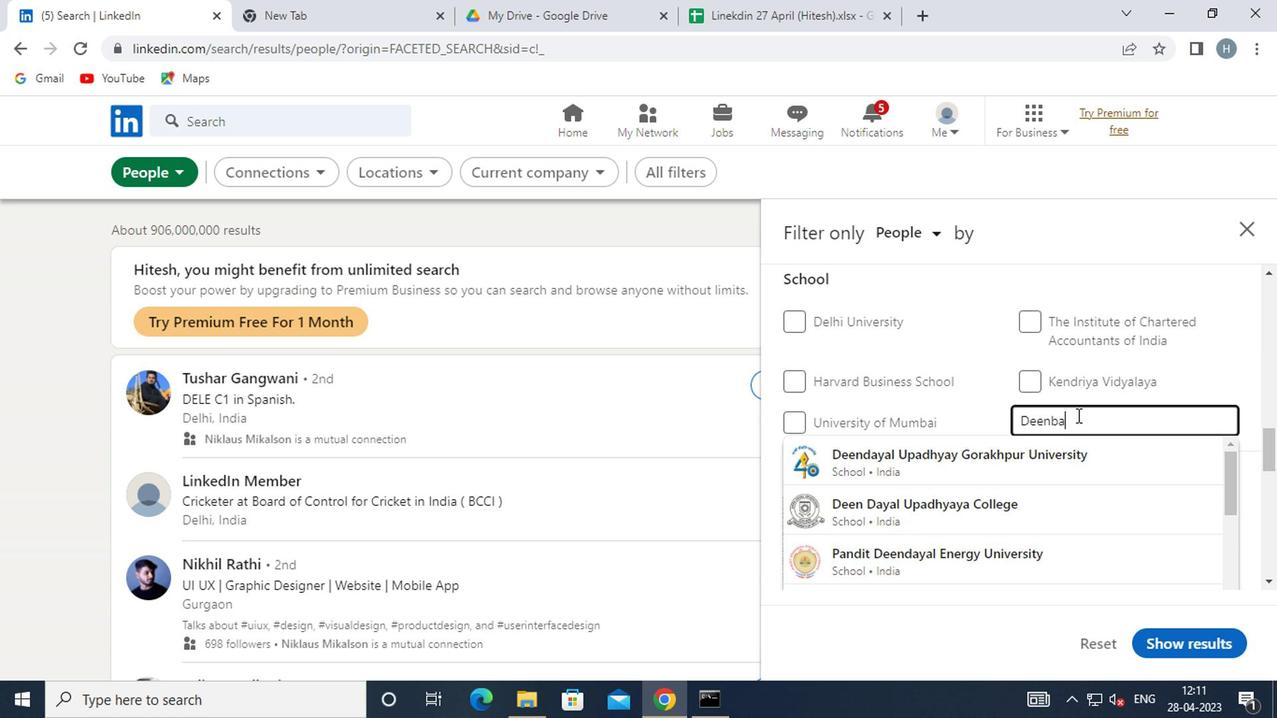 
Action: Mouse moved to (1071, 414)
Screenshot: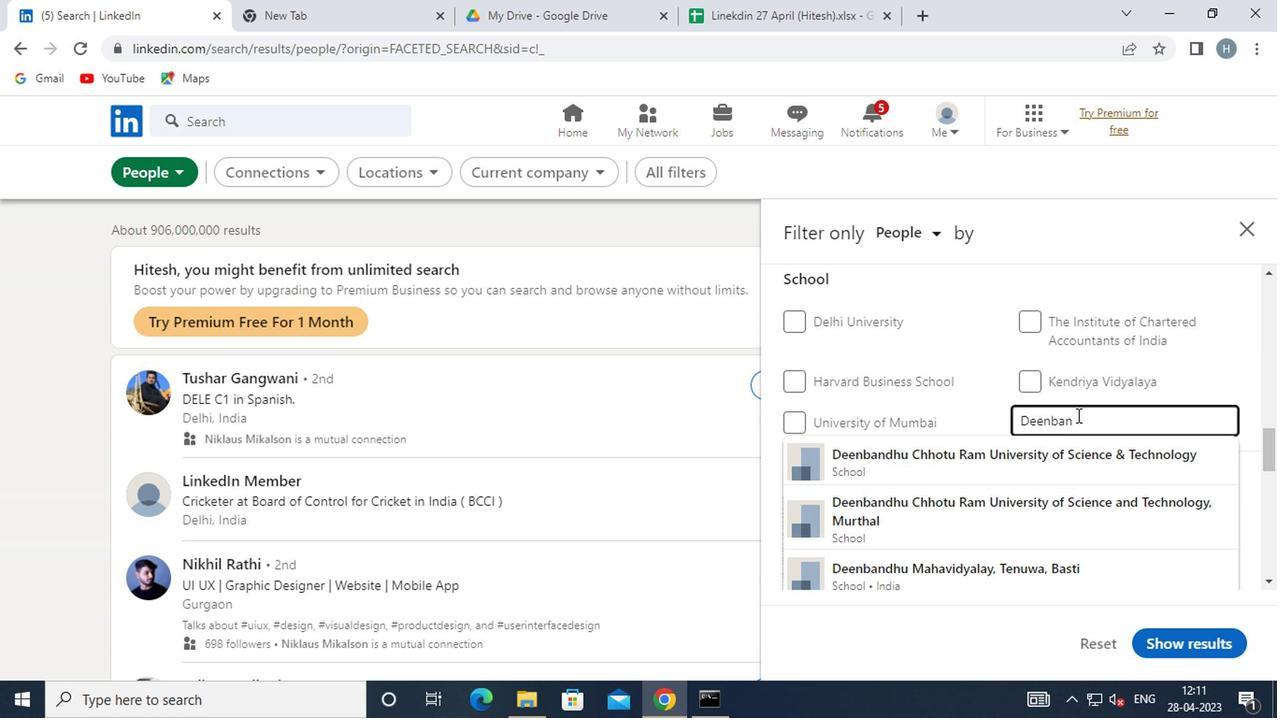 
Action: Key pressed D
Screenshot: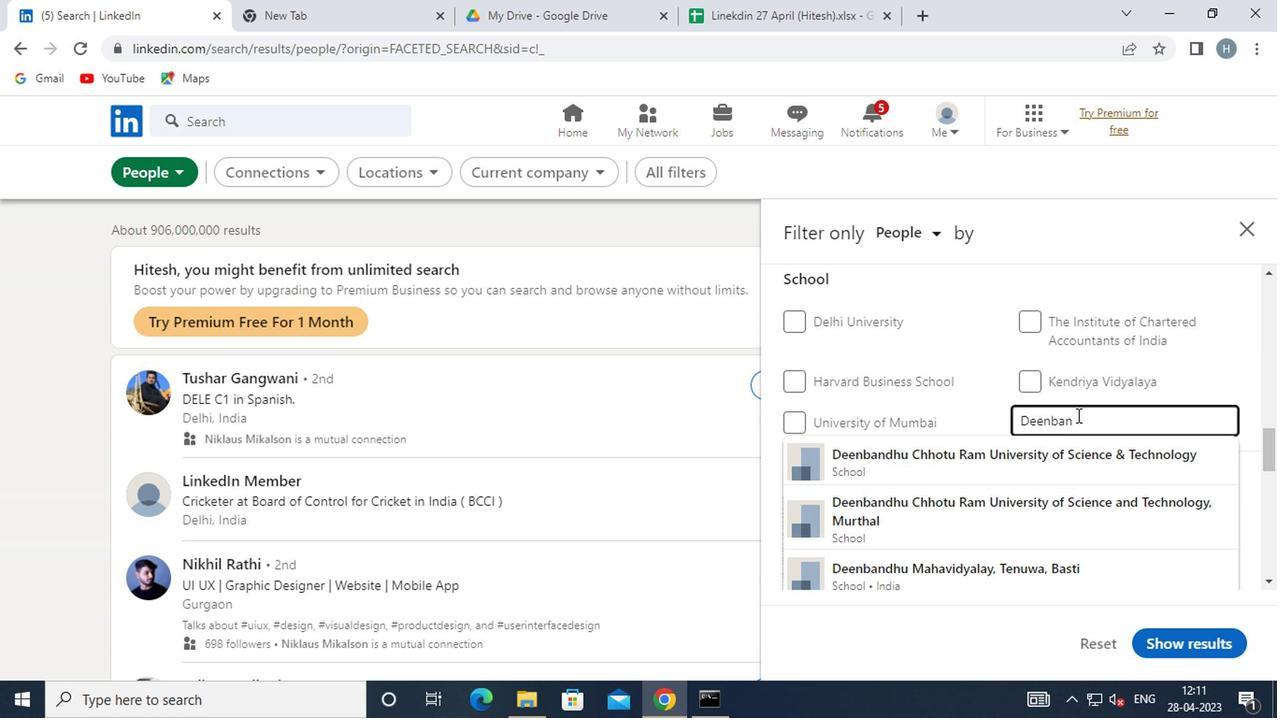
Action: Mouse moved to (1072, 412)
Screenshot: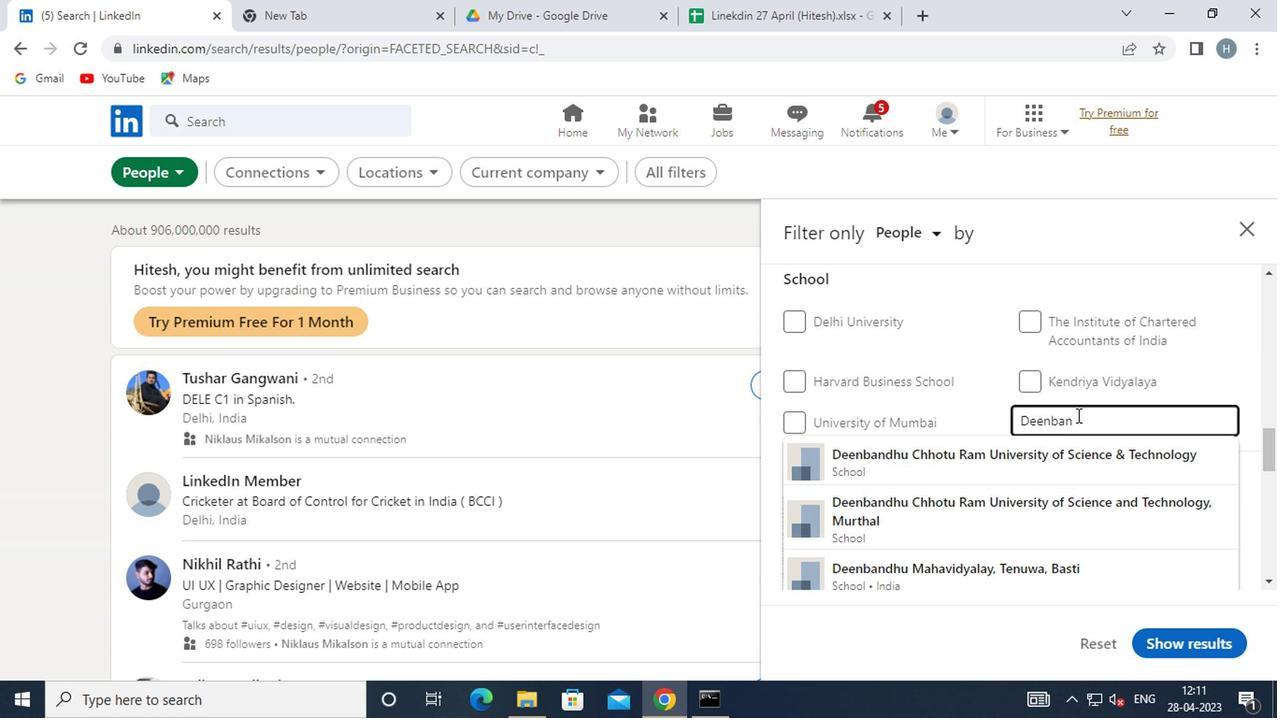
Action: Key pressed HU
Screenshot: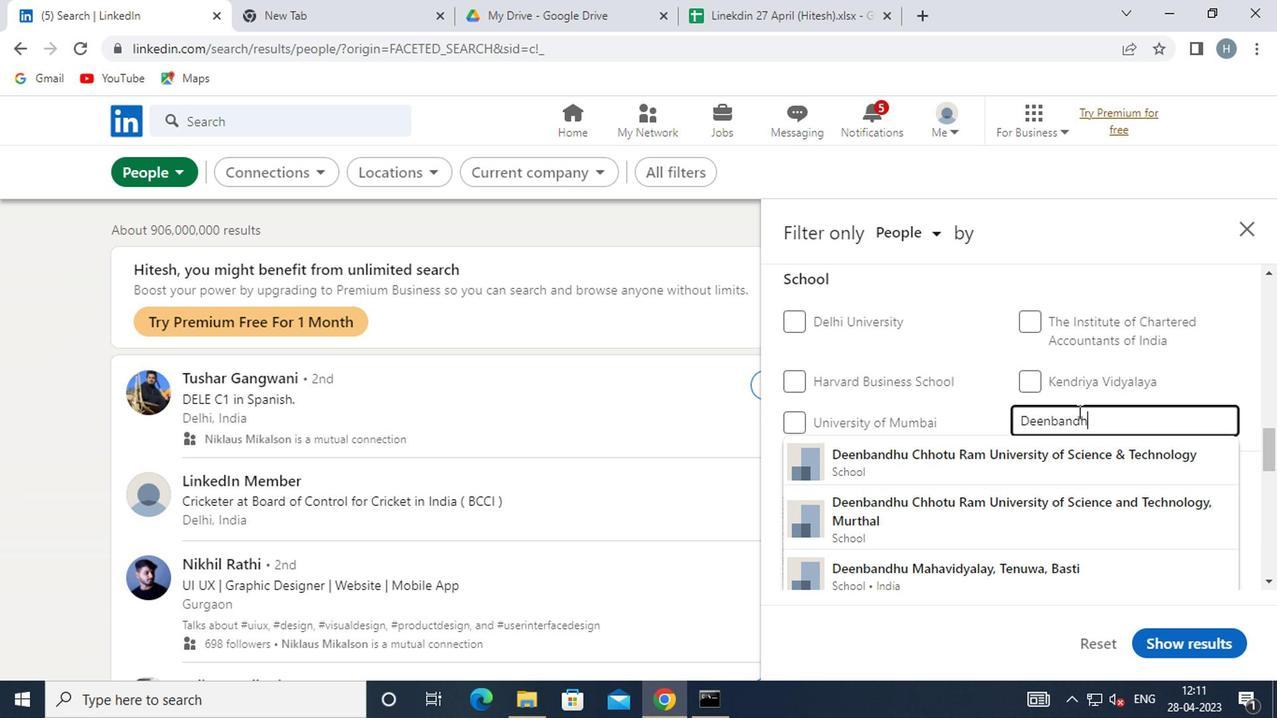 
Action: Mouse moved to (1103, 455)
Screenshot: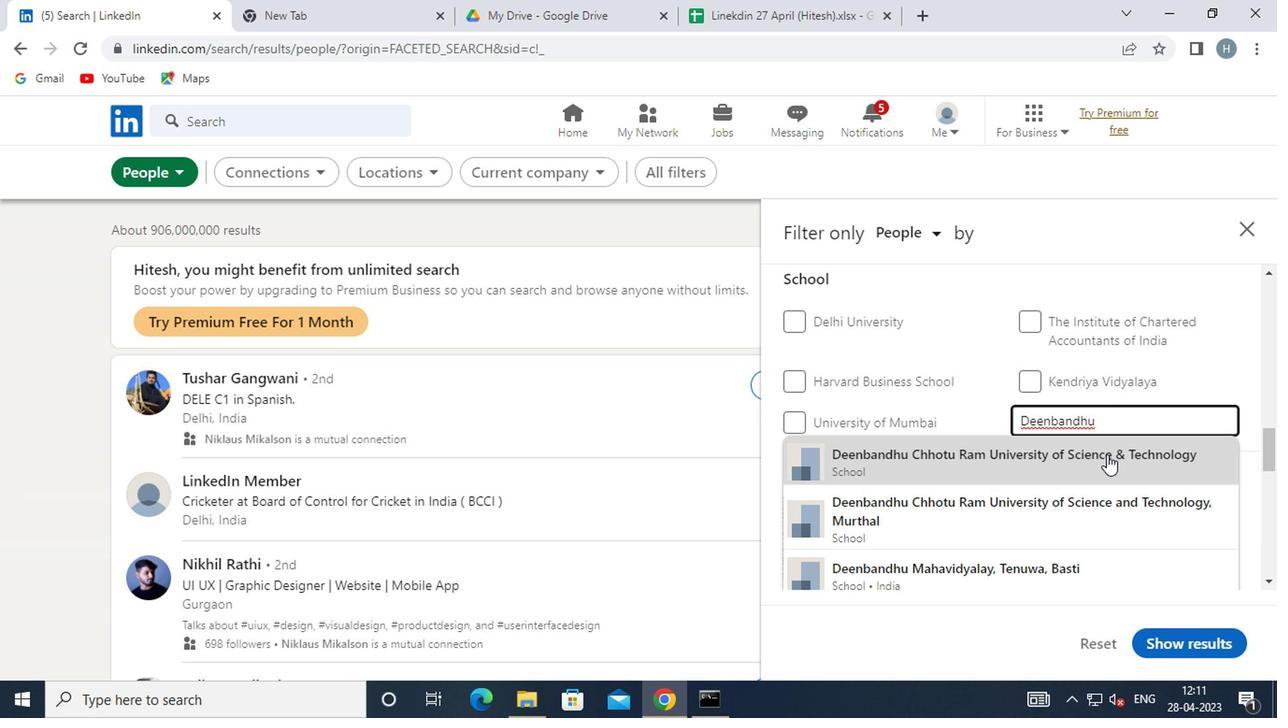 
Action: Mouse pressed left at (1103, 455)
Screenshot: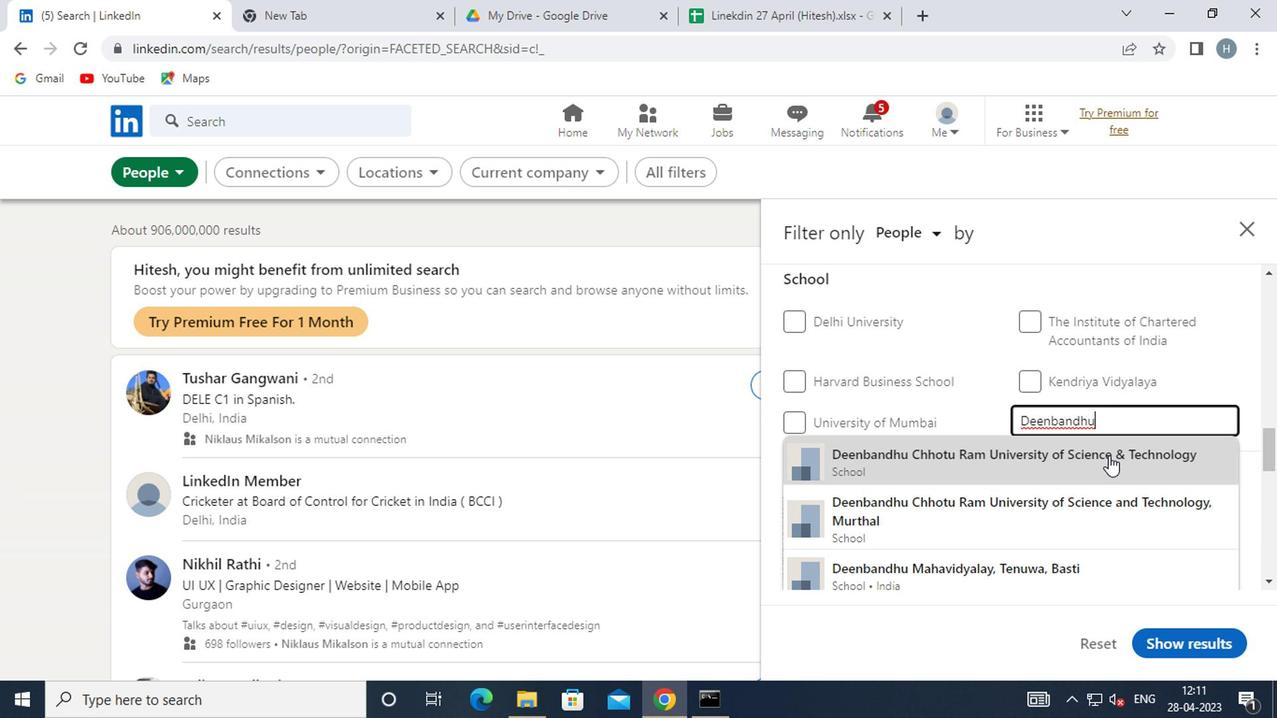 
Action: Mouse moved to (1031, 465)
Screenshot: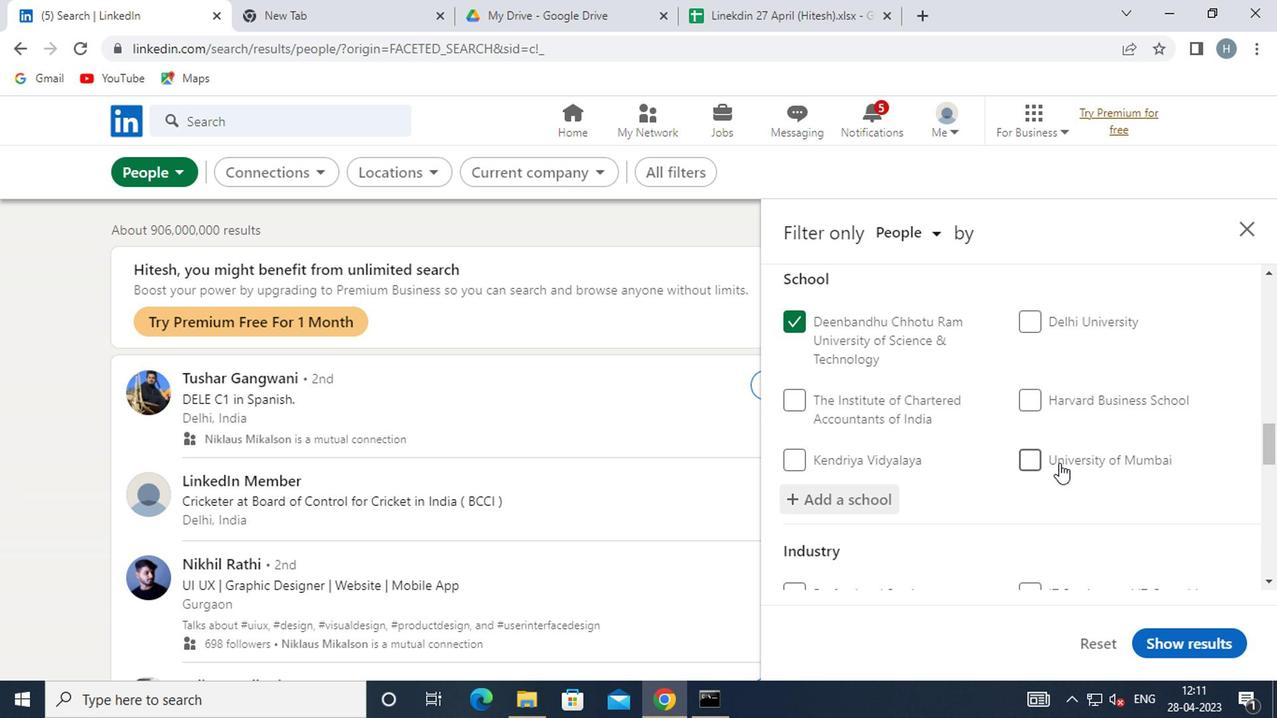 
Action: Mouse scrolled (1031, 464) with delta (0, 0)
Screenshot: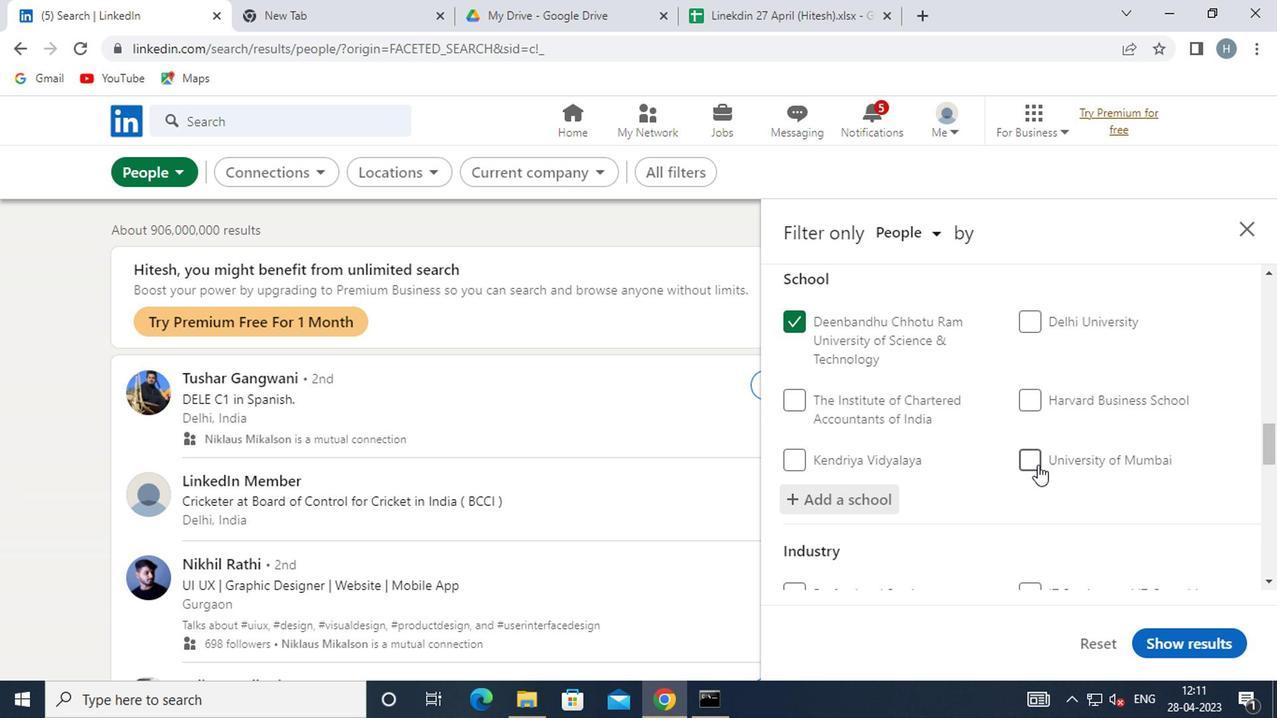 
Action: Mouse moved to (1031, 464)
Screenshot: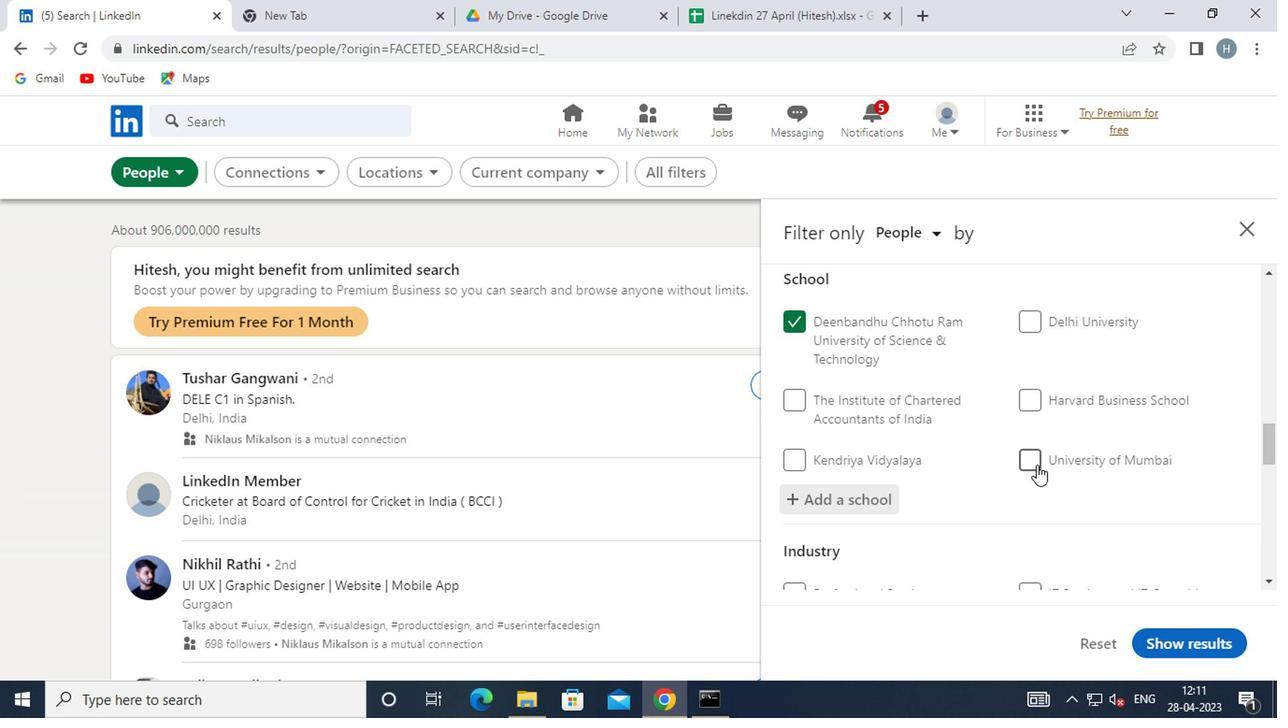 
Action: Mouse scrolled (1031, 463) with delta (0, -1)
Screenshot: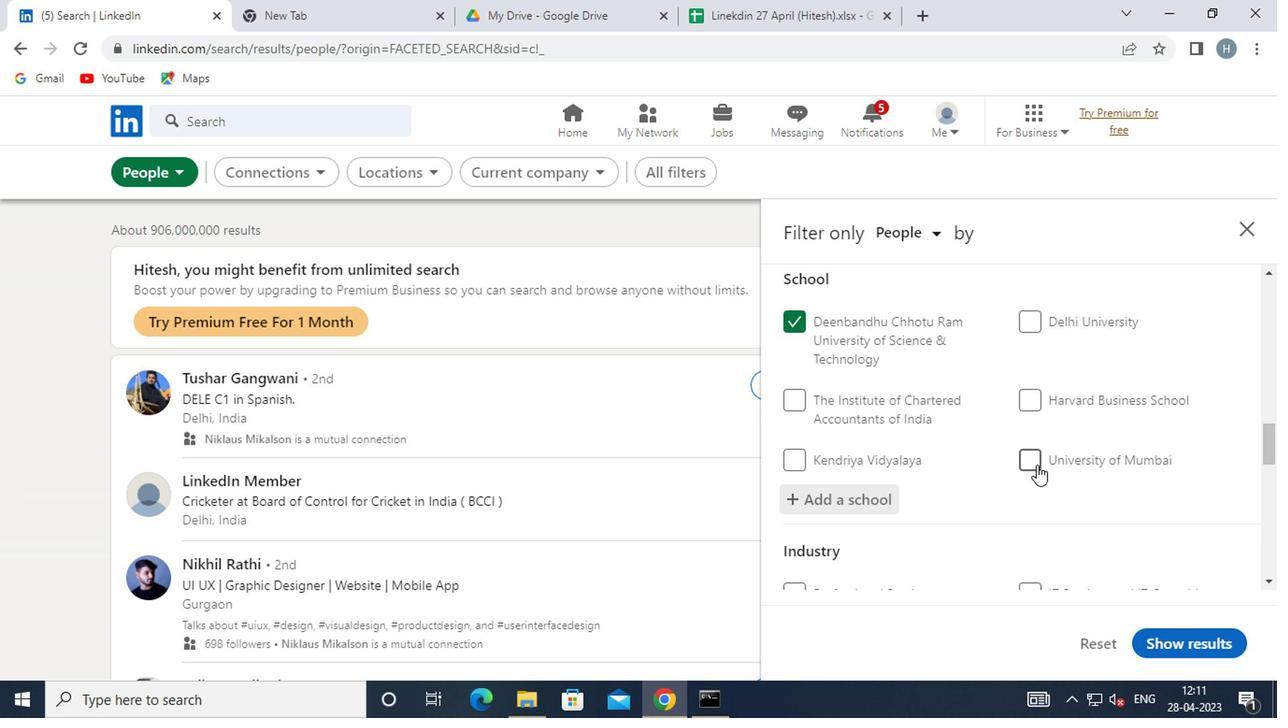 
Action: Mouse moved to (1005, 443)
Screenshot: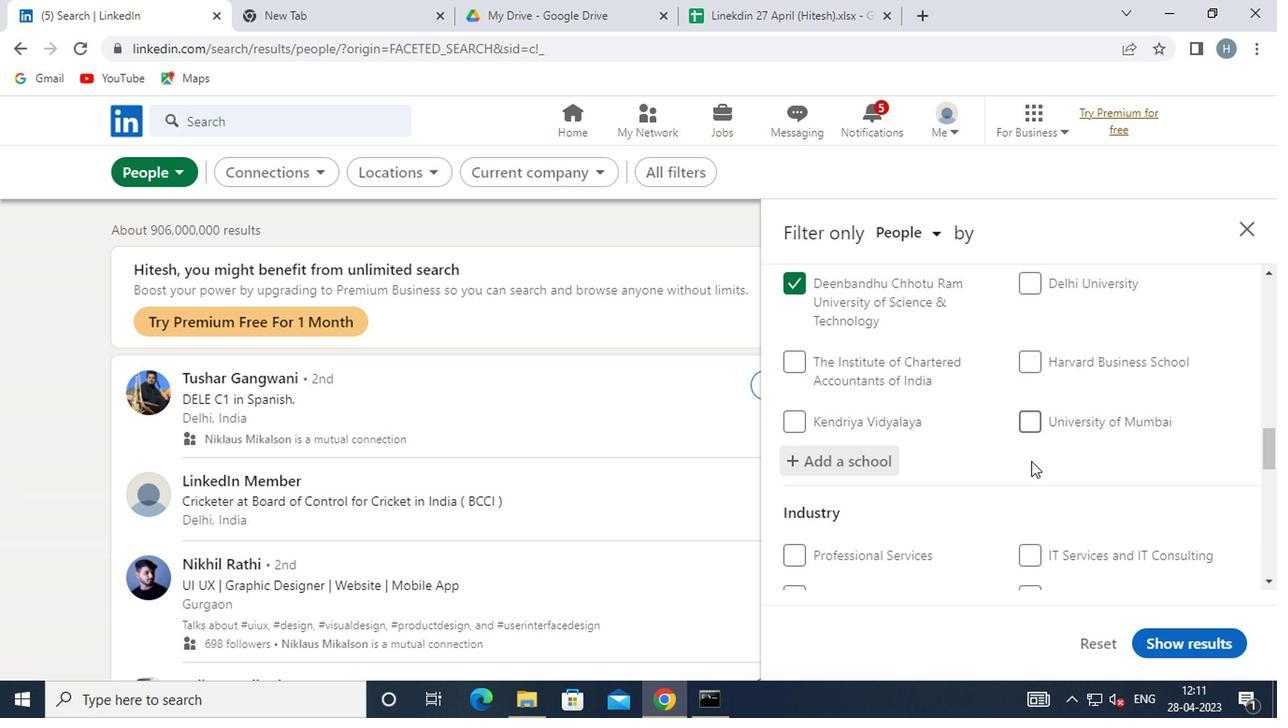 
Action: Mouse scrolled (1005, 443) with delta (0, 0)
Screenshot: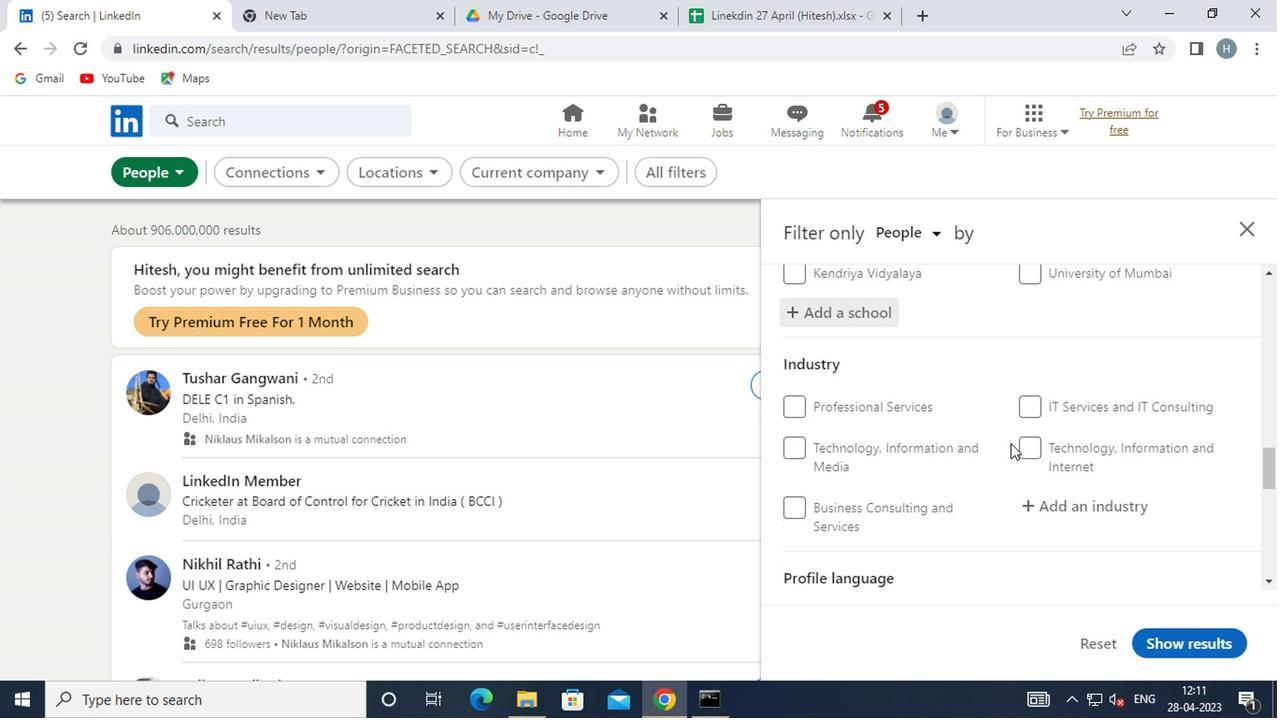 
Action: Mouse moved to (1064, 408)
Screenshot: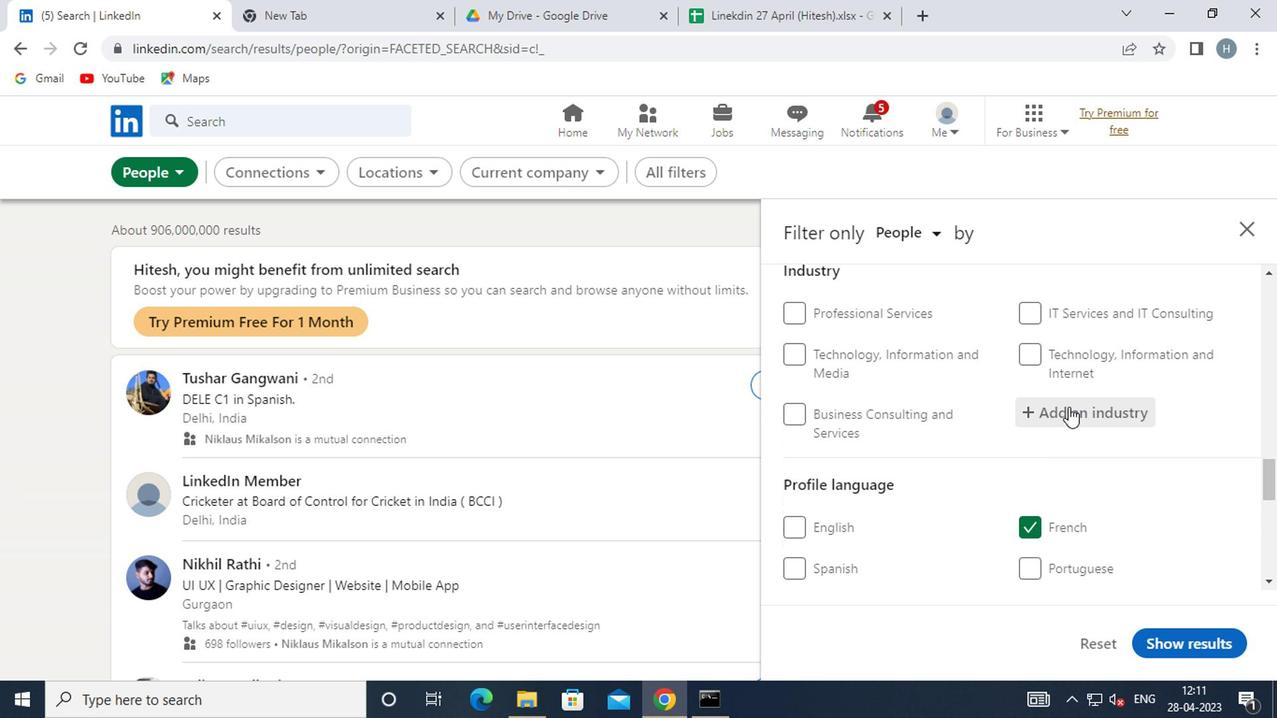 
Action: Mouse pressed left at (1064, 408)
Screenshot: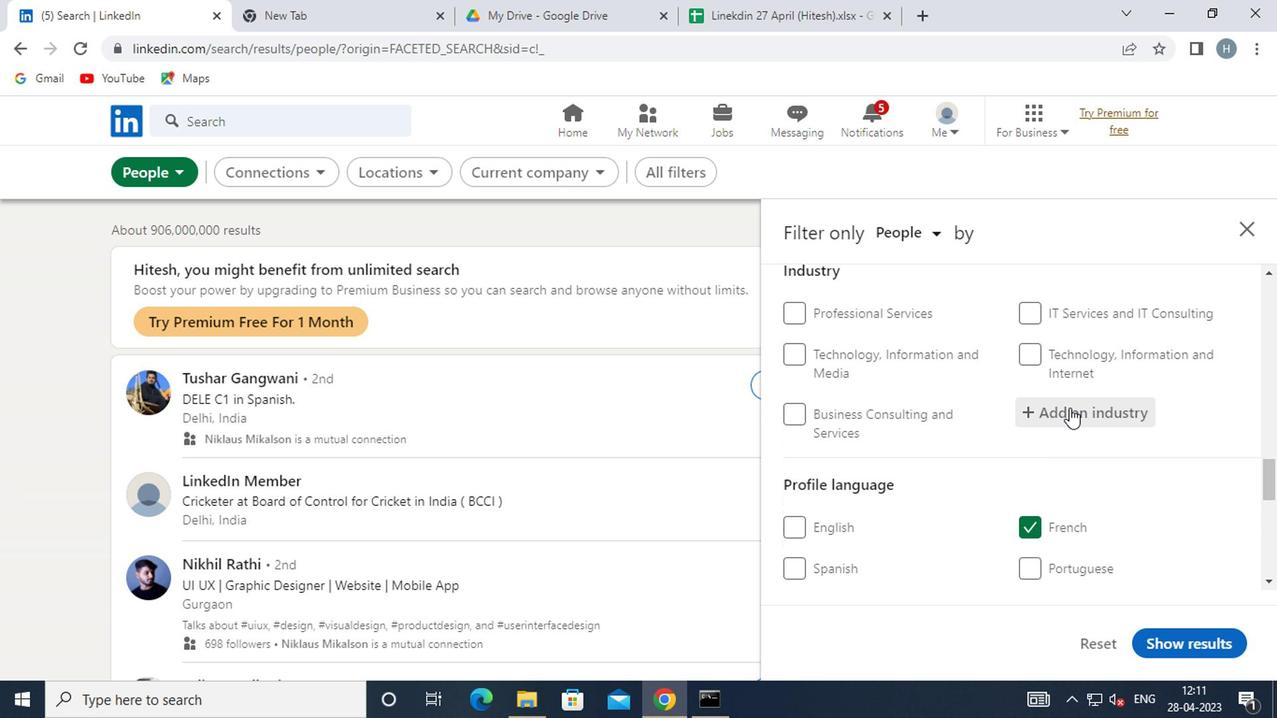 
Action: Mouse moved to (1059, 408)
Screenshot: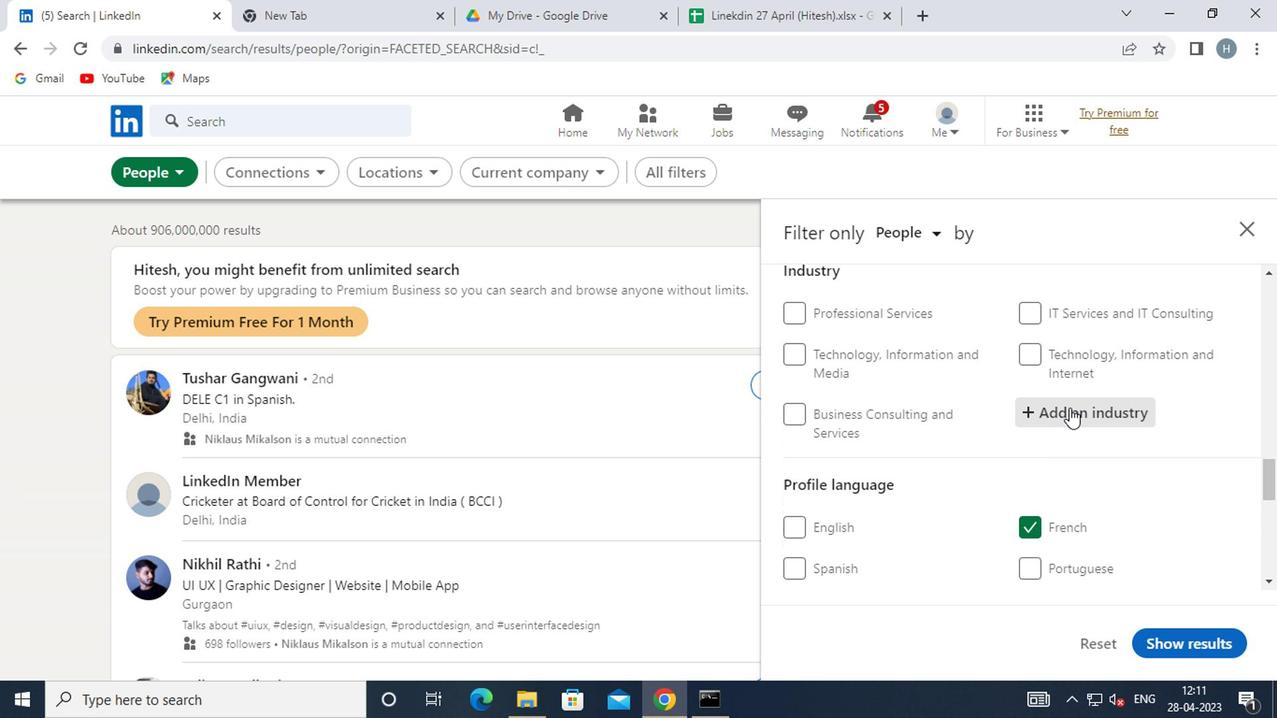 
Action: Key pressed <Key.shift>WASTE
Screenshot: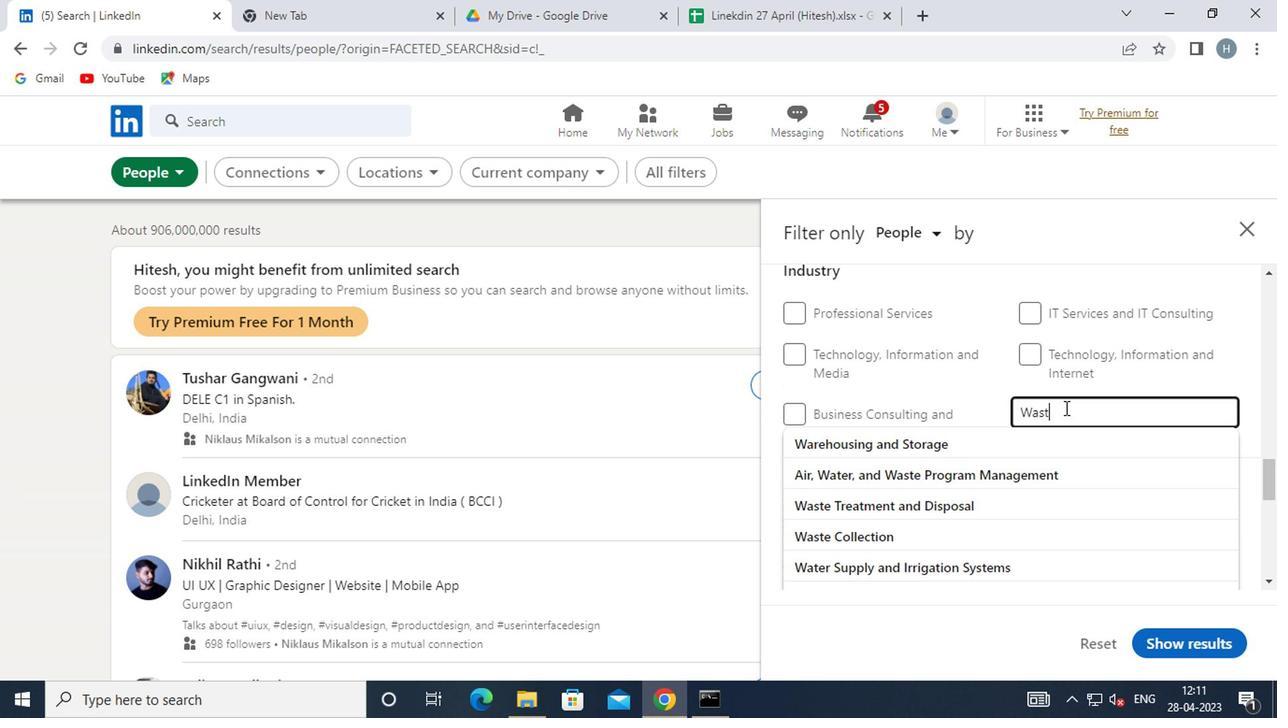 
Action: Mouse moved to (980, 467)
Screenshot: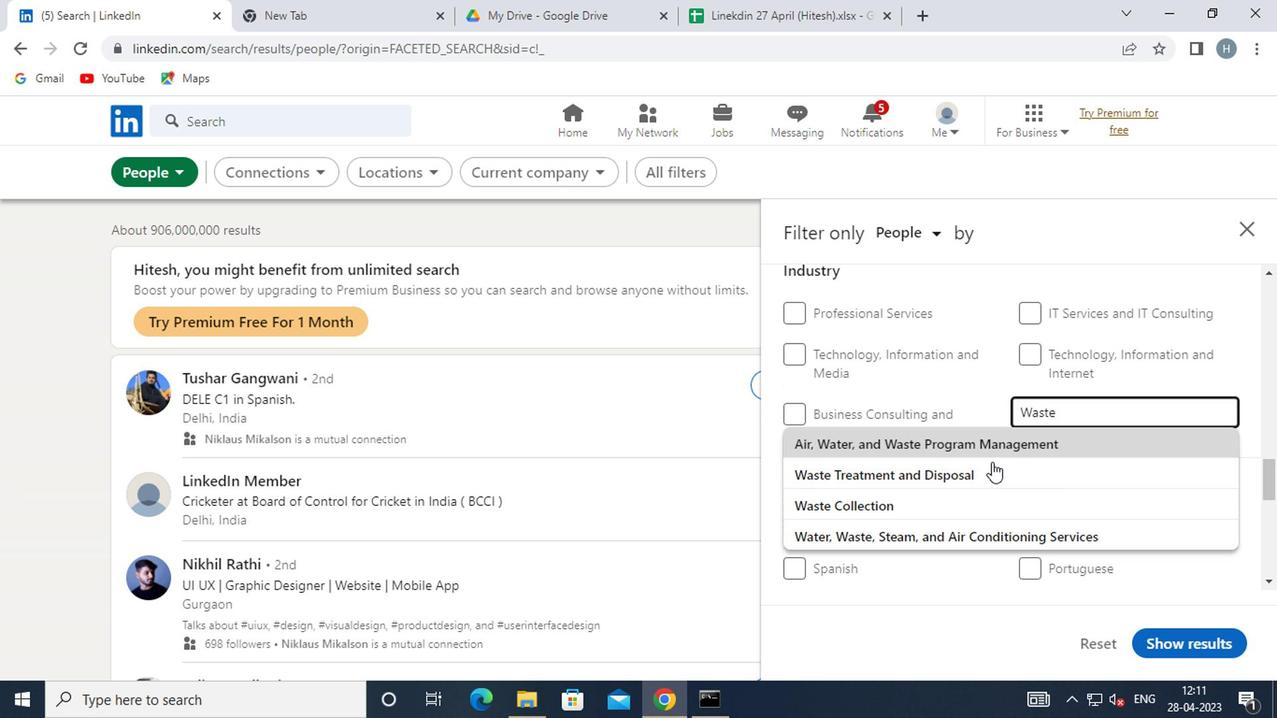 
Action: Mouse pressed left at (980, 467)
Screenshot: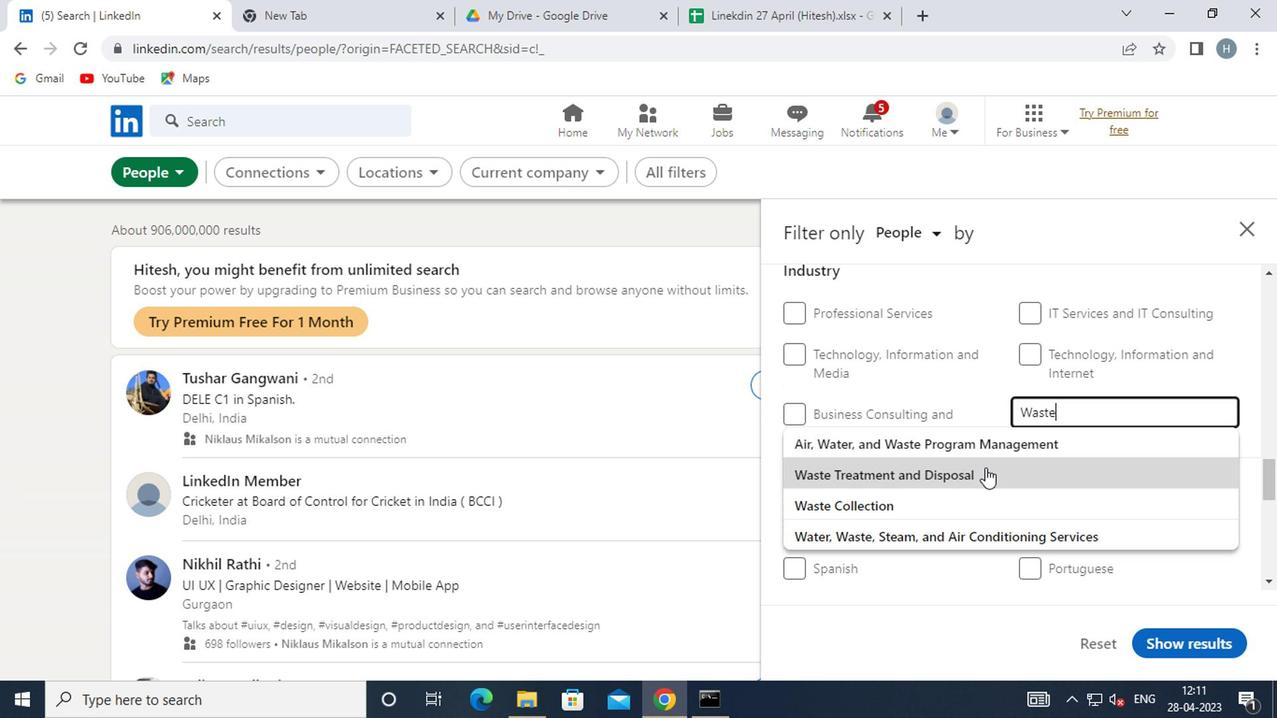 
Action: Mouse moved to (983, 457)
Screenshot: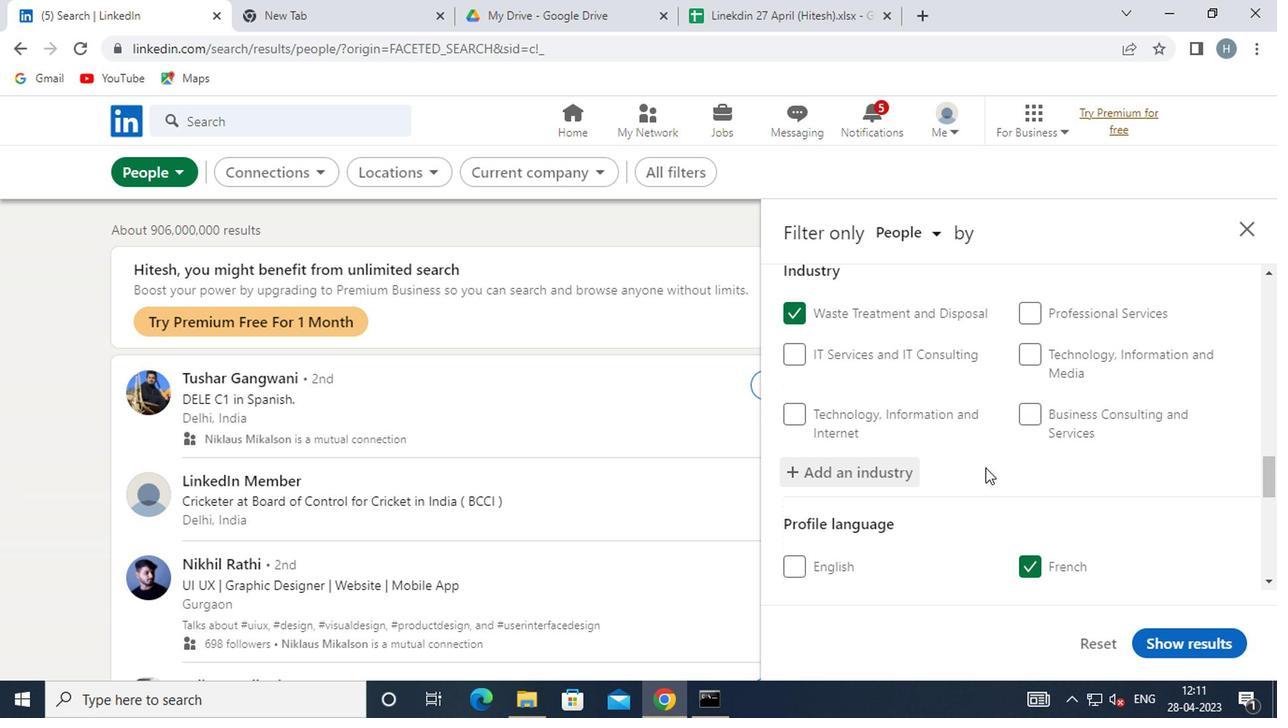 
Action: Mouse scrolled (983, 457) with delta (0, 0)
Screenshot: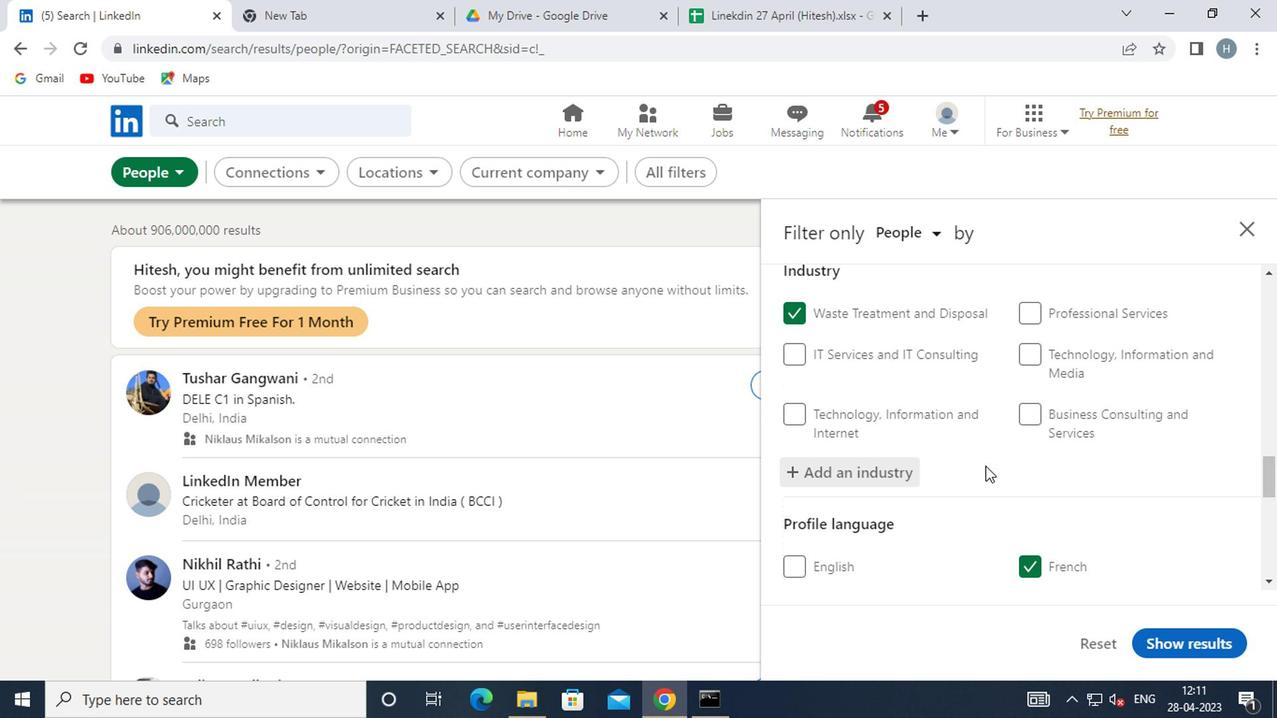 
Action: Mouse scrolled (983, 457) with delta (0, 0)
Screenshot: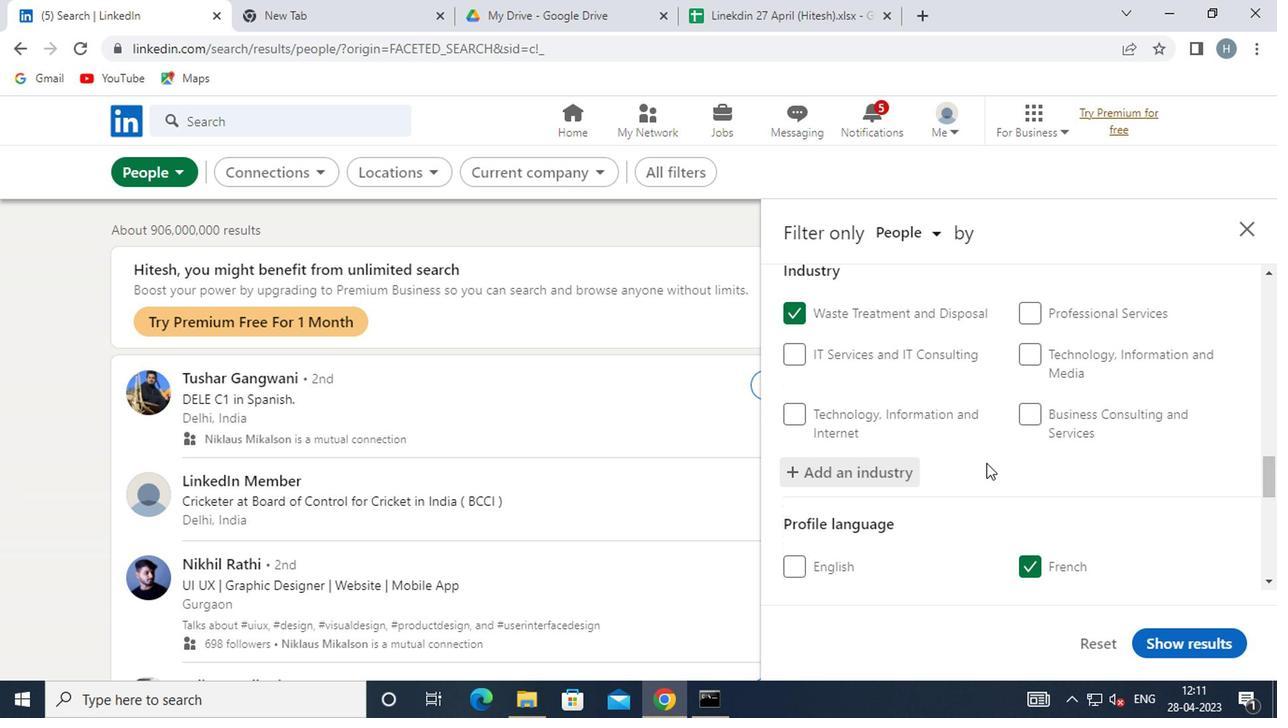 
Action: Mouse moved to (983, 450)
Screenshot: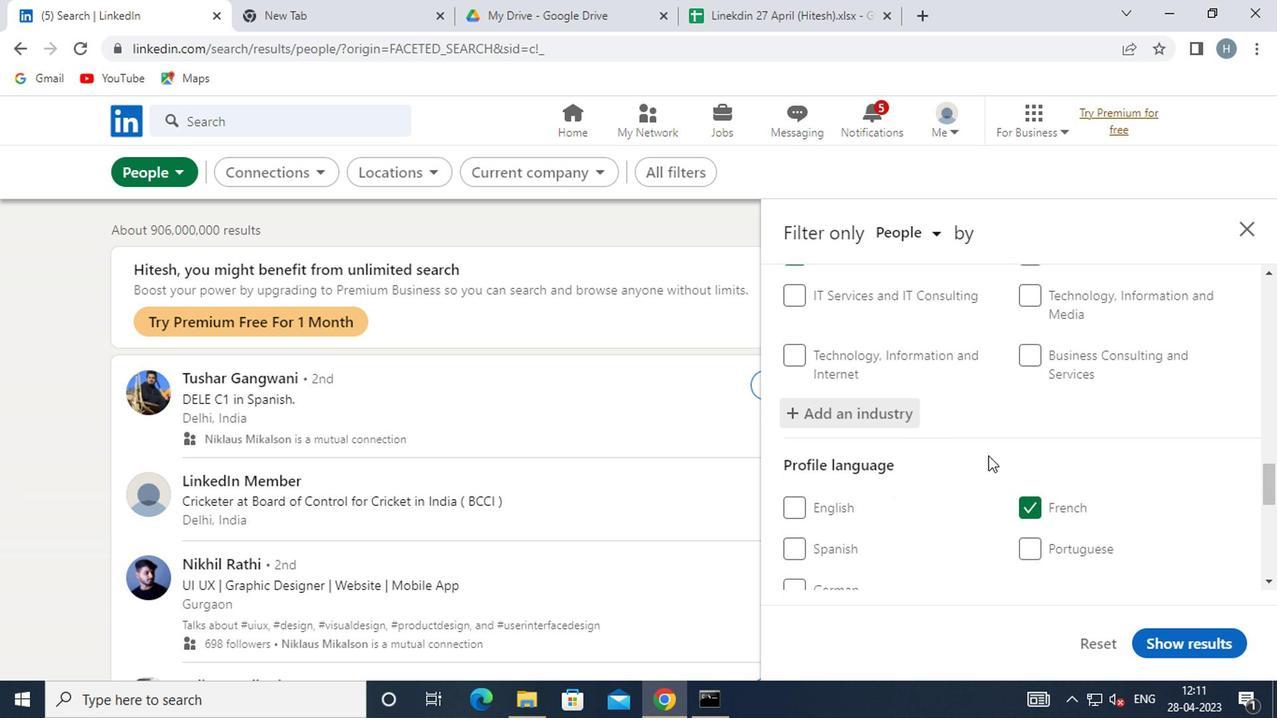 
Action: Mouse scrolled (983, 449) with delta (0, -1)
Screenshot: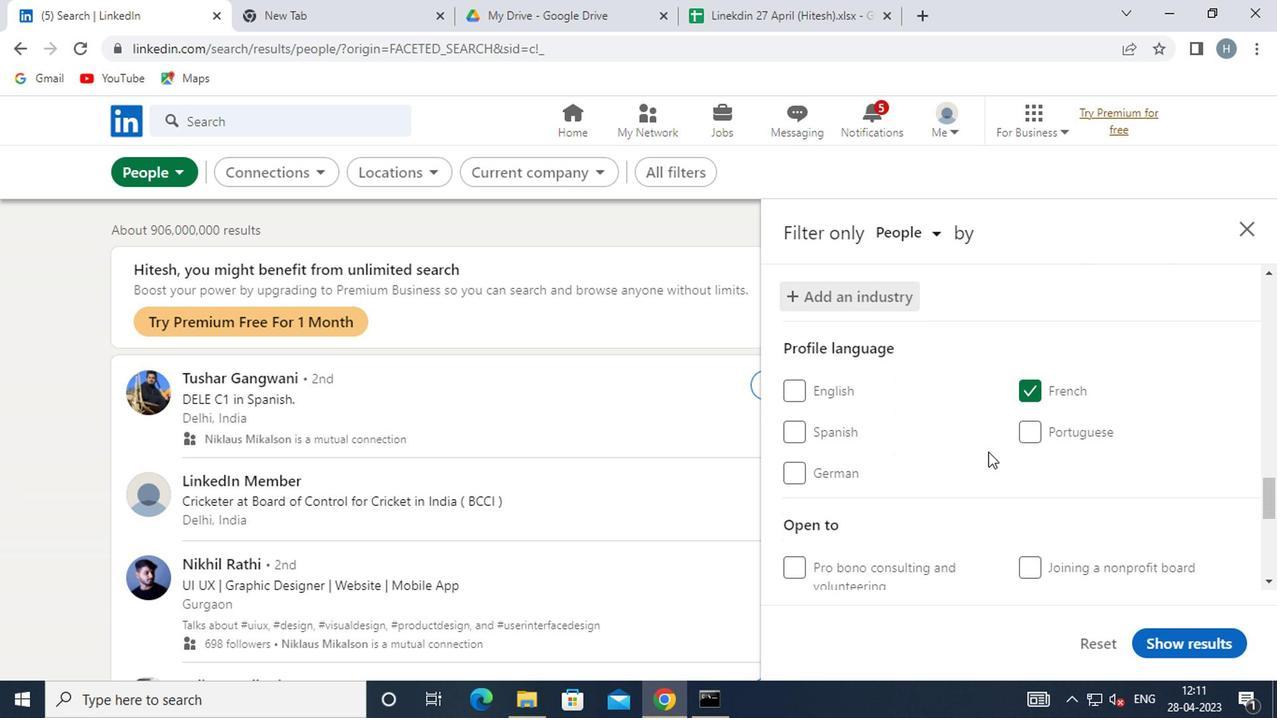 
Action: Mouse scrolled (983, 449) with delta (0, -1)
Screenshot: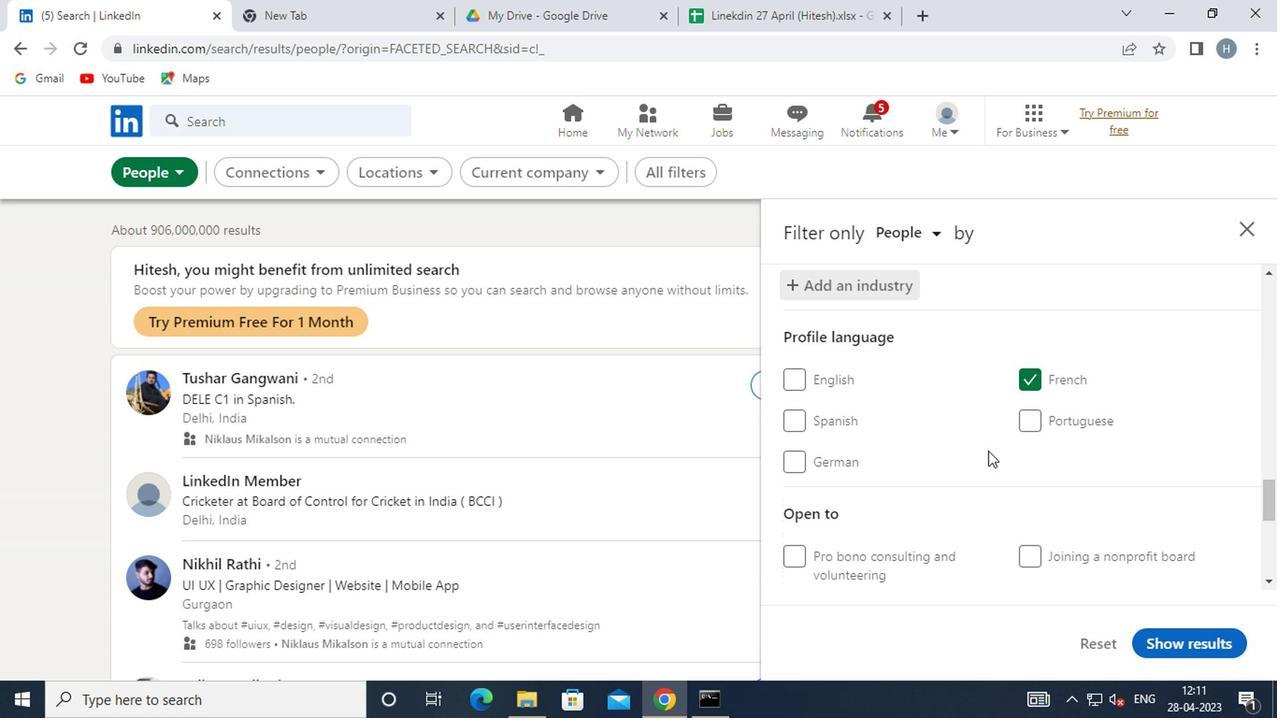 
Action: Mouse moved to (1017, 466)
Screenshot: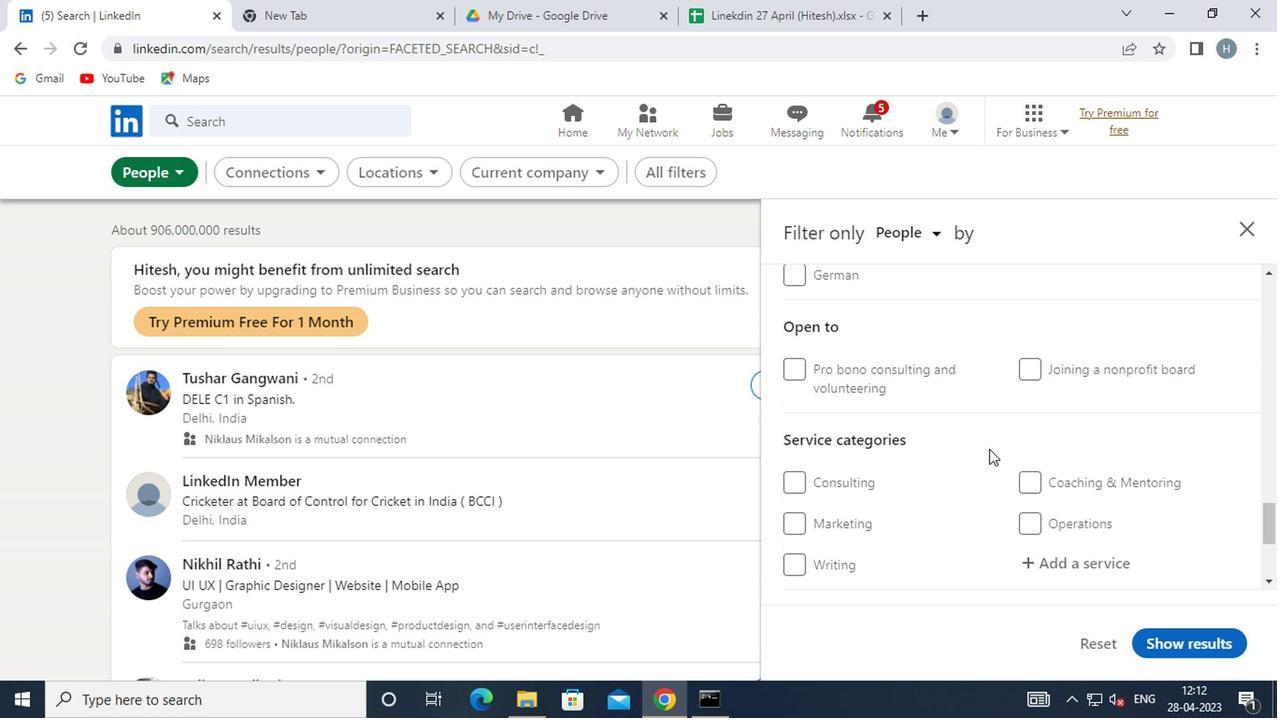 
Action: Mouse scrolled (1017, 465) with delta (0, -1)
Screenshot: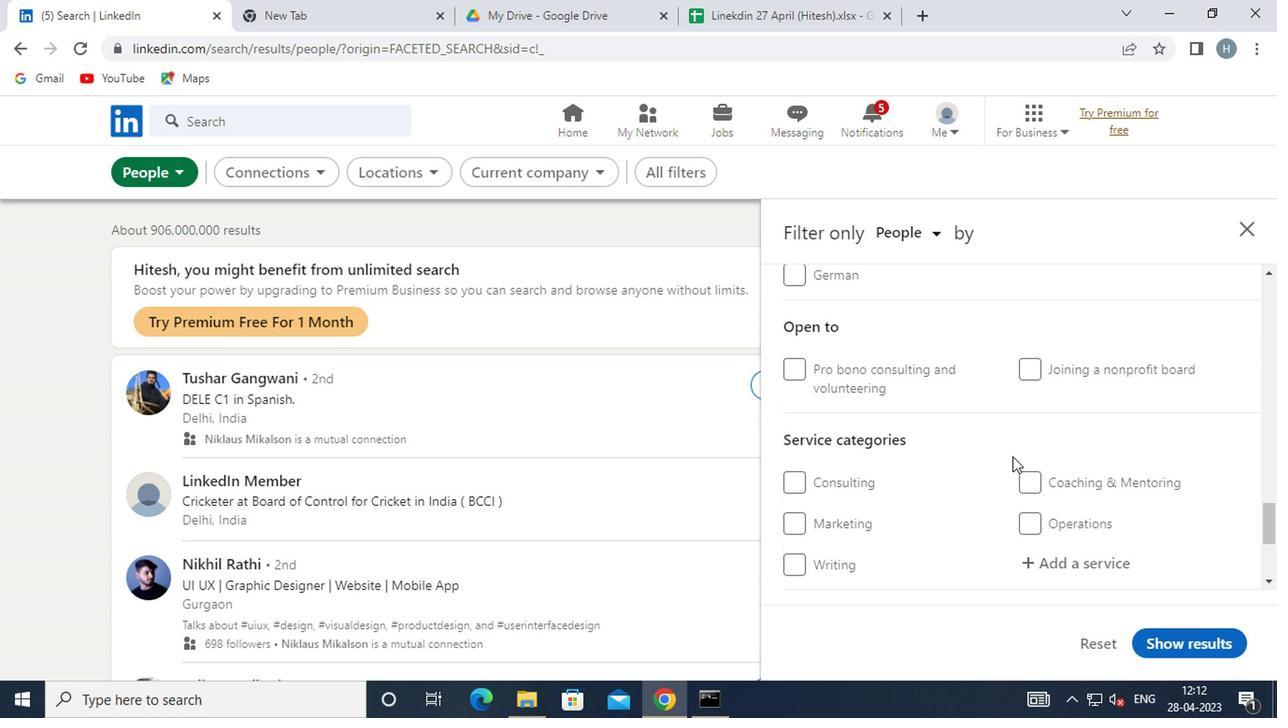 
Action: Mouse moved to (1077, 464)
Screenshot: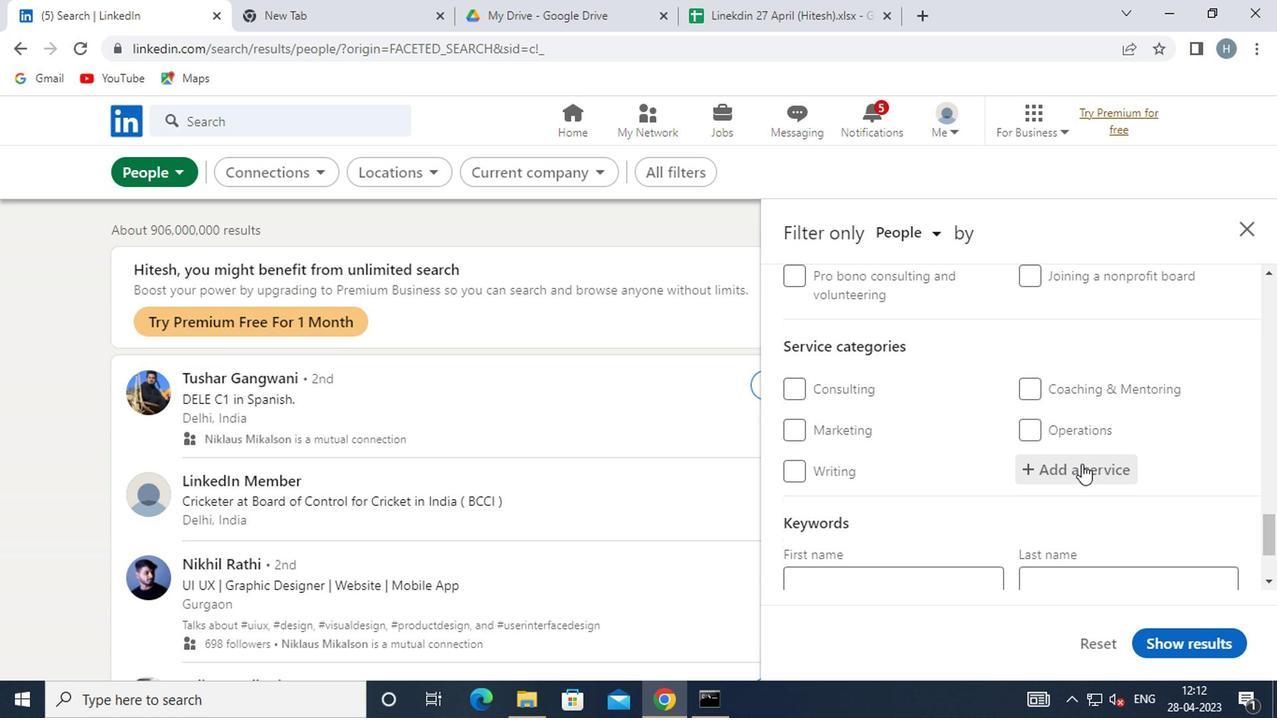 
Action: Mouse pressed left at (1077, 464)
Screenshot: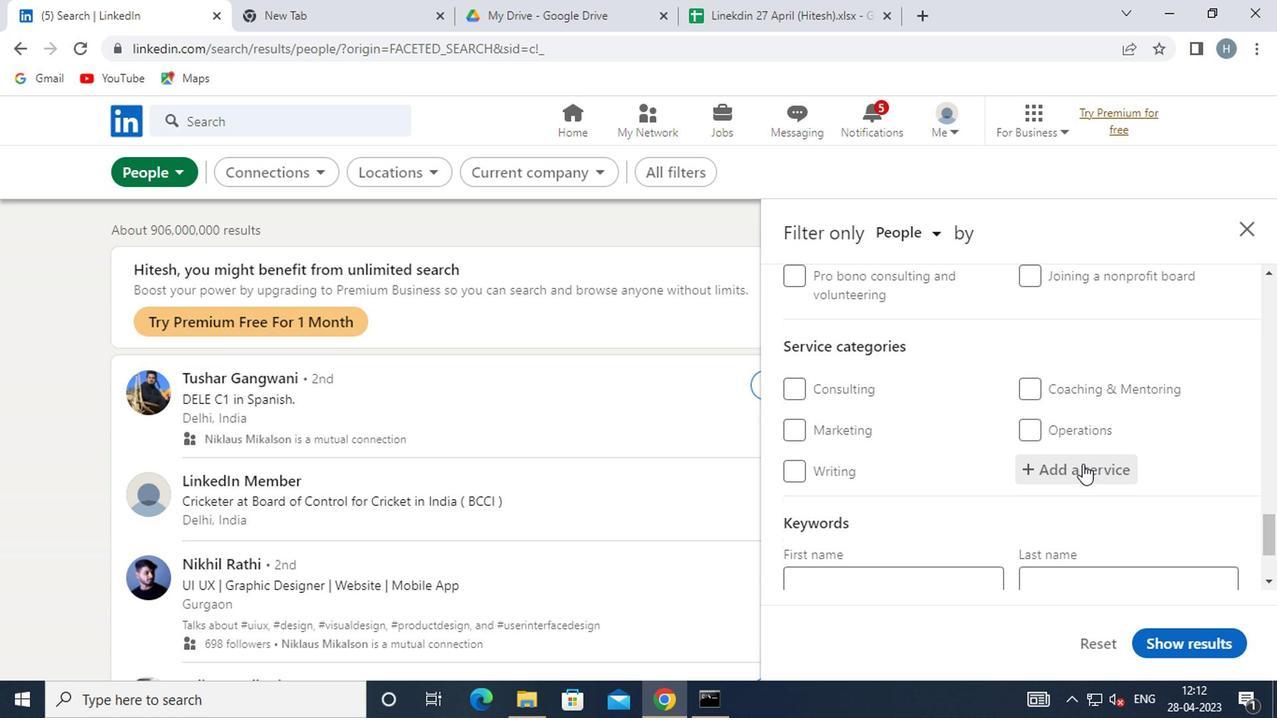 
Action: Mouse moved to (1078, 462)
Screenshot: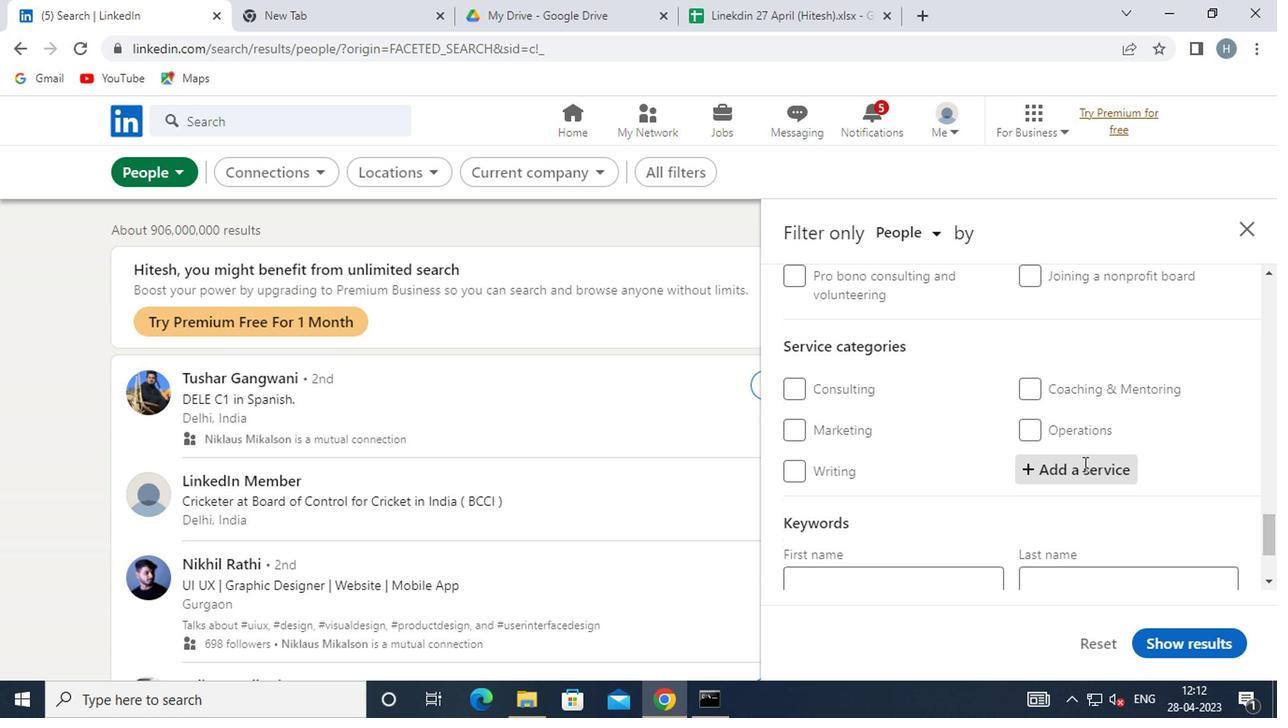 
Action: Key pressed <Key.shift>DATA
Screenshot: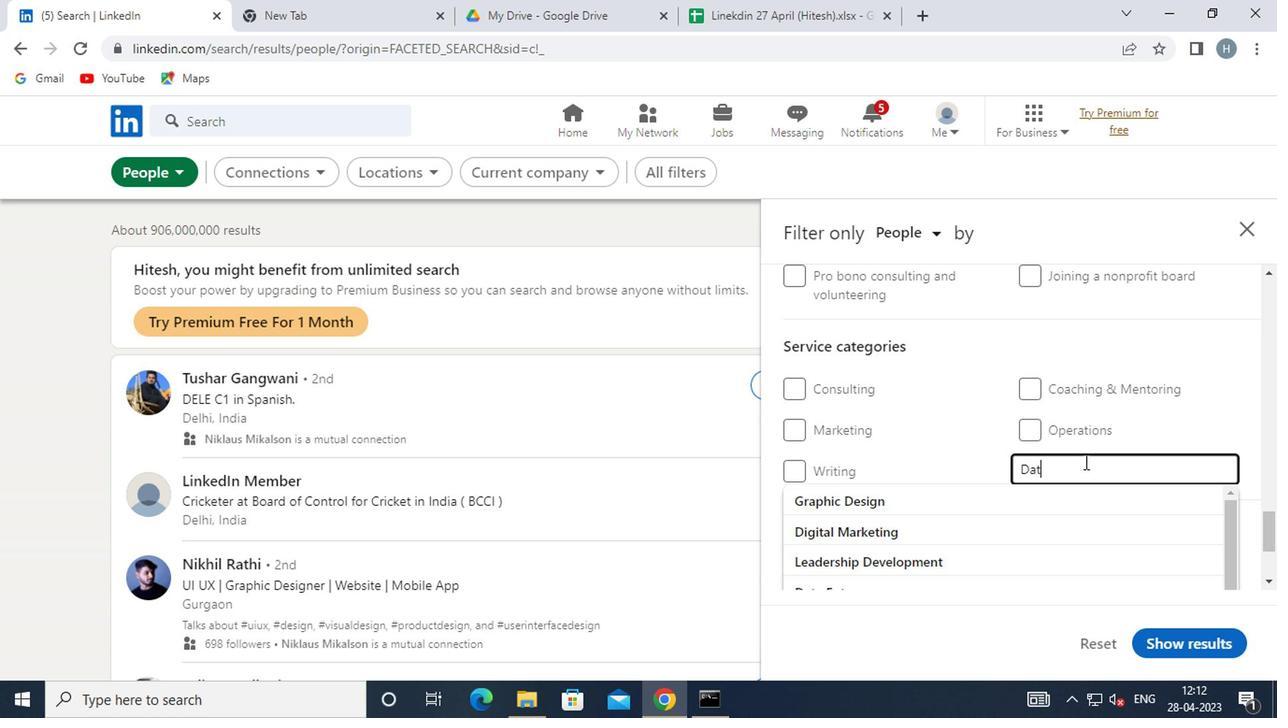 
Action: Mouse moved to (1078, 461)
Screenshot: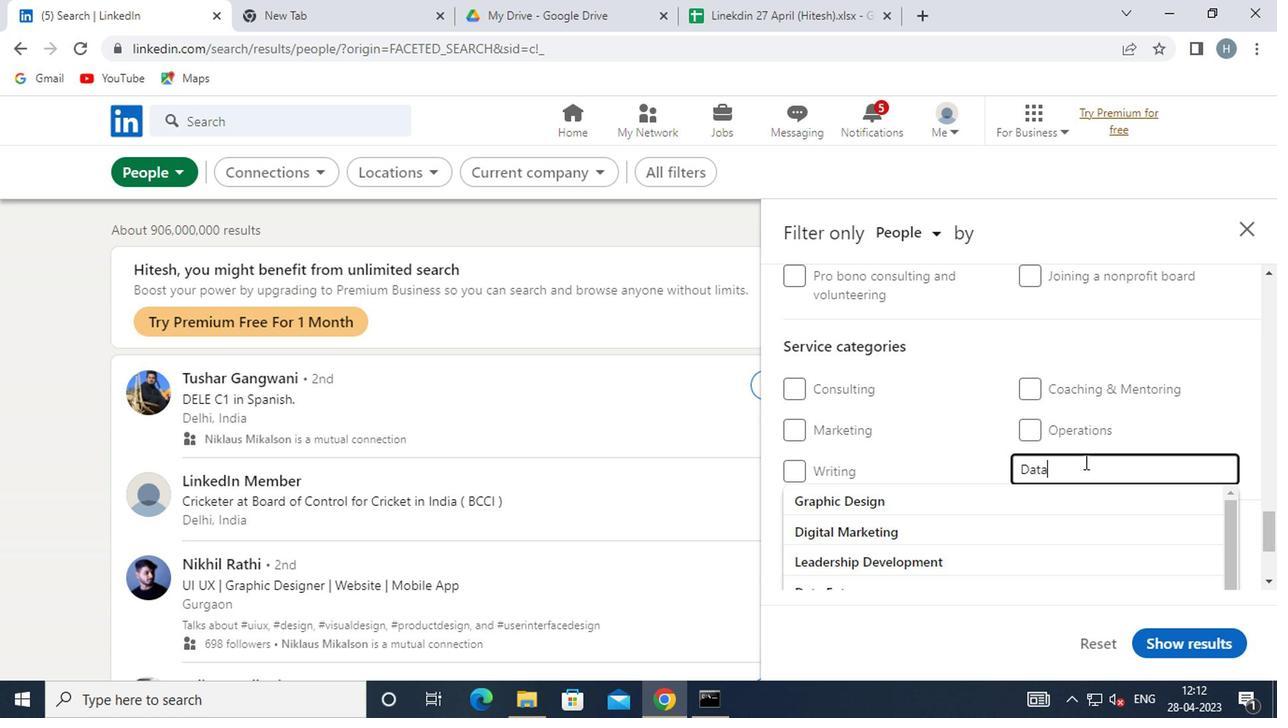 
Action: Key pressed <Key.space><Key.shift>E
Screenshot: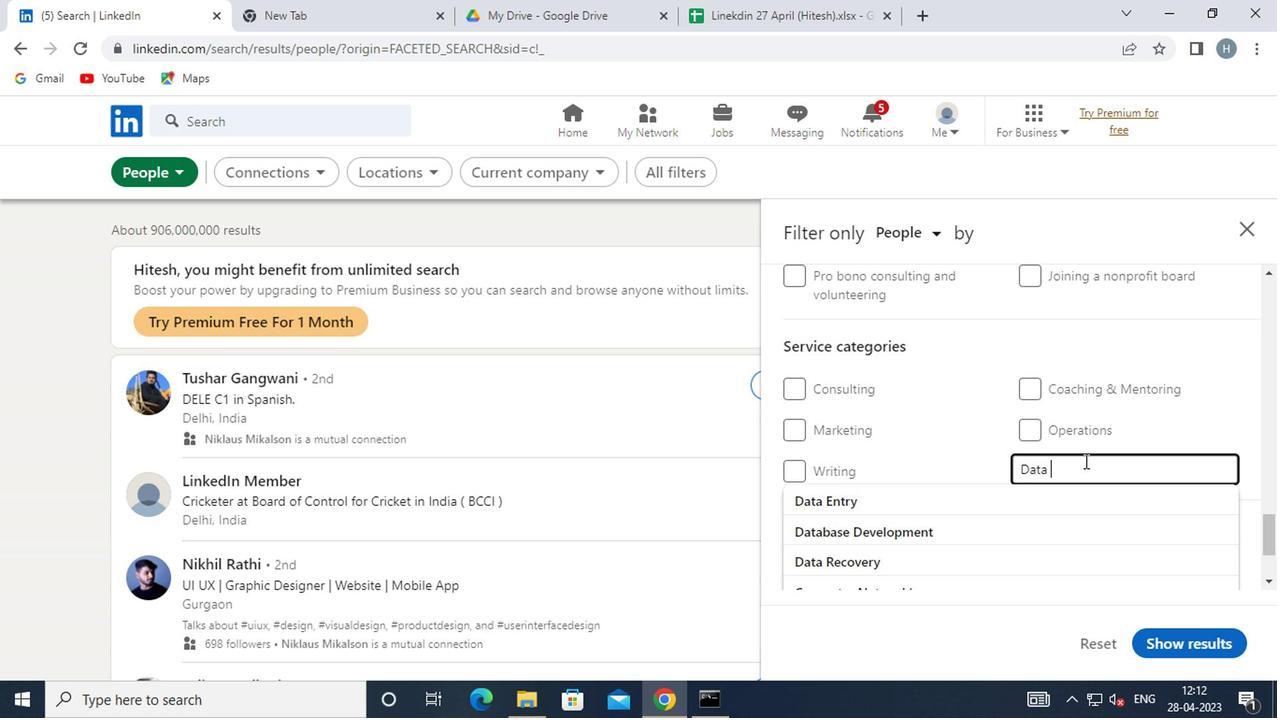 
Action: Mouse moved to (980, 491)
Screenshot: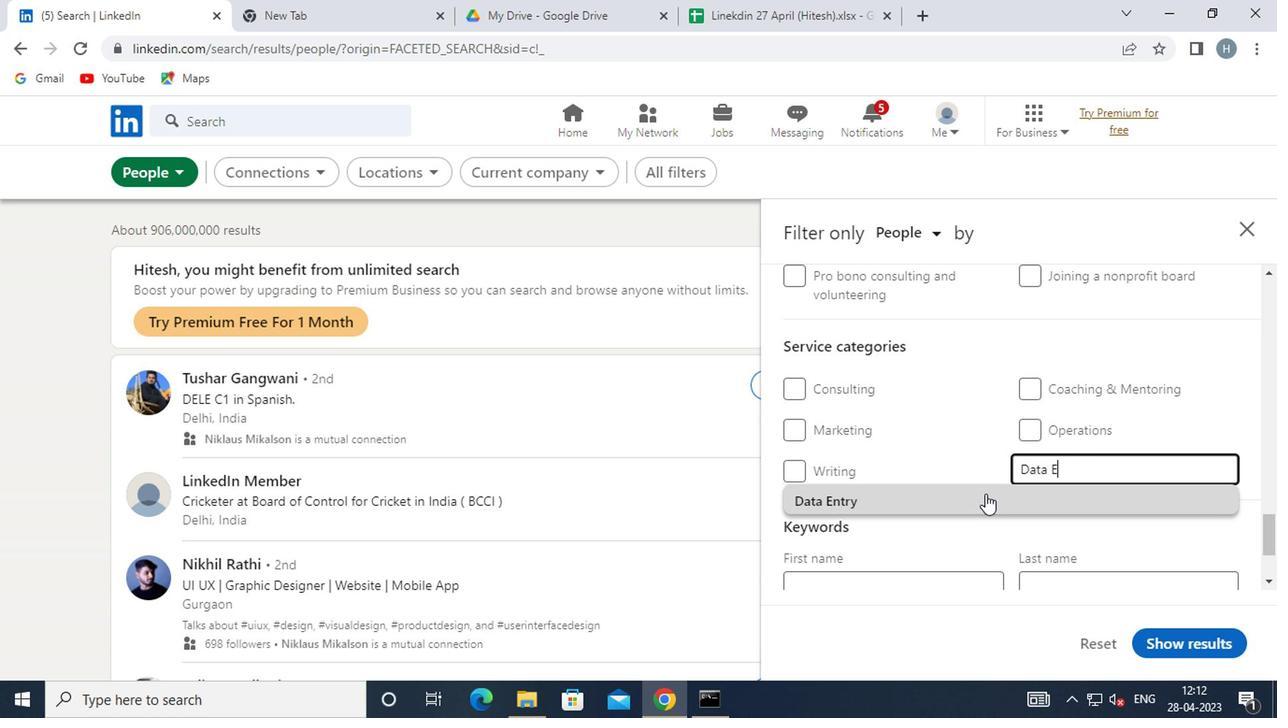 
Action: Mouse pressed left at (980, 491)
Screenshot: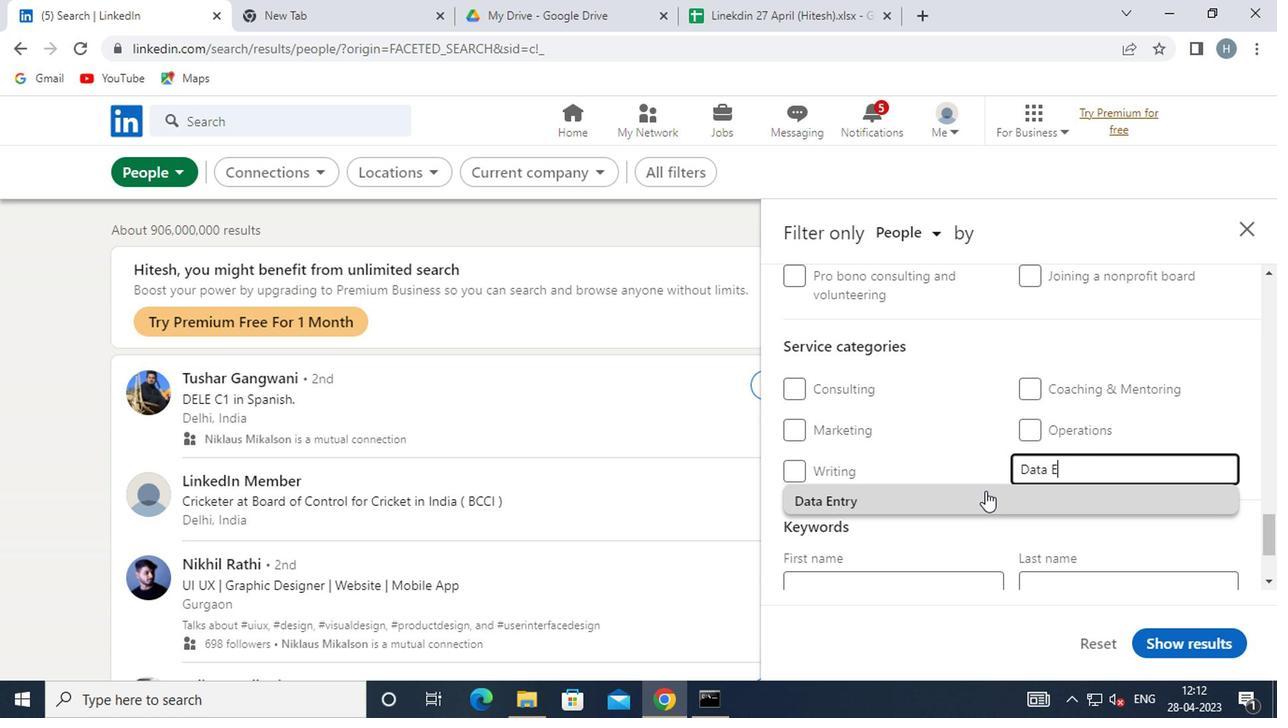 
Action: Mouse moved to (985, 483)
Screenshot: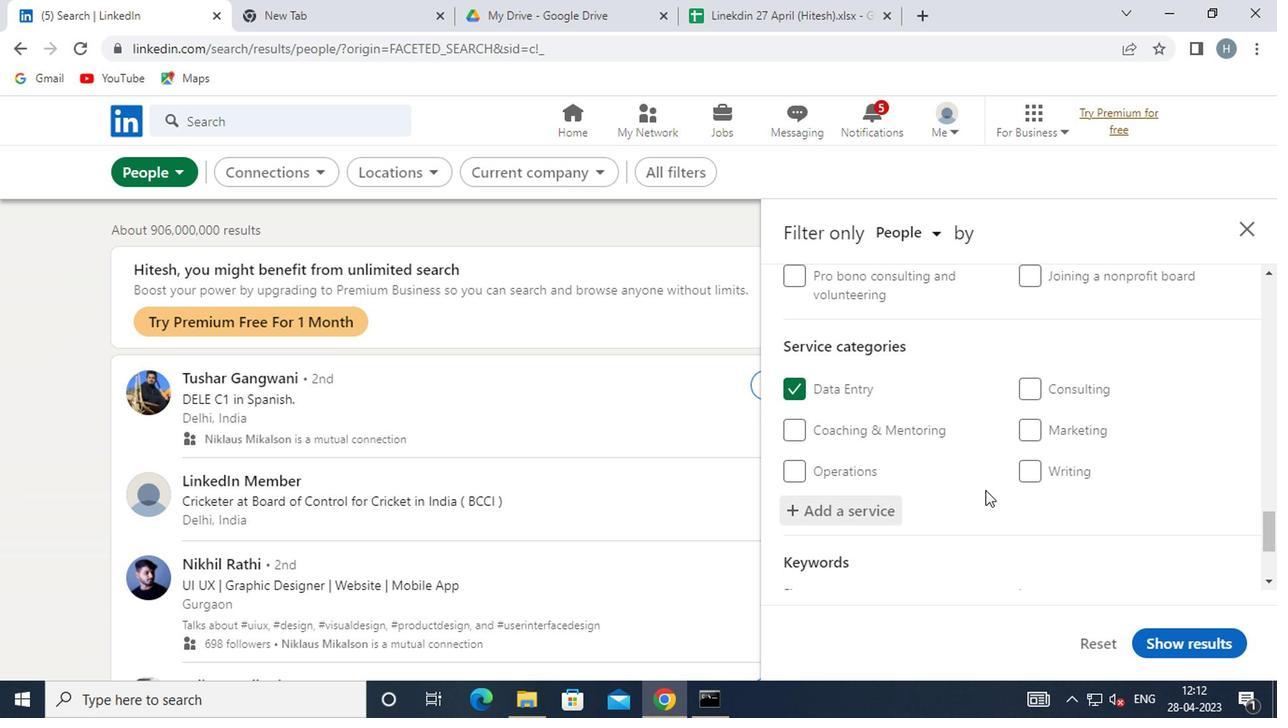 
Action: Mouse scrolled (985, 481) with delta (0, -1)
Screenshot: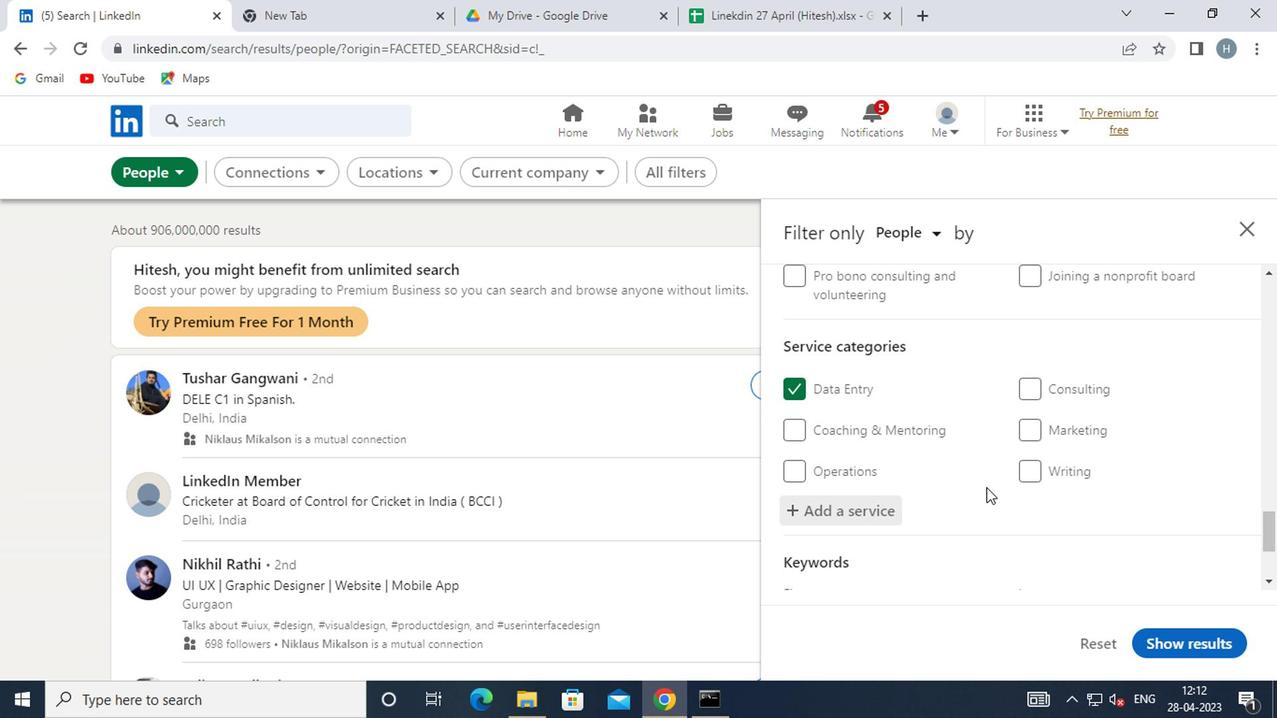 
Action: Mouse scrolled (985, 481) with delta (0, -1)
Screenshot: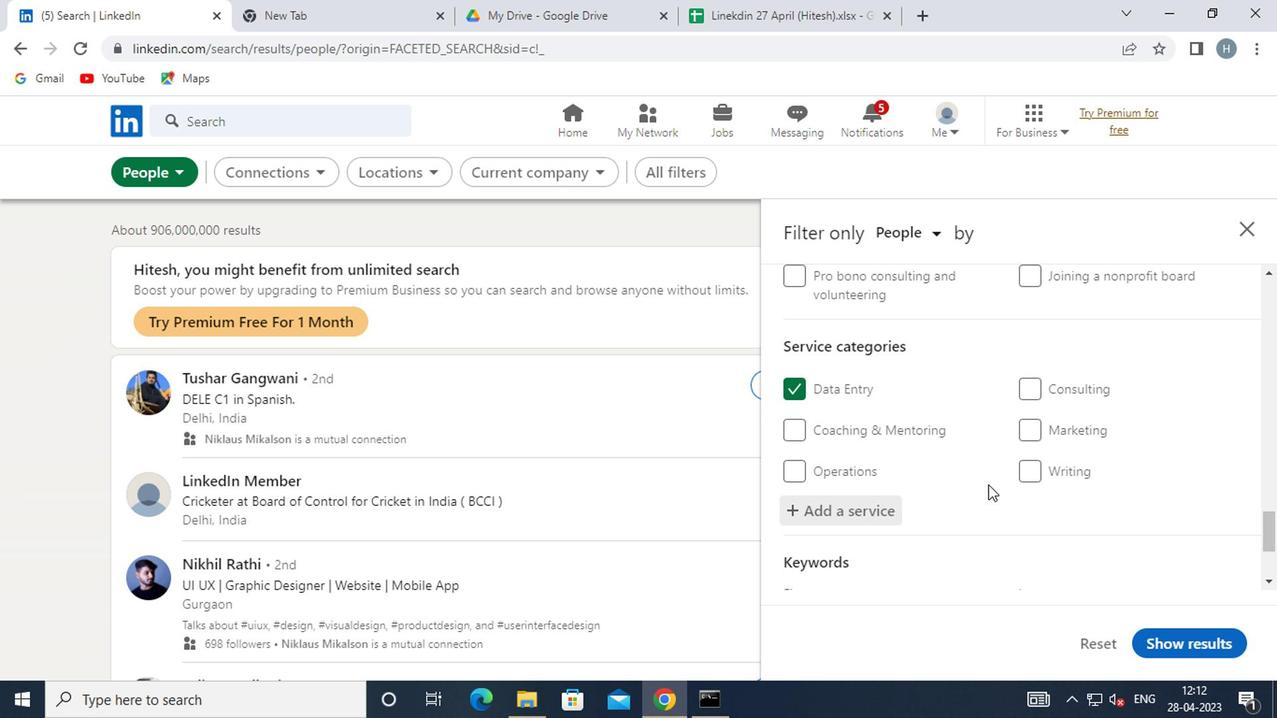 
Action: Mouse moved to (987, 471)
Screenshot: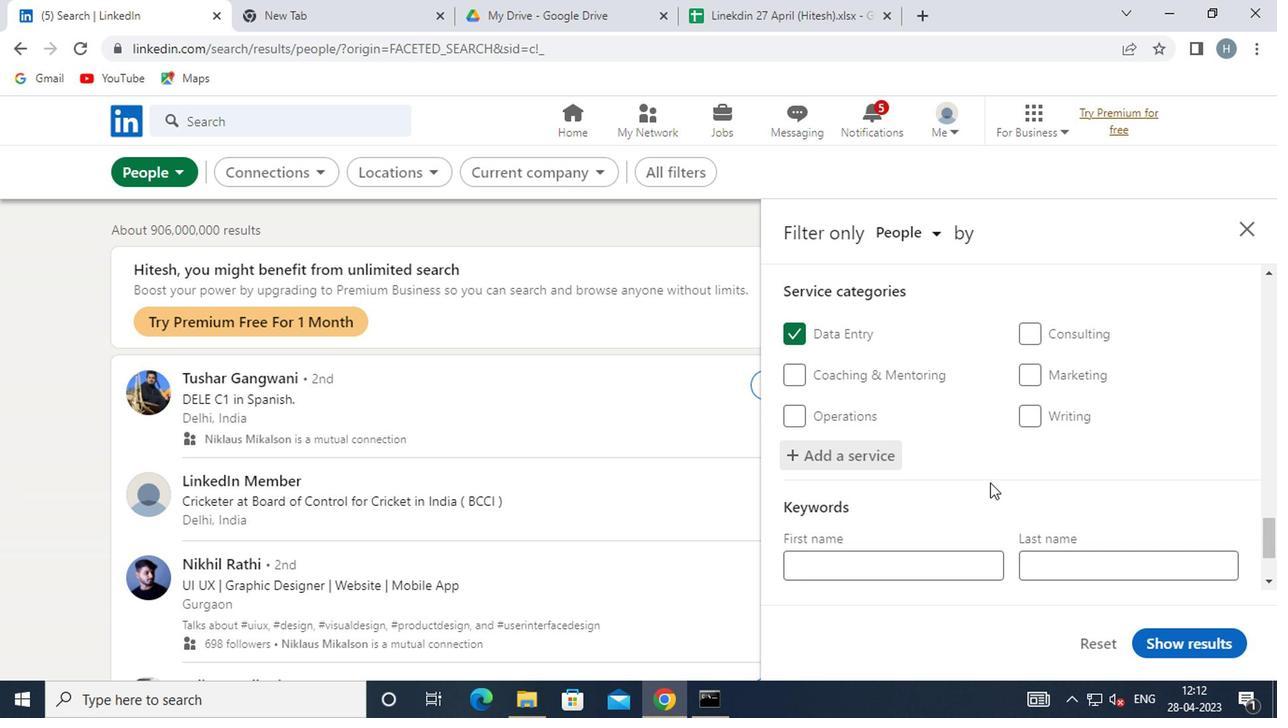 
Action: Mouse scrolled (987, 471) with delta (0, 0)
Screenshot: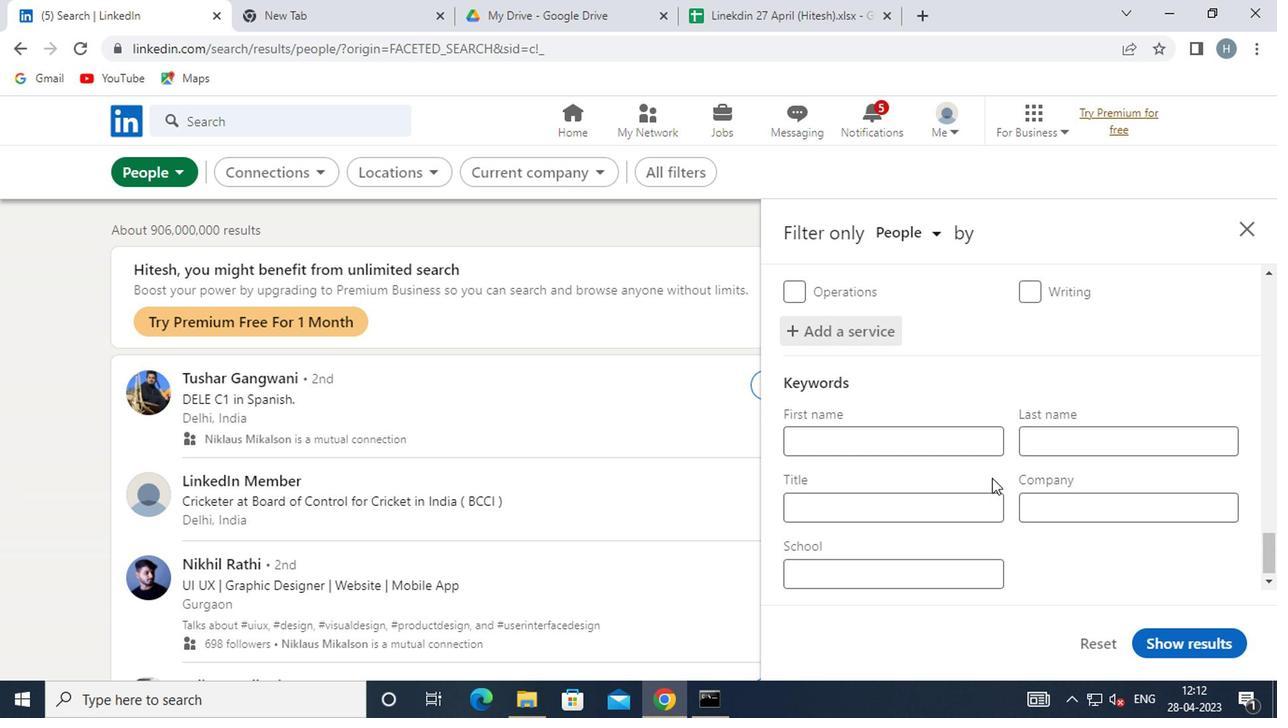 
Action: Mouse moved to (963, 495)
Screenshot: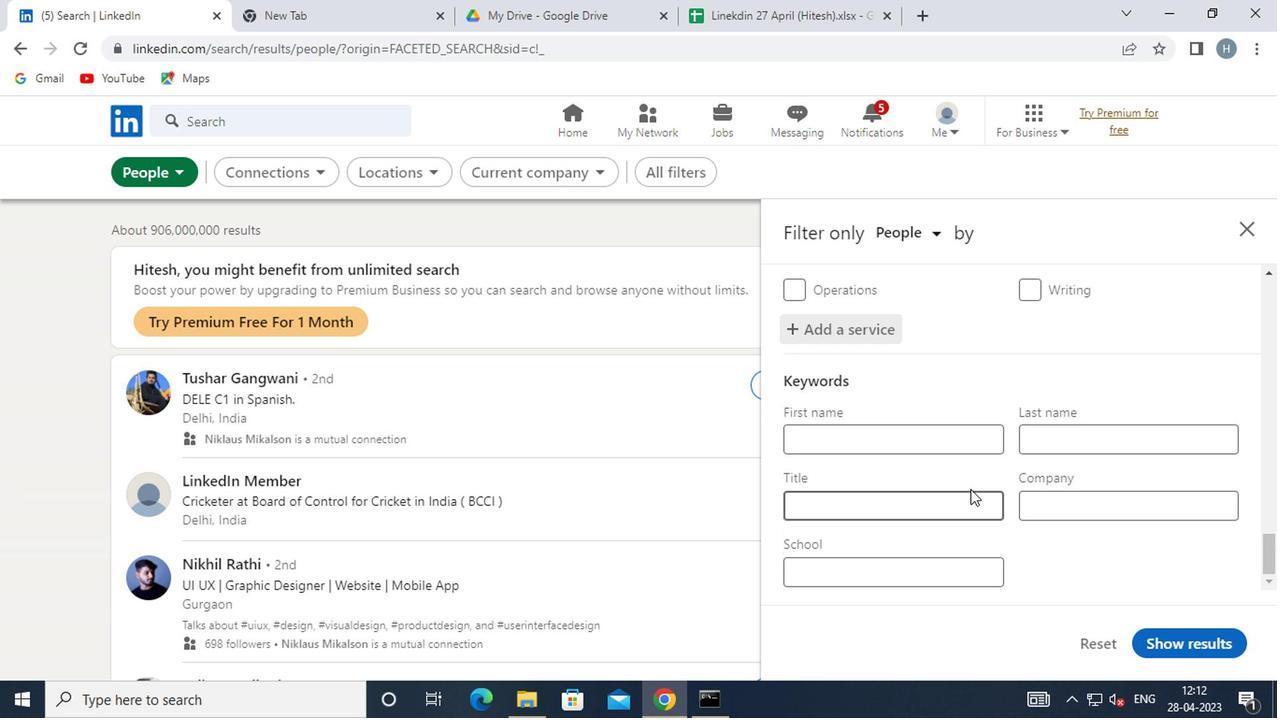 
Action: Mouse pressed left at (963, 495)
Screenshot: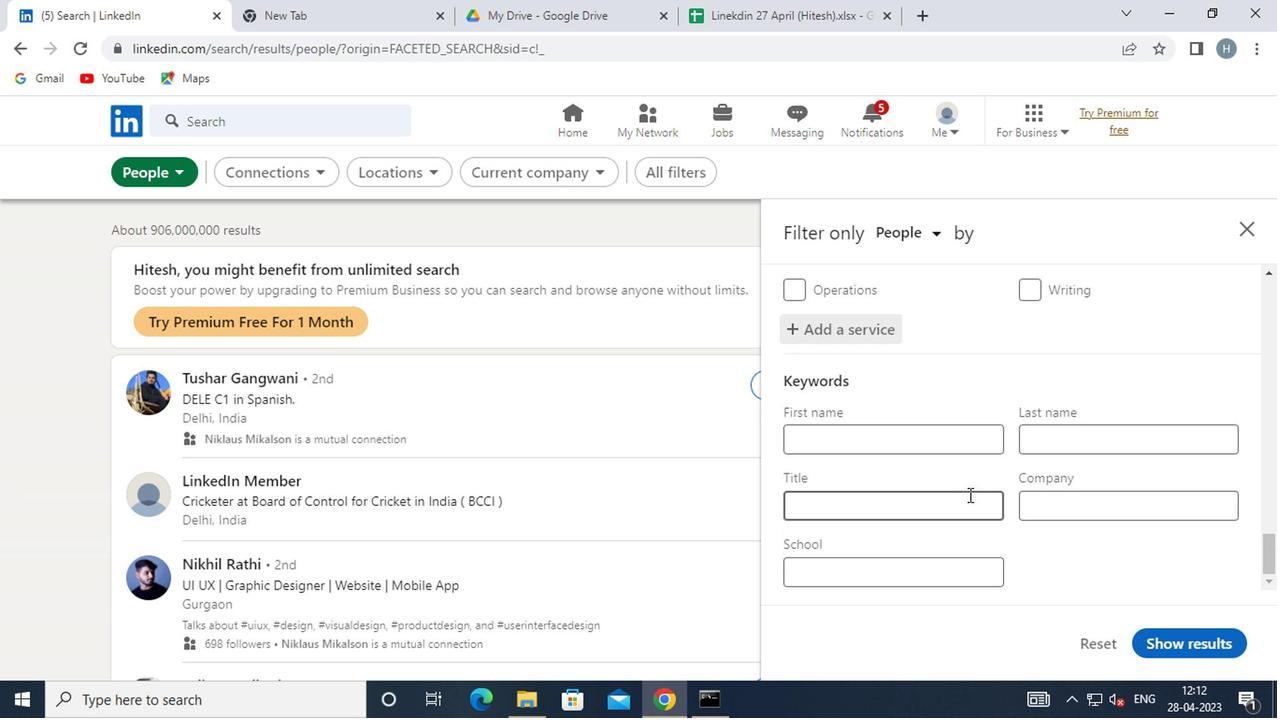 
Action: Mouse moved to (963, 495)
Screenshot: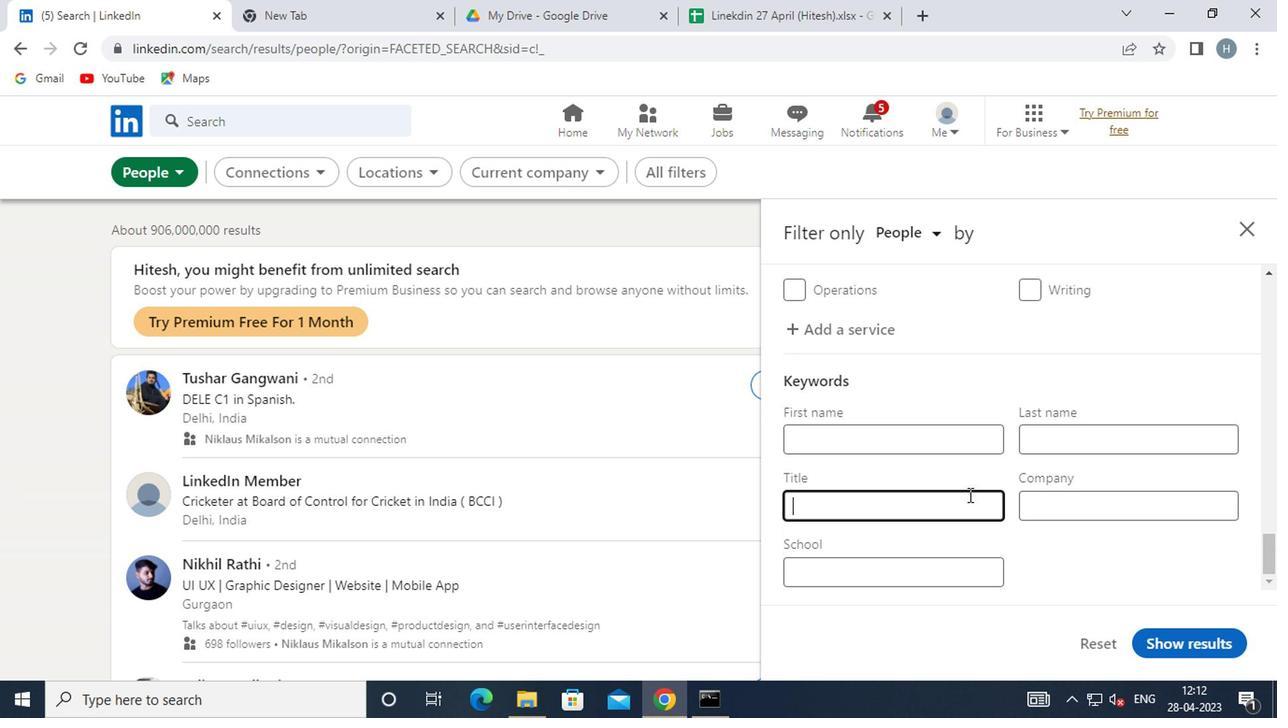 
Action: Key pressed <Key.shift>LODGING<Key.space><Key.shift>MANAGER
Screenshot: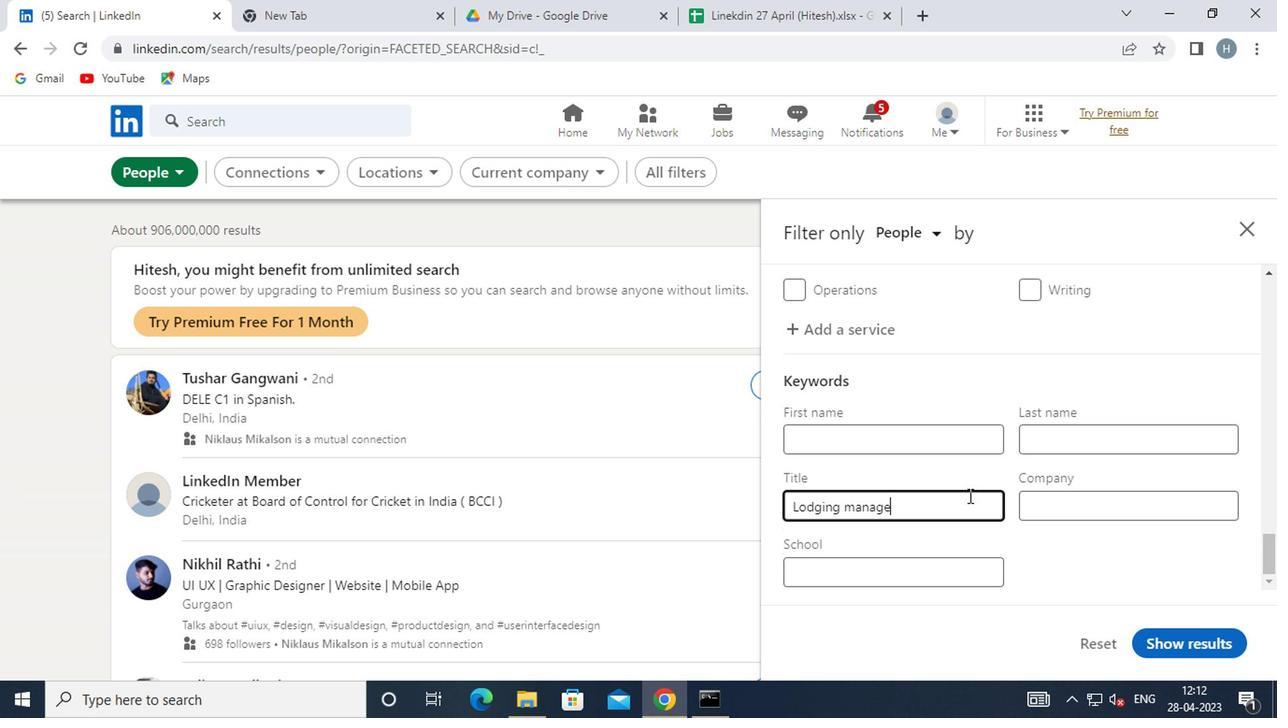 
Action: Mouse moved to (1155, 630)
Screenshot: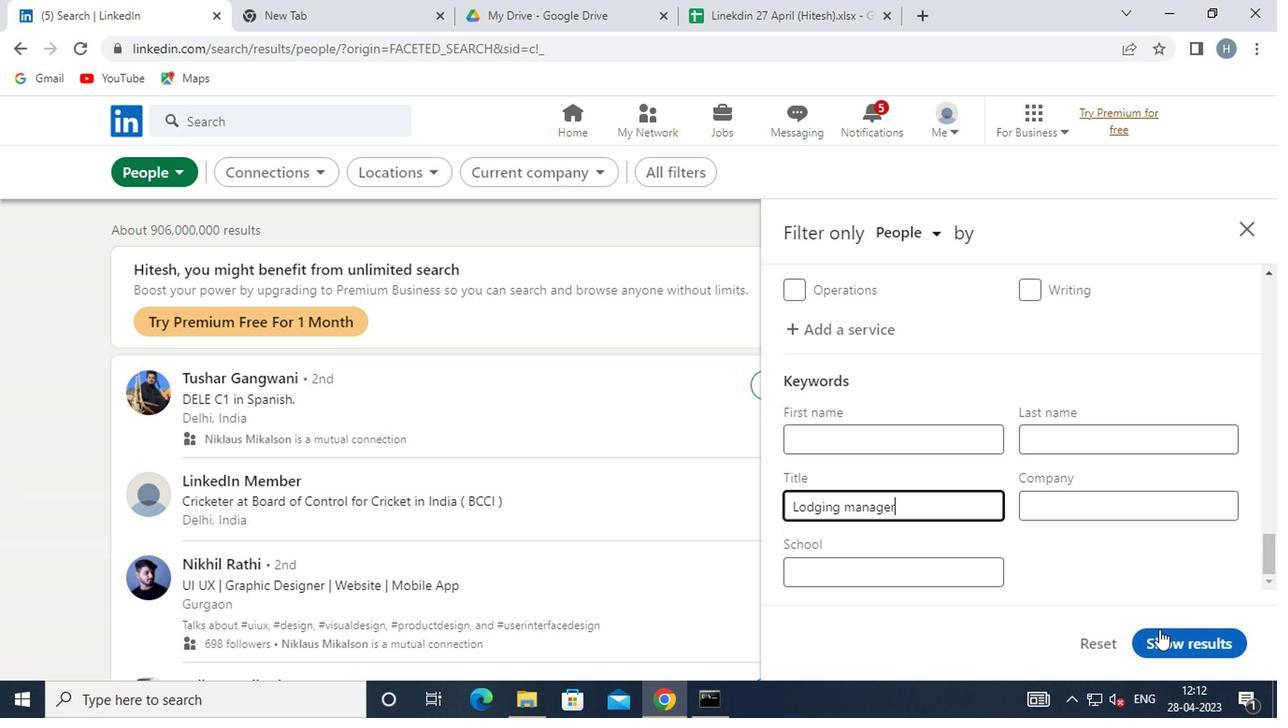 
Action: Mouse pressed left at (1155, 630)
Screenshot: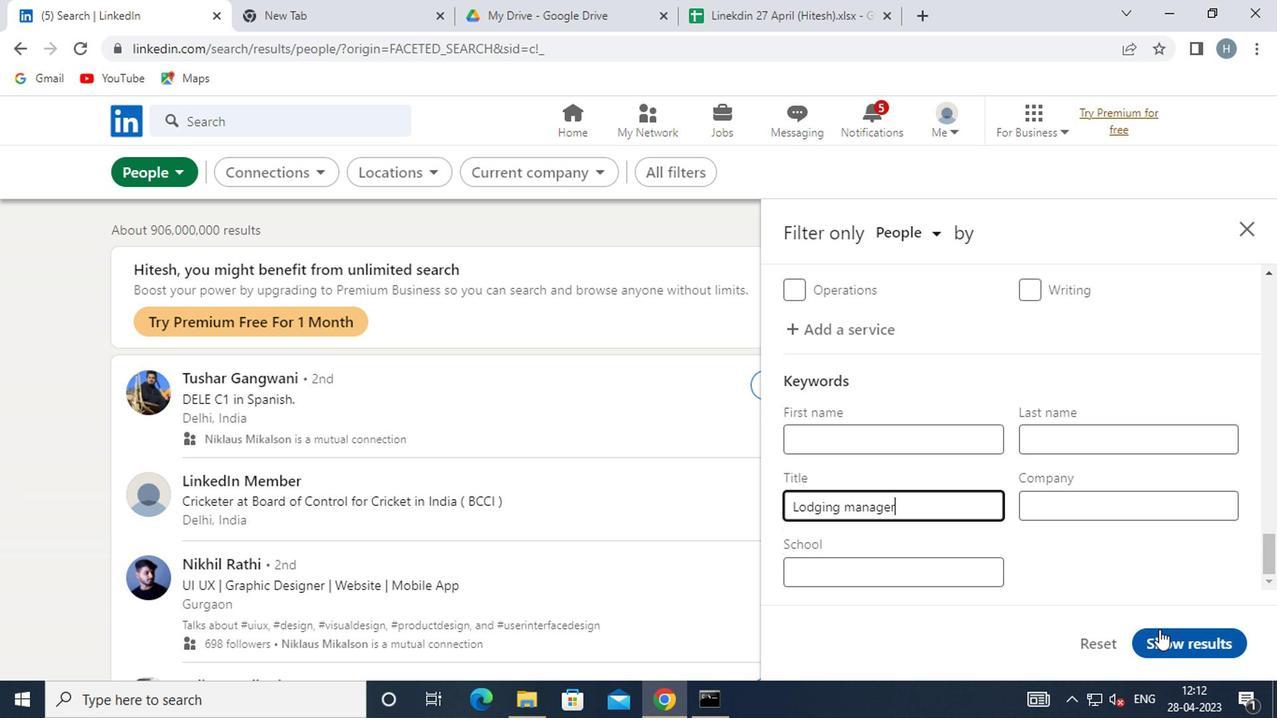 
Action: Mouse moved to (855, 481)
Screenshot: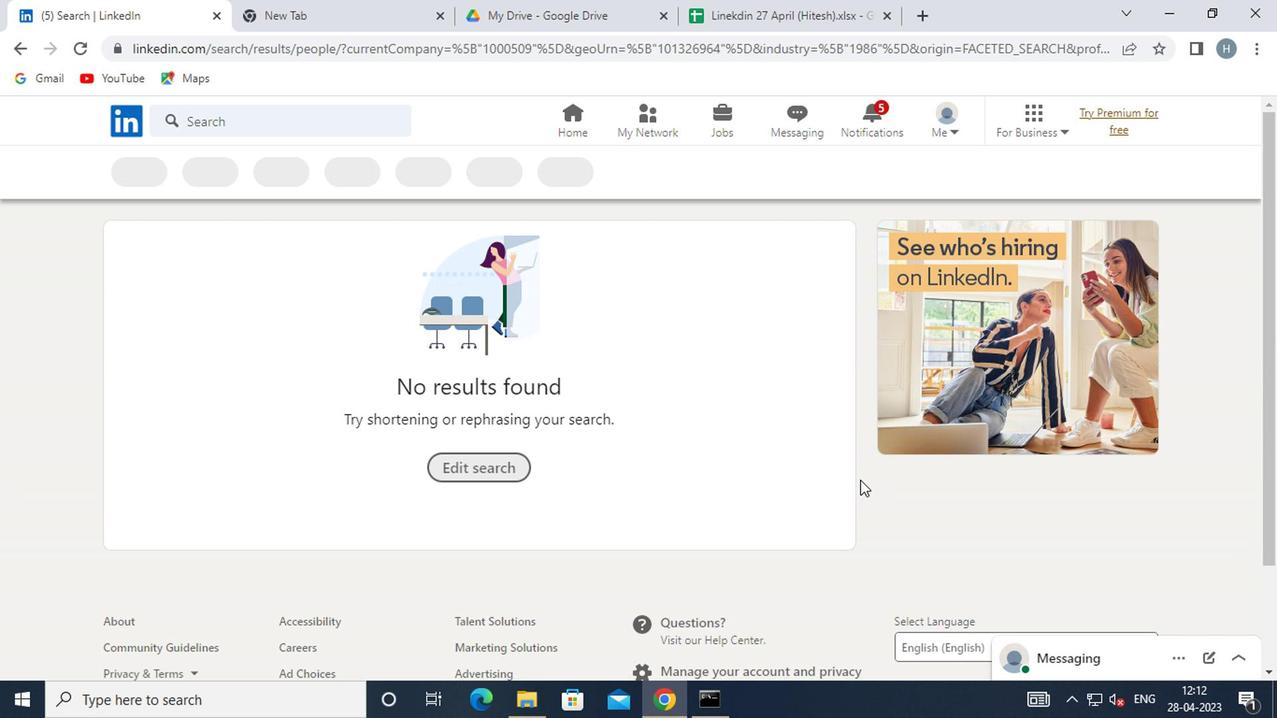 
